 Task: Look for space in Merelbeke, Belgium from 5th June, 2023 to 16th June, 2023 for 2 adults in price range Rs.14000 to Rs.18000. Place can be entire place with 1  bedroom having 1 bed and 1 bathroom. Property type can be house, flat, guest house, hotel. Amenities needed are: heating. Booking option can be shelf check-in. Required host language is English.
Action: Mouse moved to (307, 201)
Screenshot: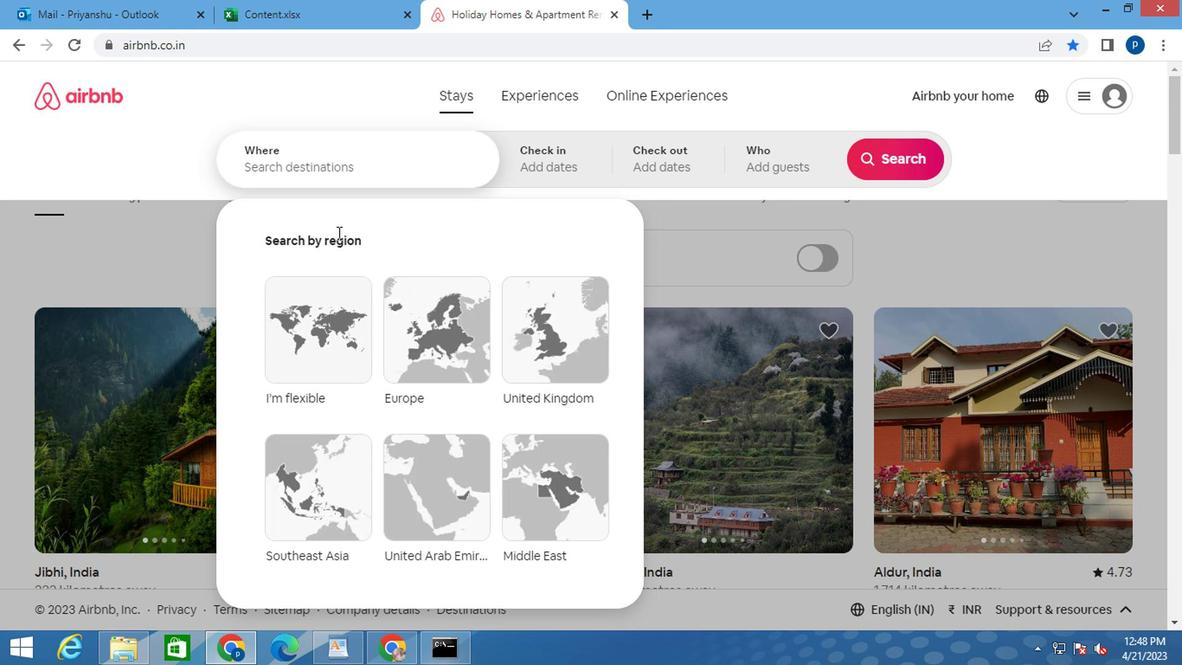 
Action: Key pressed m<Key.caps_lock>erelbeke,<Key.space><Key.caps_lock>b<Key.caps_lock>elgium<Key.space>
Screenshot: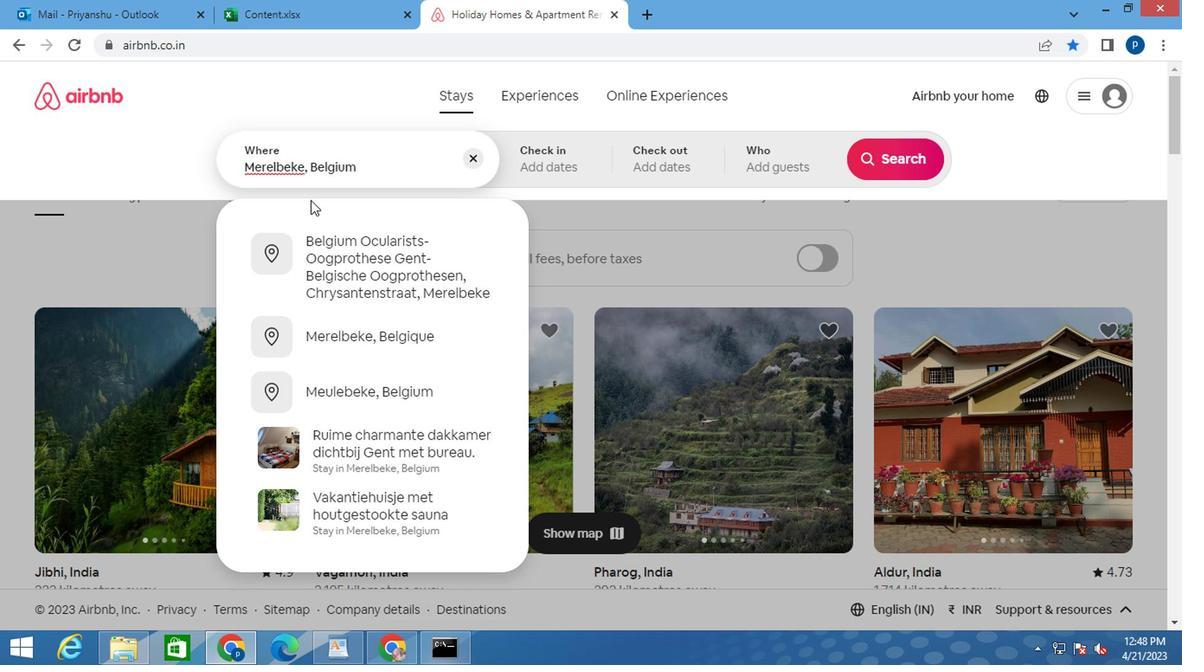 
Action: Mouse moved to (721, 0)
Screenshot: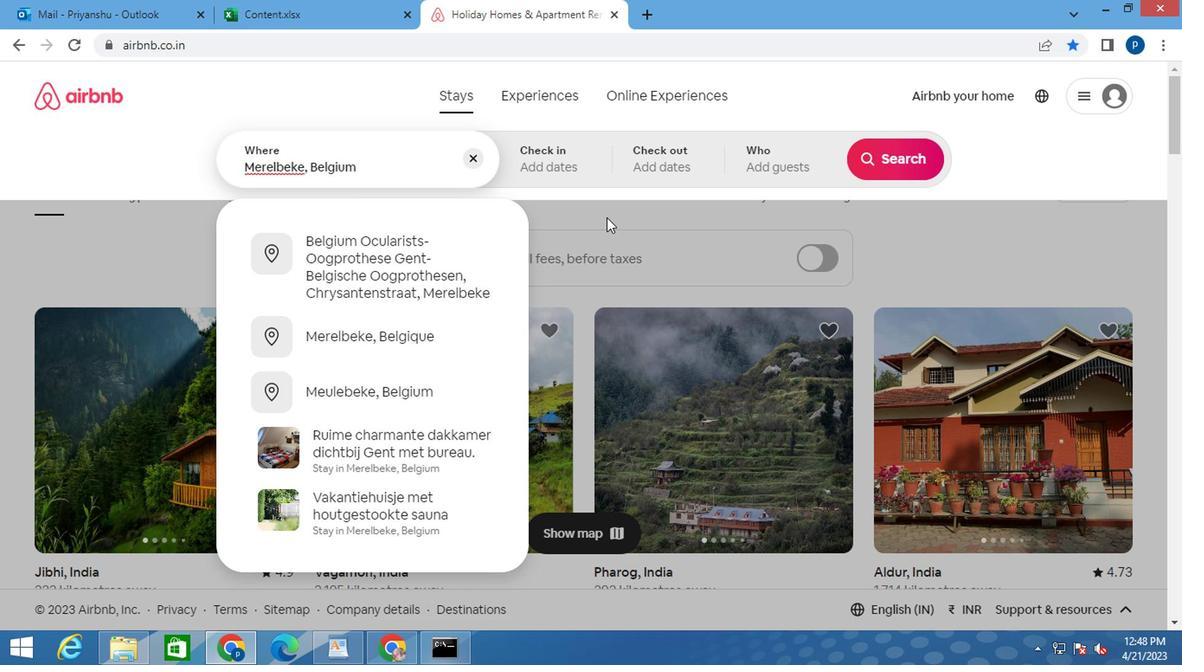 
Action: Key pressed <Key.enter>
Screenshot: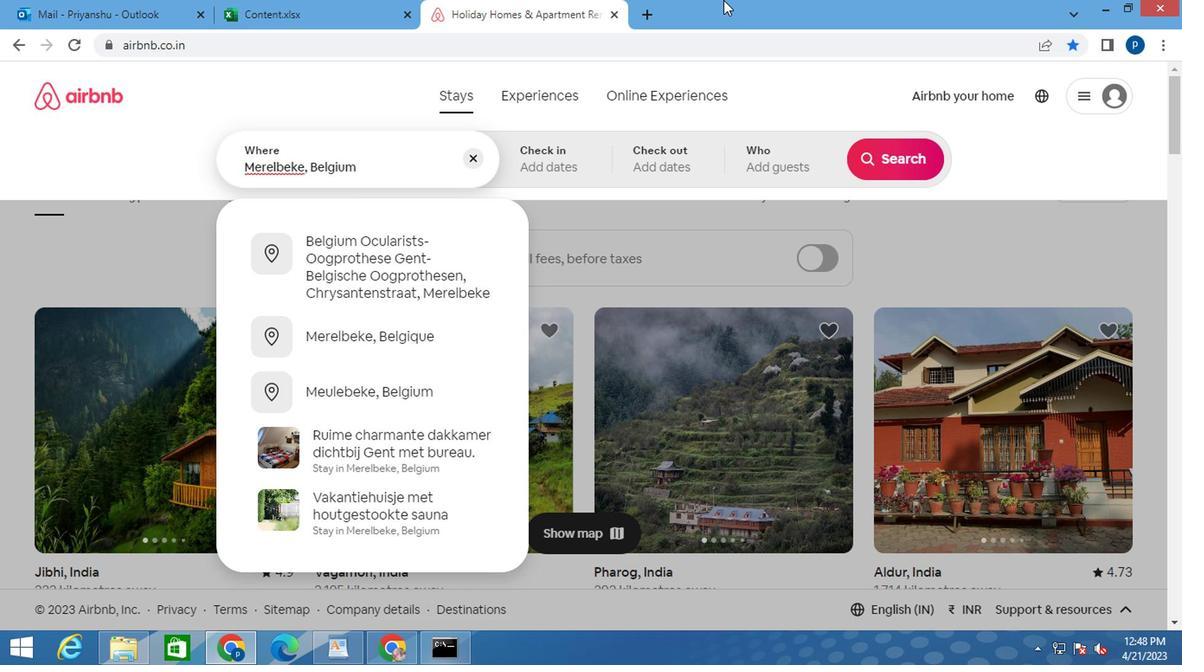 
Action: Mouse moved to (884, 299)
Screenshot: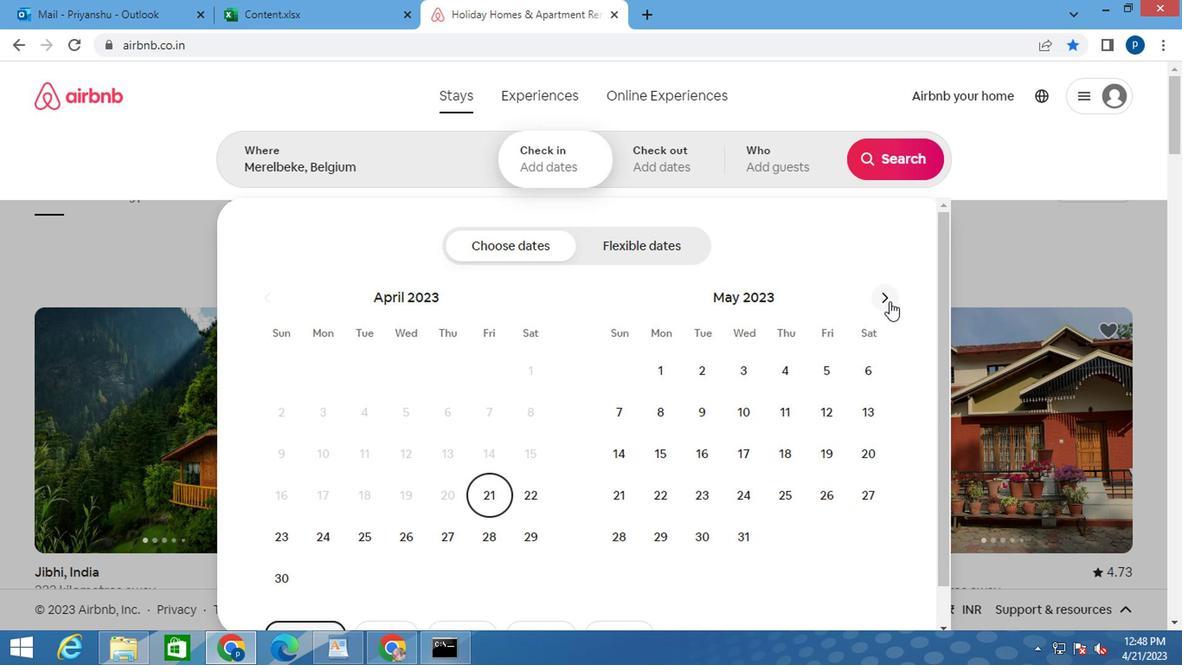 
Action: Mouse pressed left at (884, 299)
Screenshot: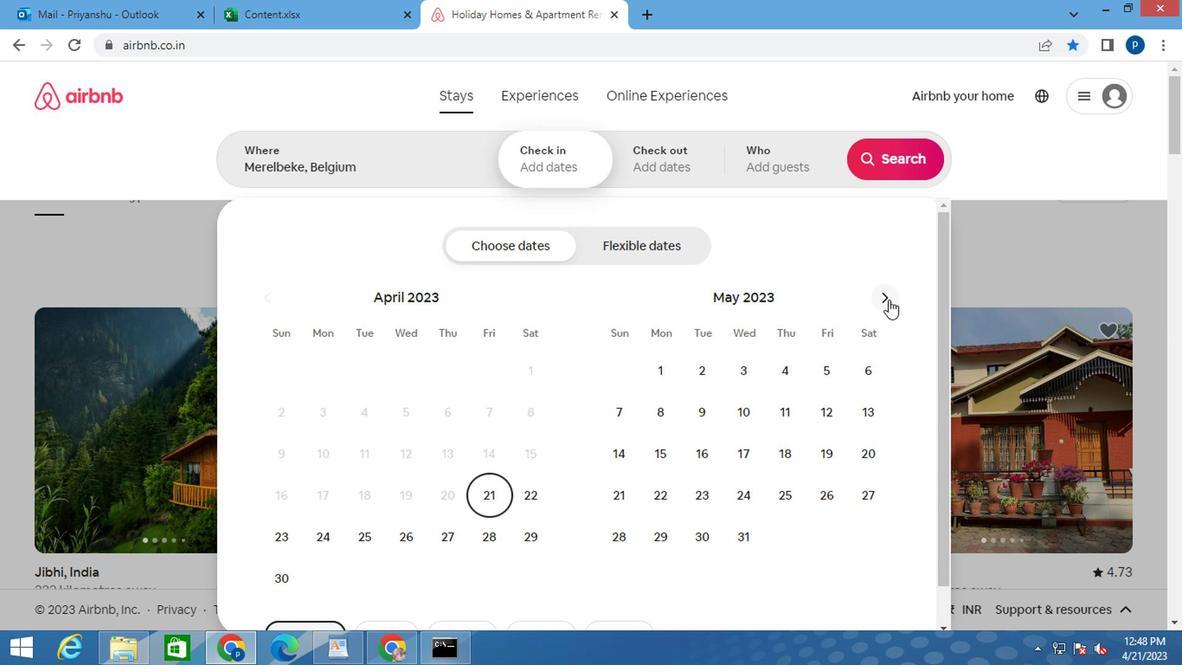 
Action: Mouse moved to (665, 417)
Screenshot: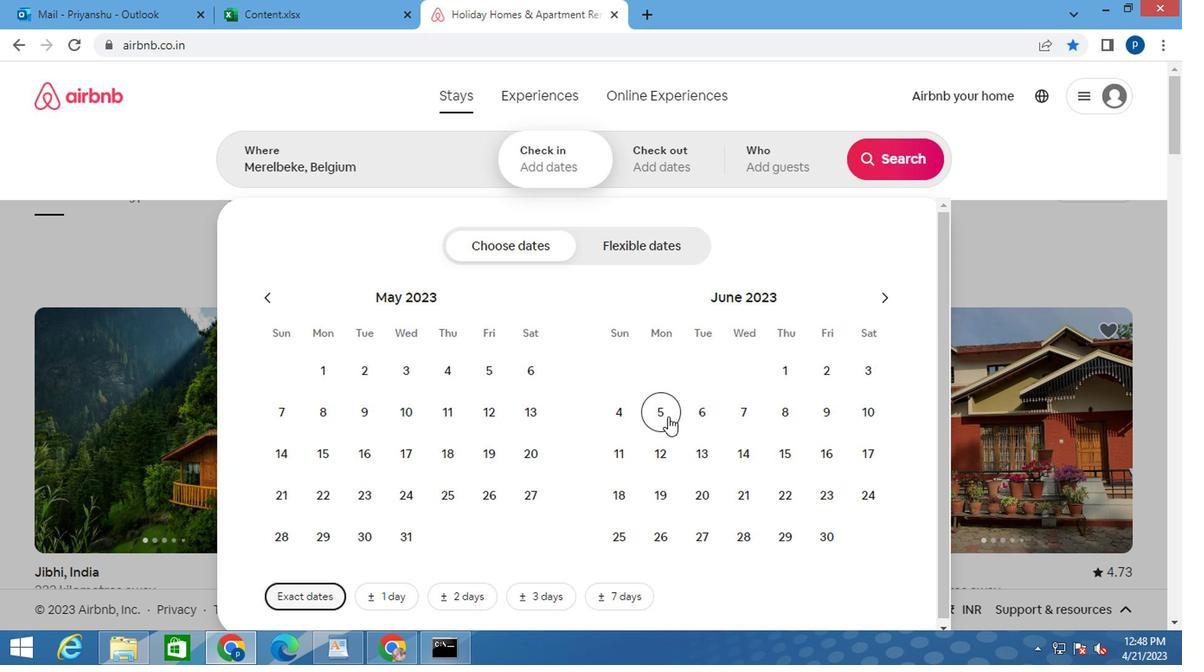 
Action: Mouse pressed left at (665, 417)
Screenshot: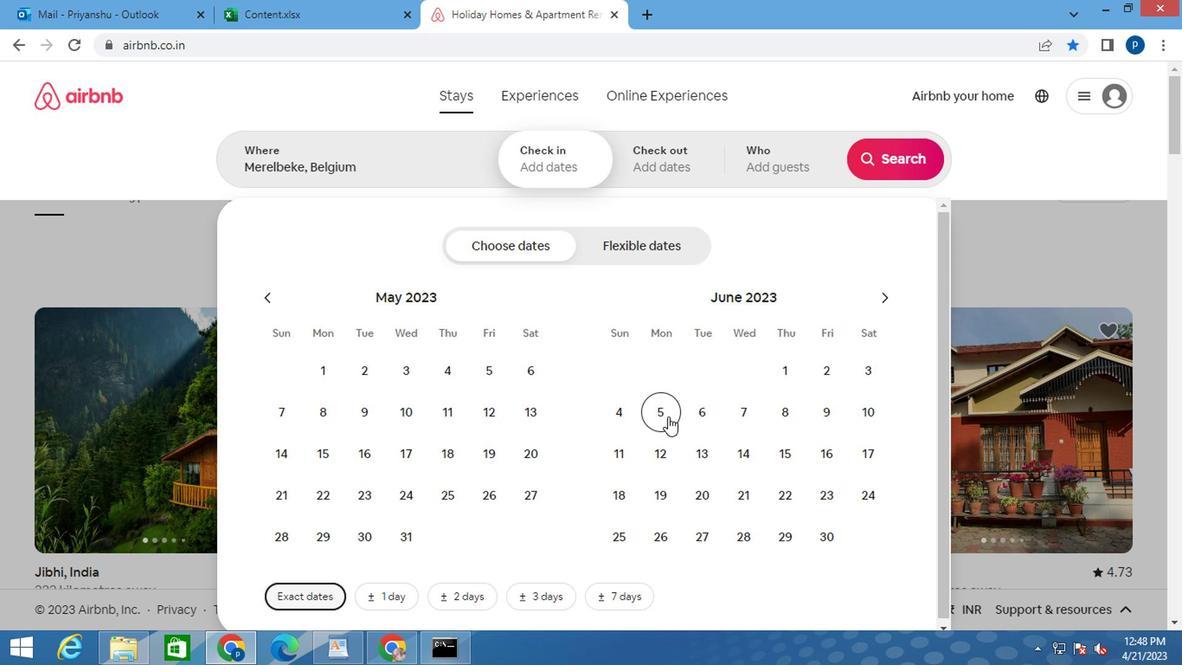 
Action: Mouse moved to (814, 452)
Screenshot: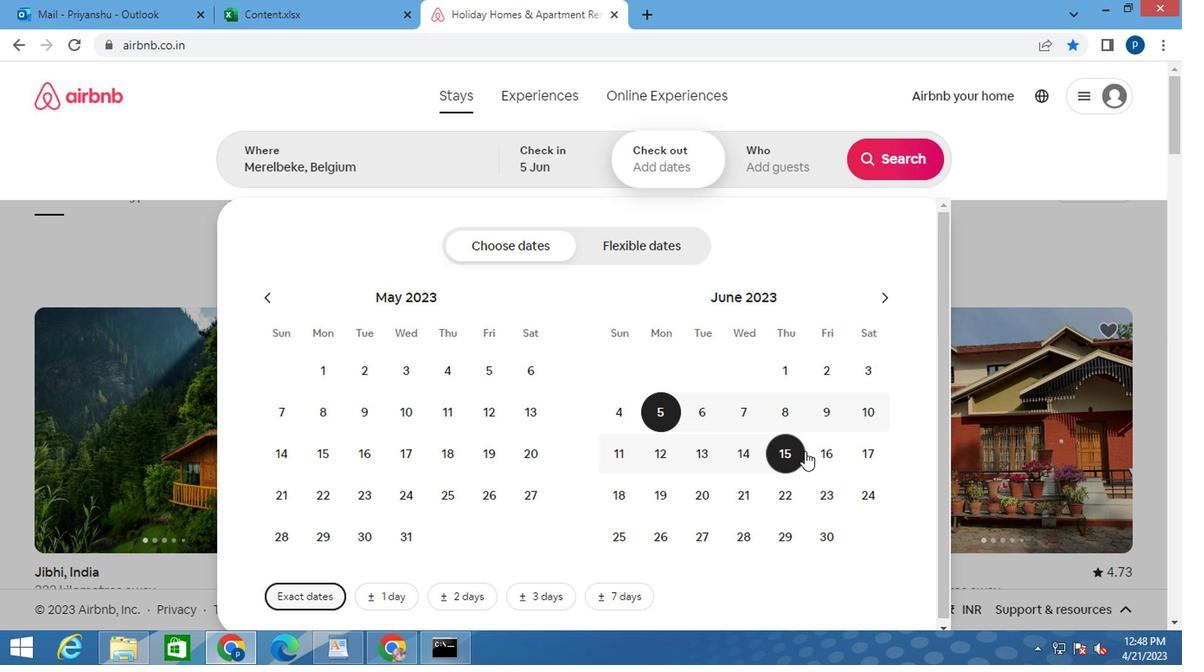 
Action: Mouse pressed left at (814, 452)
Screenshot: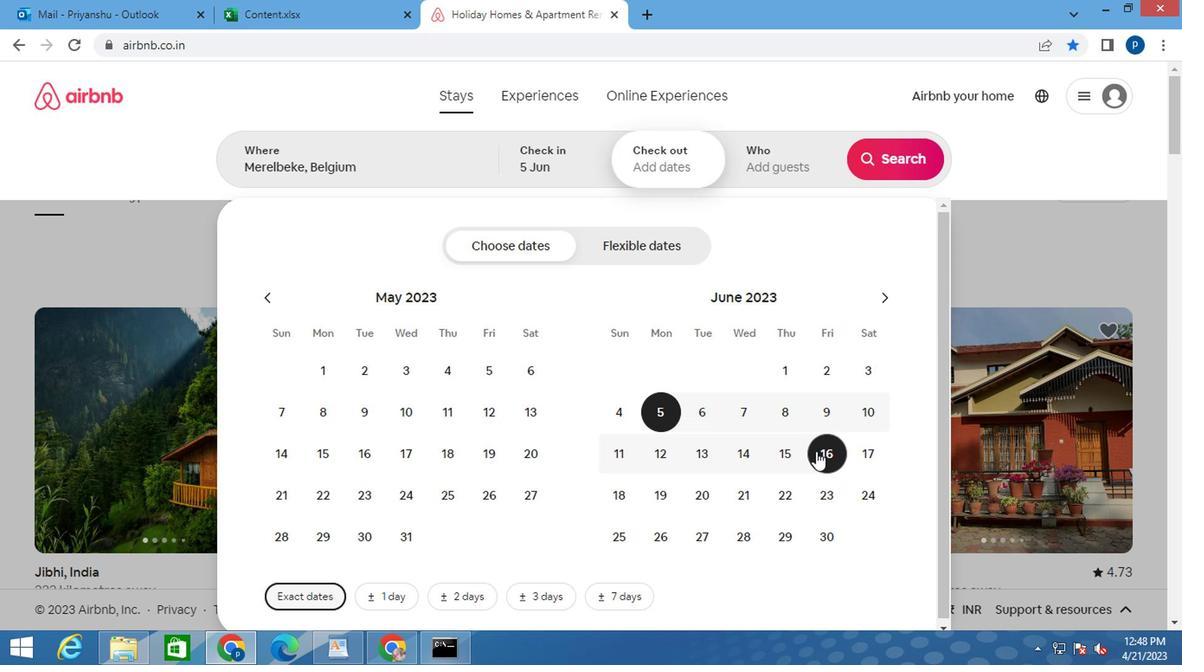 
Action: Mouse moved to (769, 165)
Screenshot: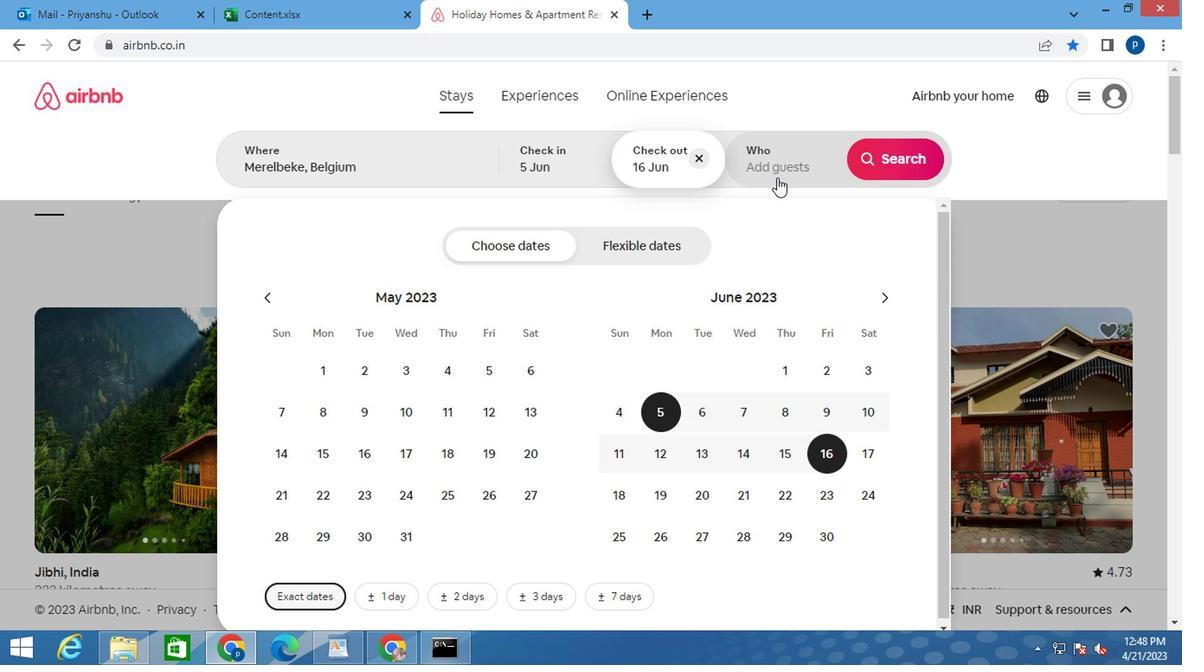
Action: Mouse pressed left at (769, 165)
Screenshot: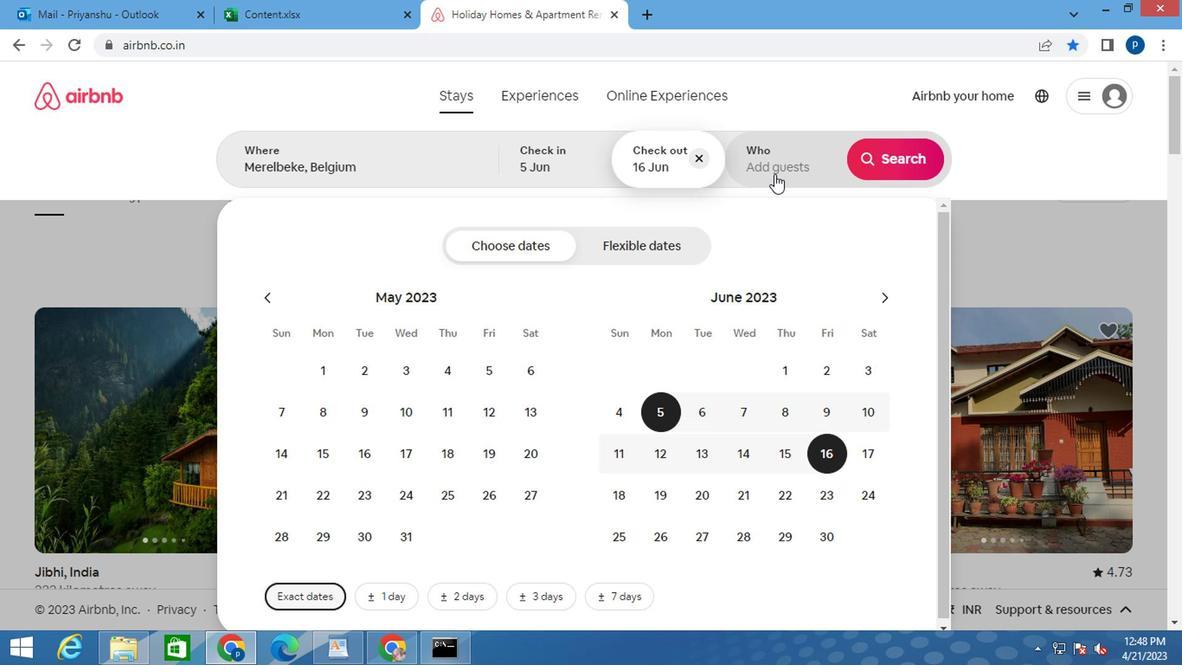 
Action: Mouse moved to (899, 242)
Screenshot: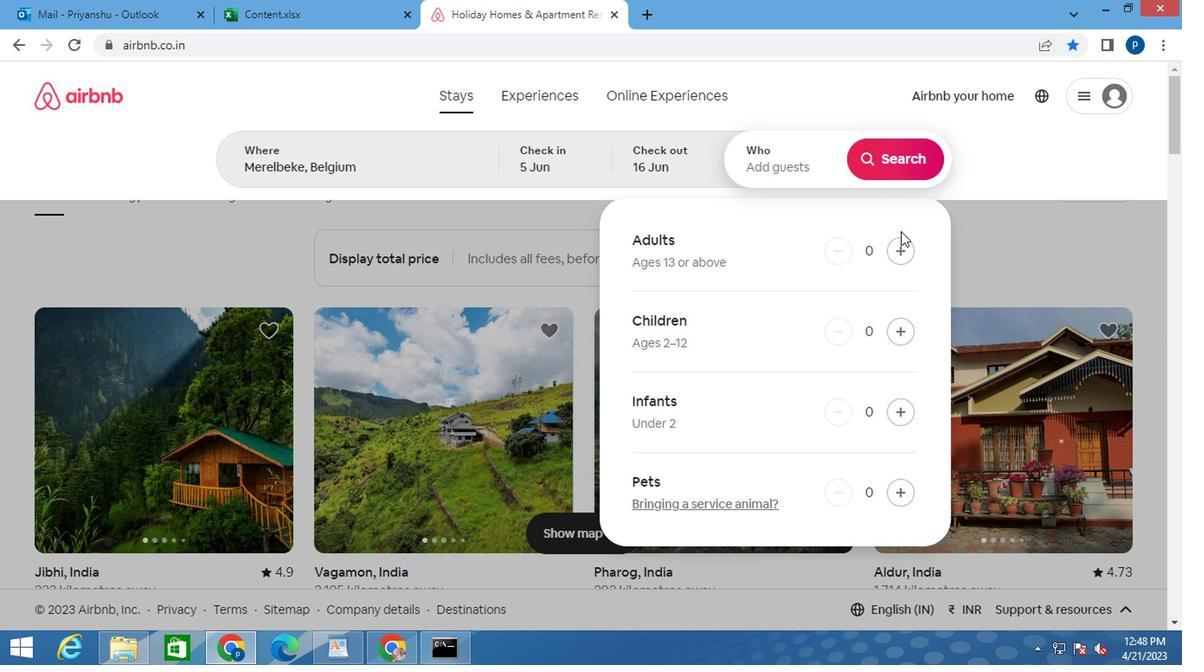 
Action: Mouse pressed left at (899, 242)
Screenshot: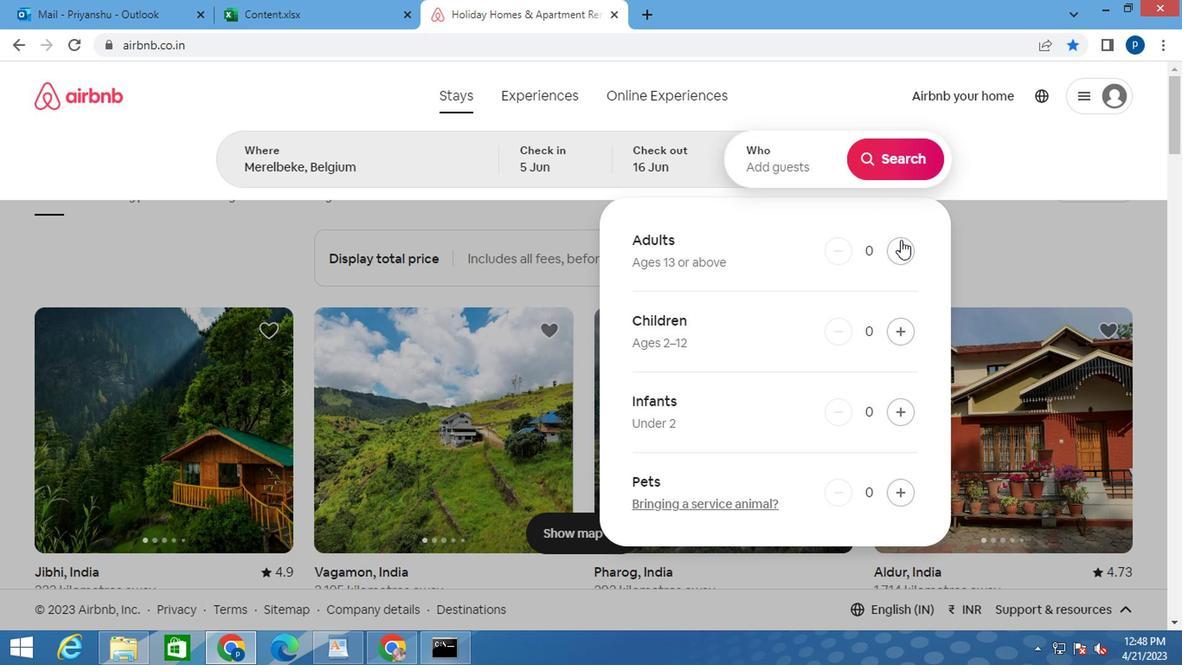 
Action: Mouse pressed left at (899, 242)
Screenshot: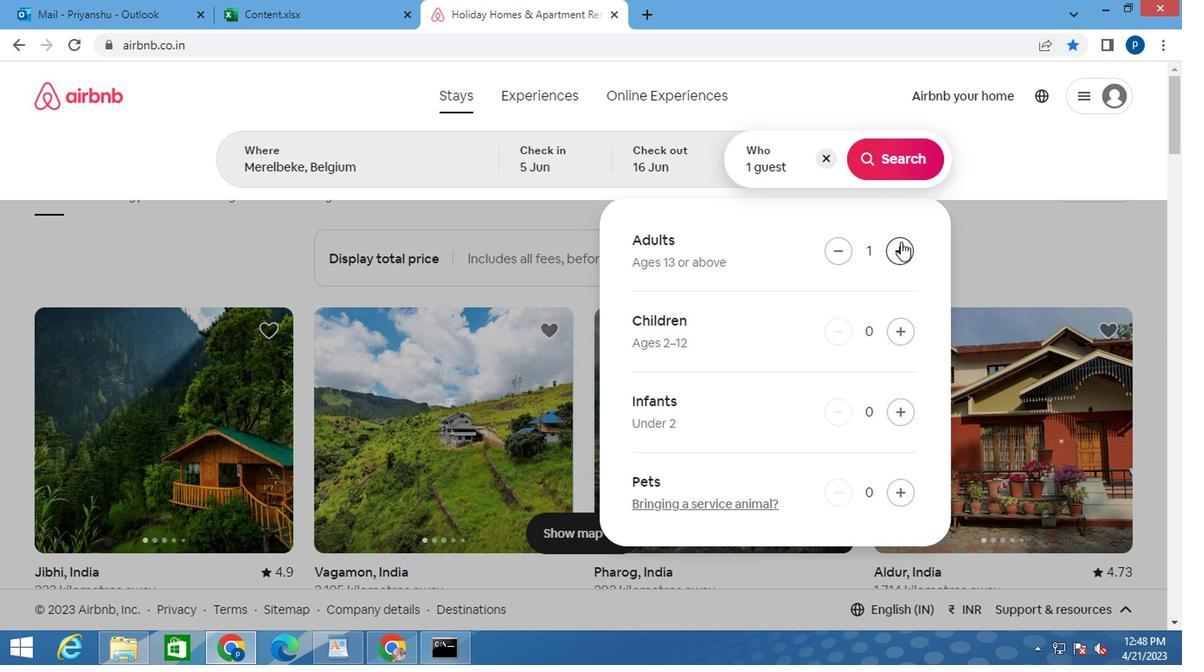 
Action: Mouse moved to (899, 158)
Screenshot: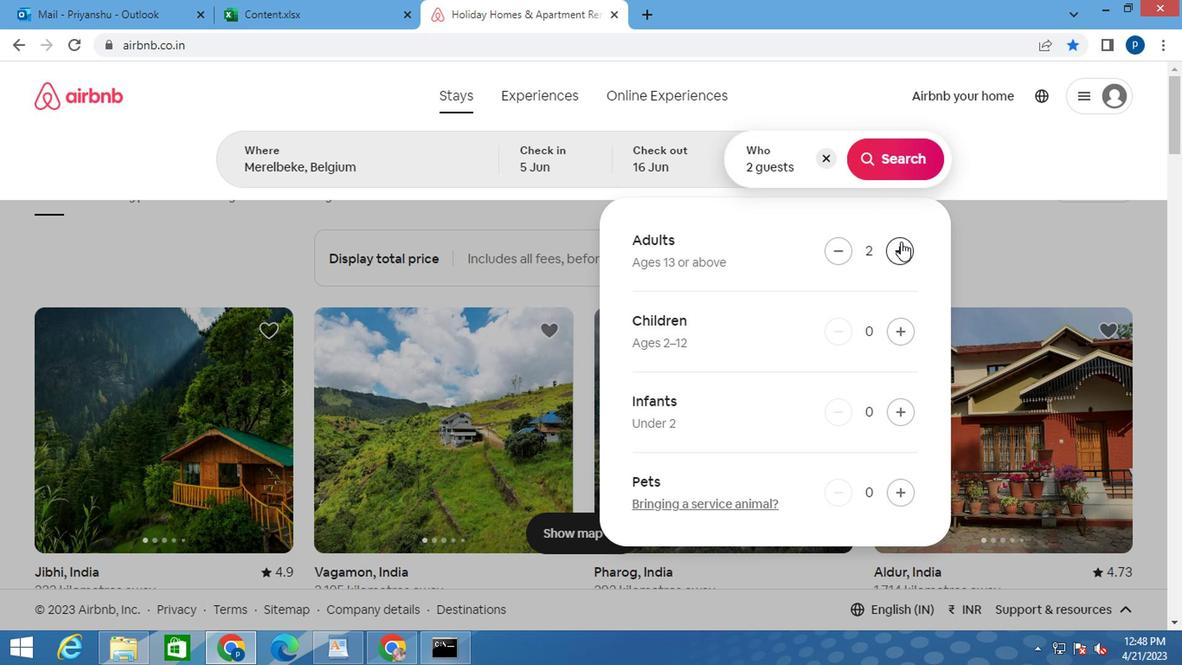 
Action: Mouse pressed left at (899, 158)
Screenshot: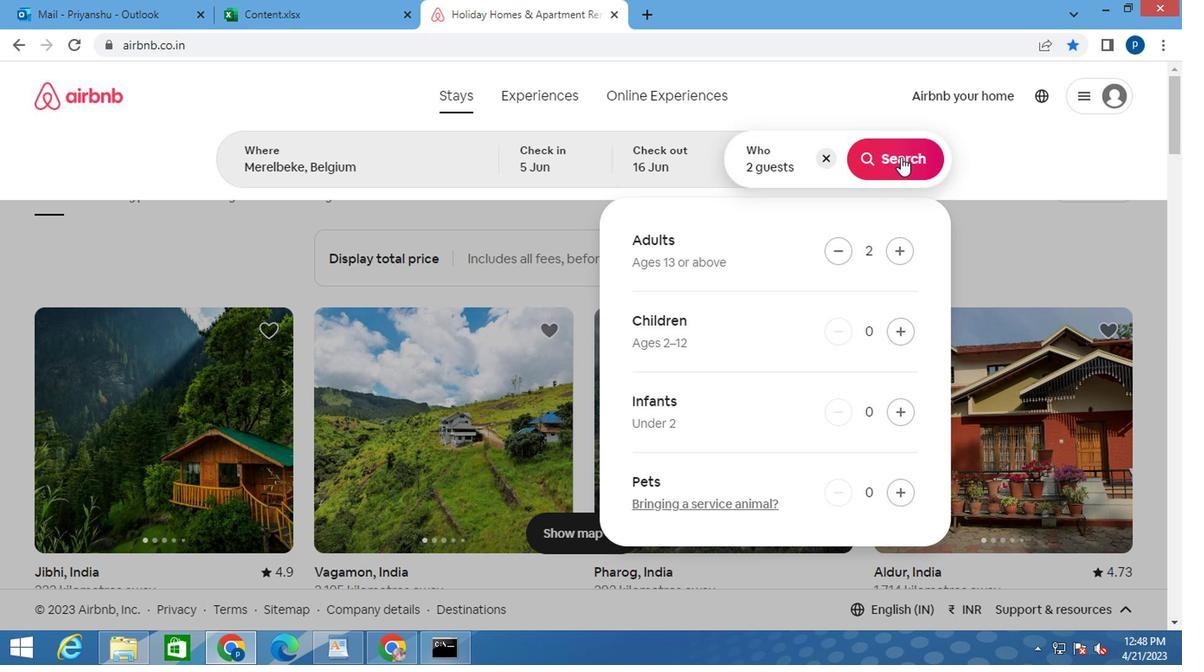 
Action: Mouse moved to (1083, 163)
Screenshot: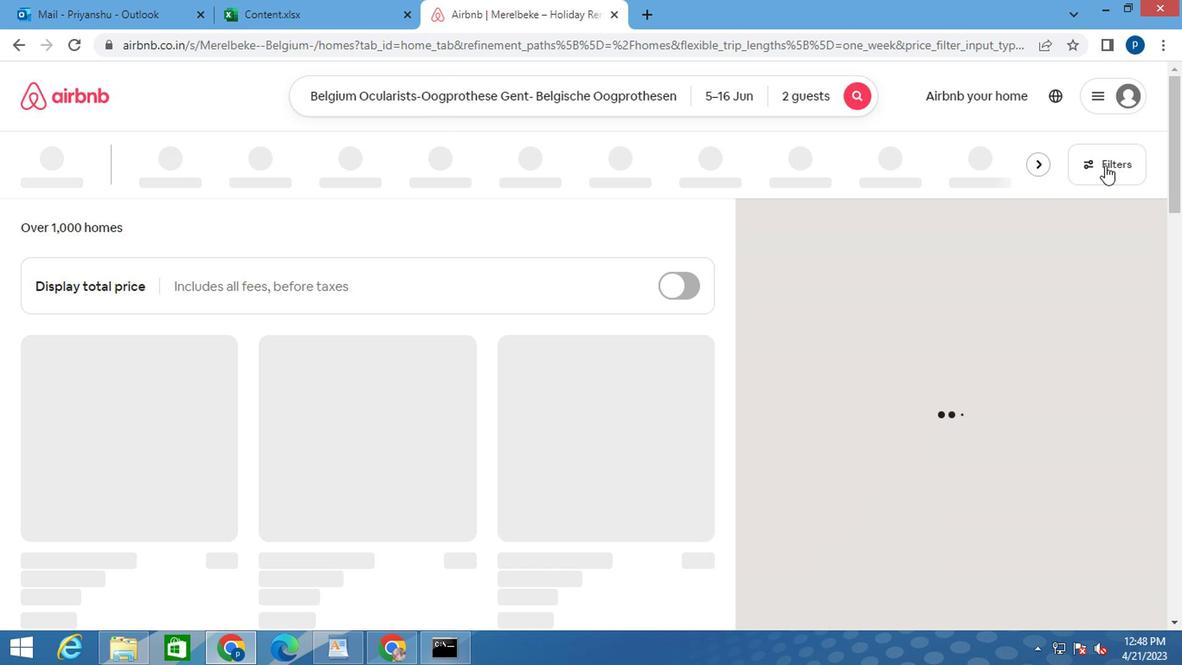 
Action: Mouse pressed left at (1083, 163)
Screenshot: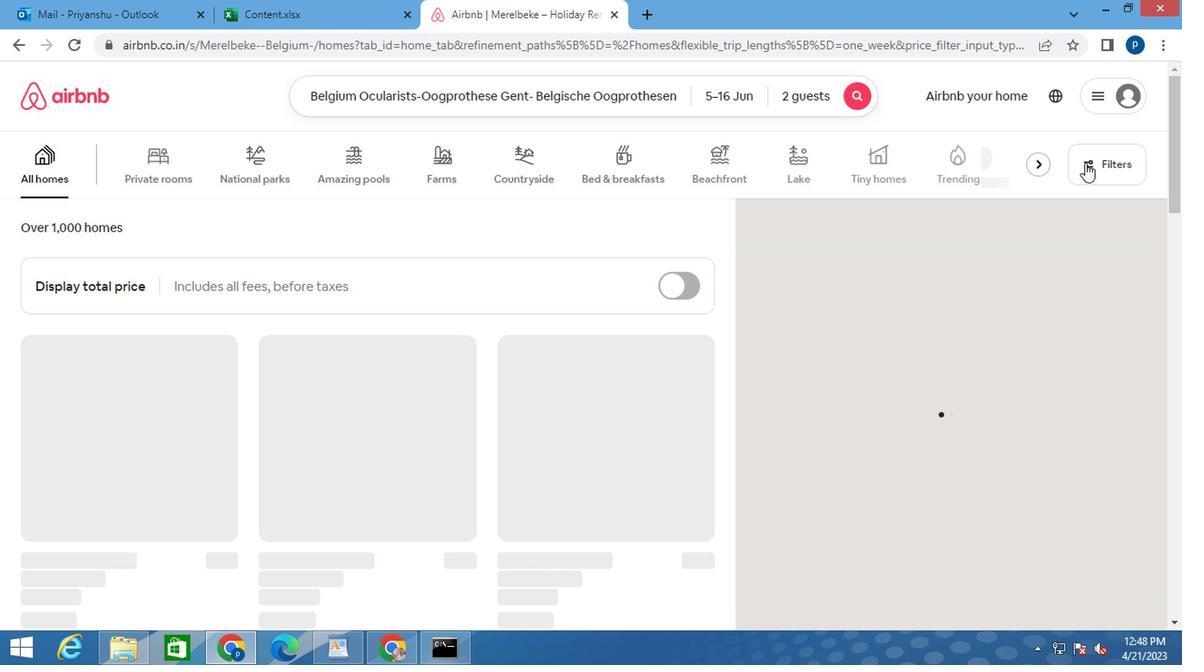 
Action: Mouse moved to (343, 387)
Screenshot: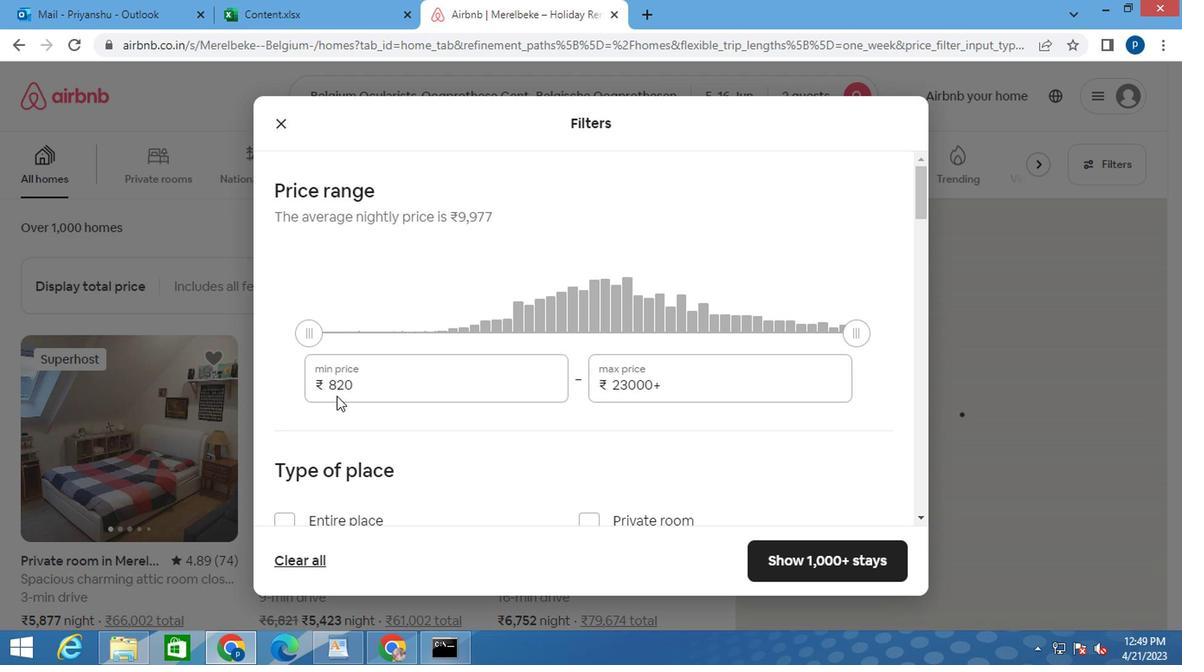 
Action: Mouse pressed left at (343, 387)
Screenshot: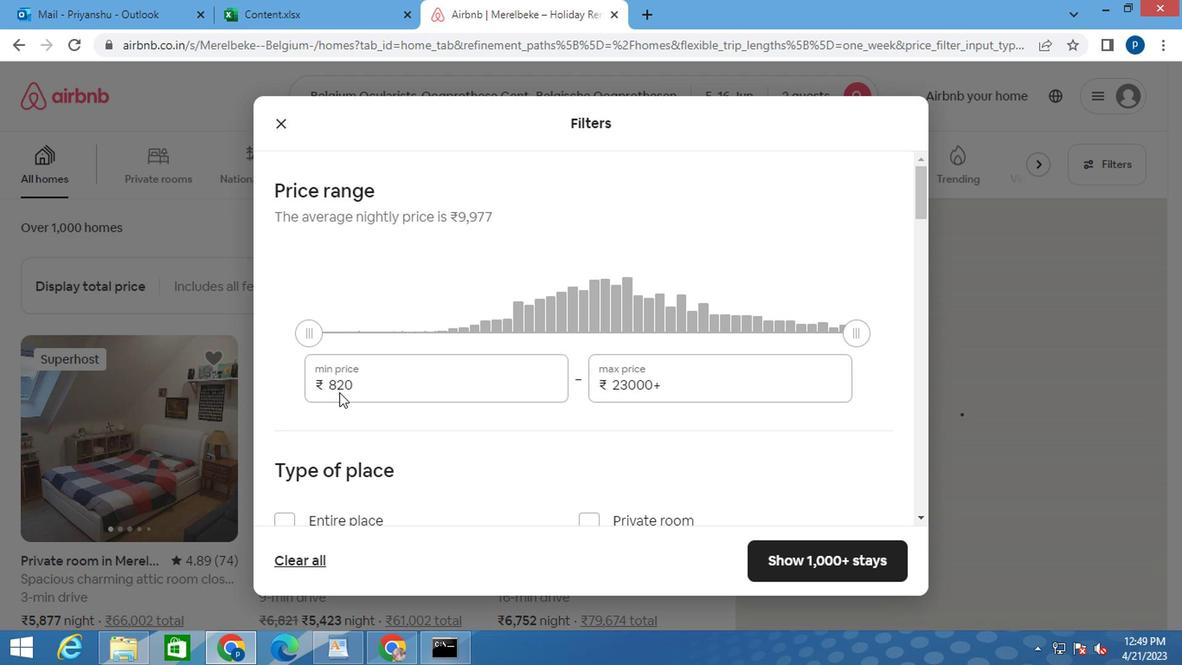 
Action: Mouse pressed left at (343, 387)
Screenshot: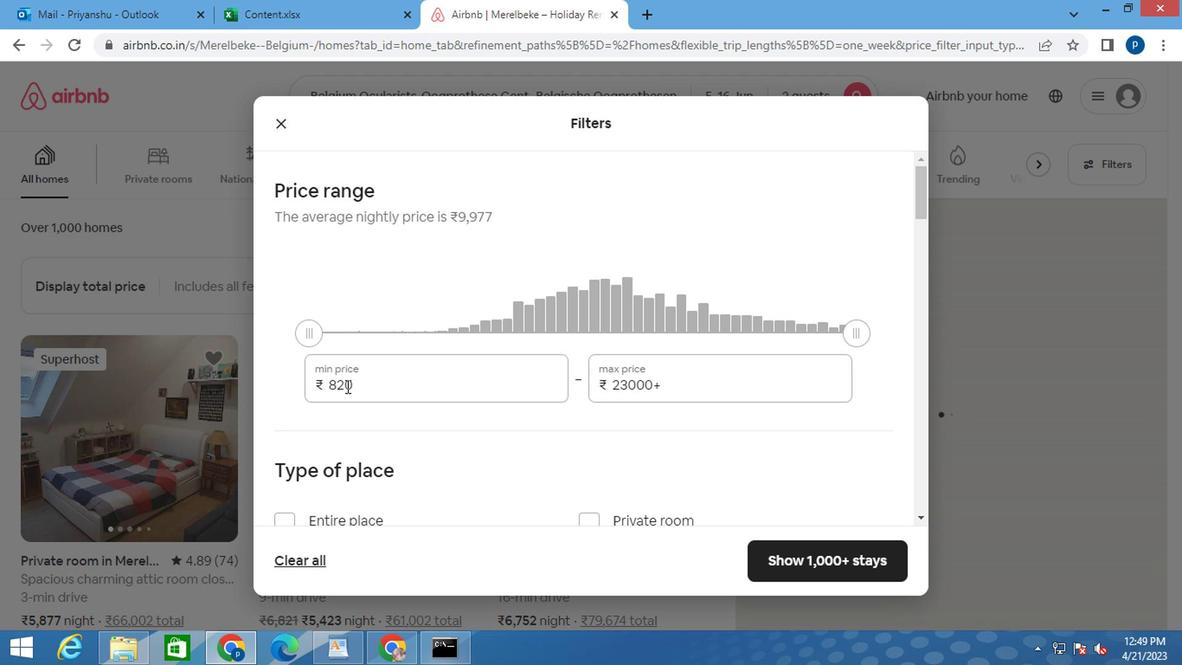 
Action: Key pressed 14000<Key.tab>180
Screenshot: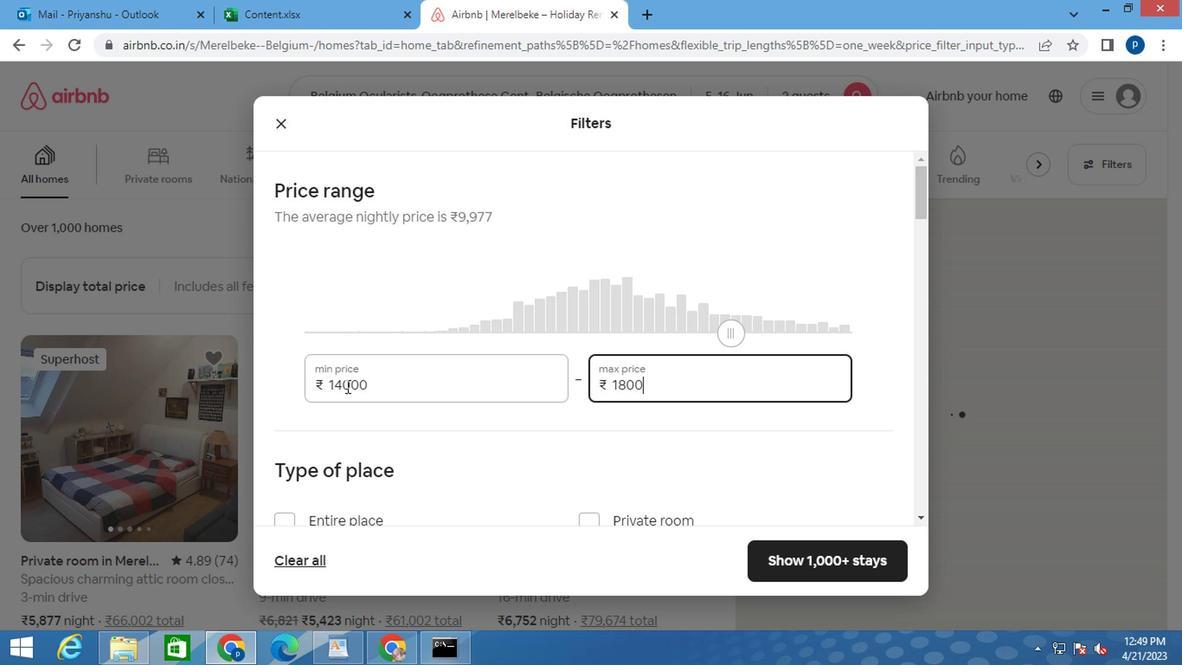 
Action: Mouse moved to (479, 459)
Screenshot: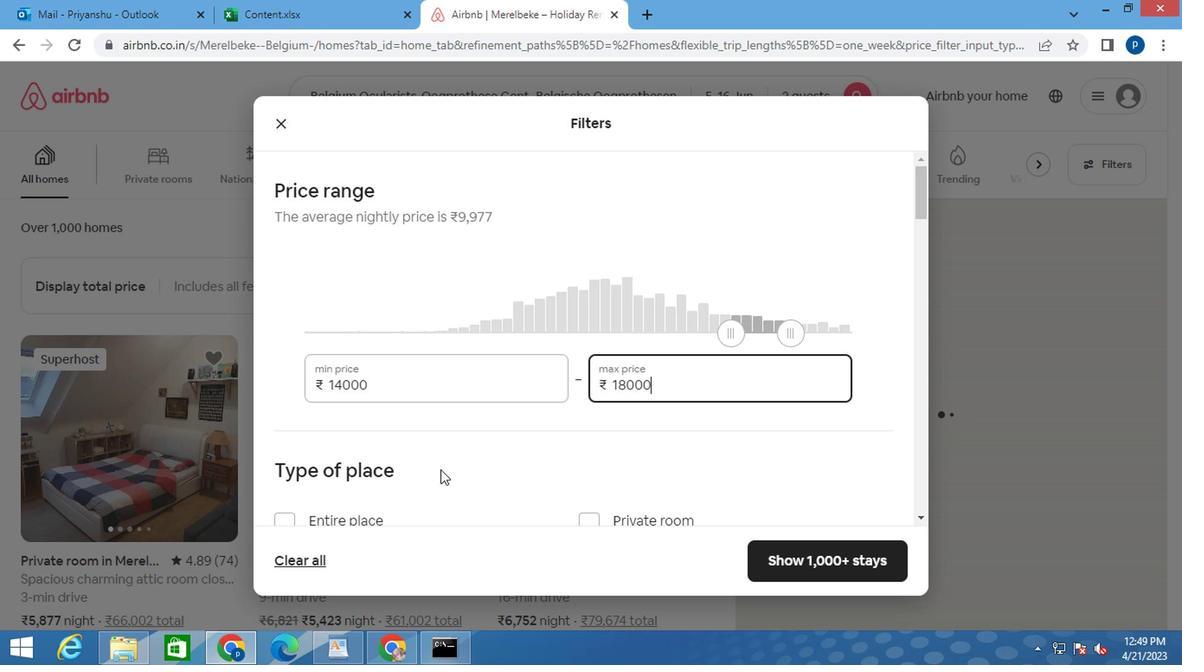 
Action: Mouse scrolled (479, 458) with delta (0, -1)
Screenshot: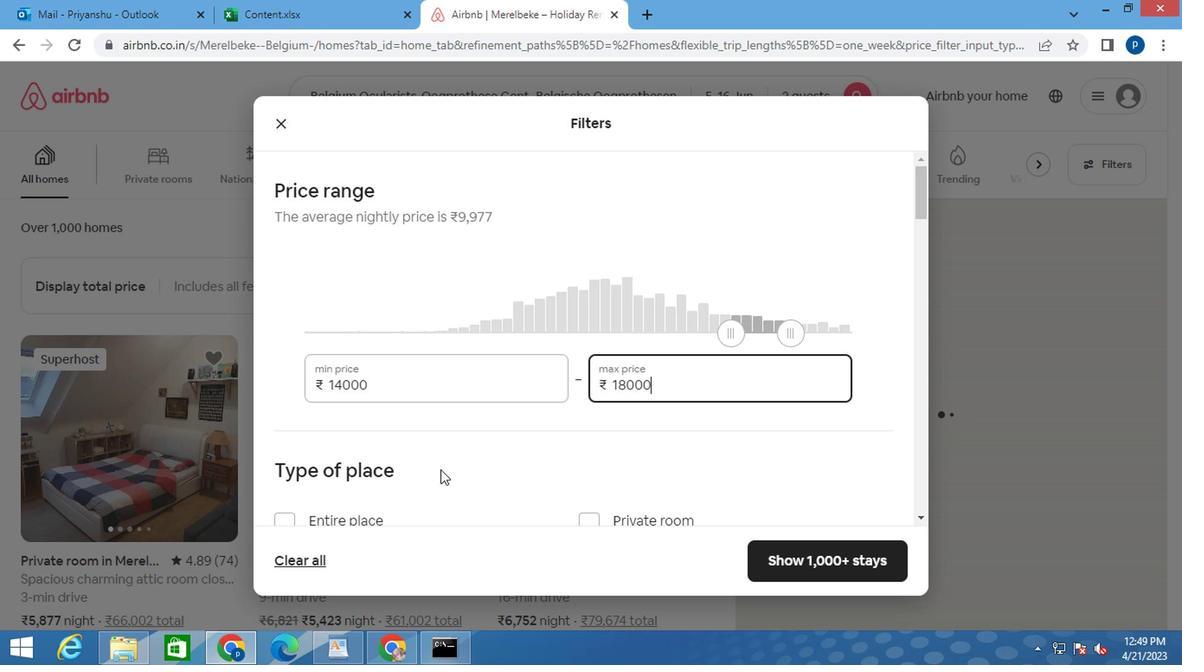 
Action: Mouse moved to (491, 455)
Screenshot: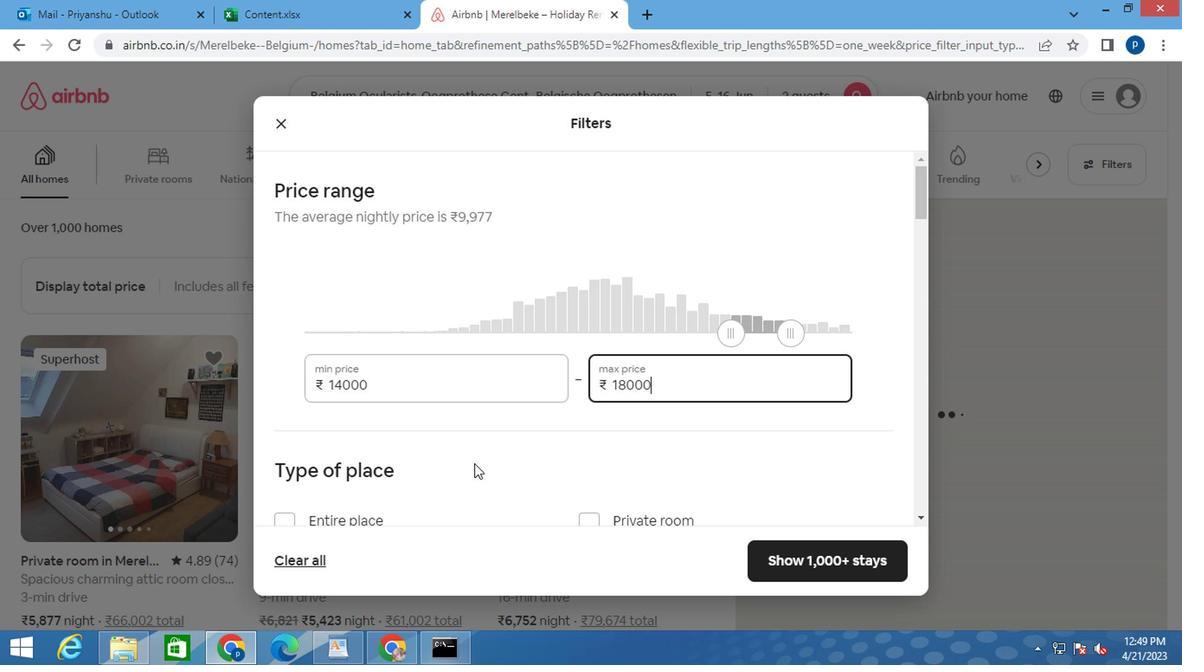 
Action: Mouse scrolled (491, 453) with delta (0, -1)
Screenshot: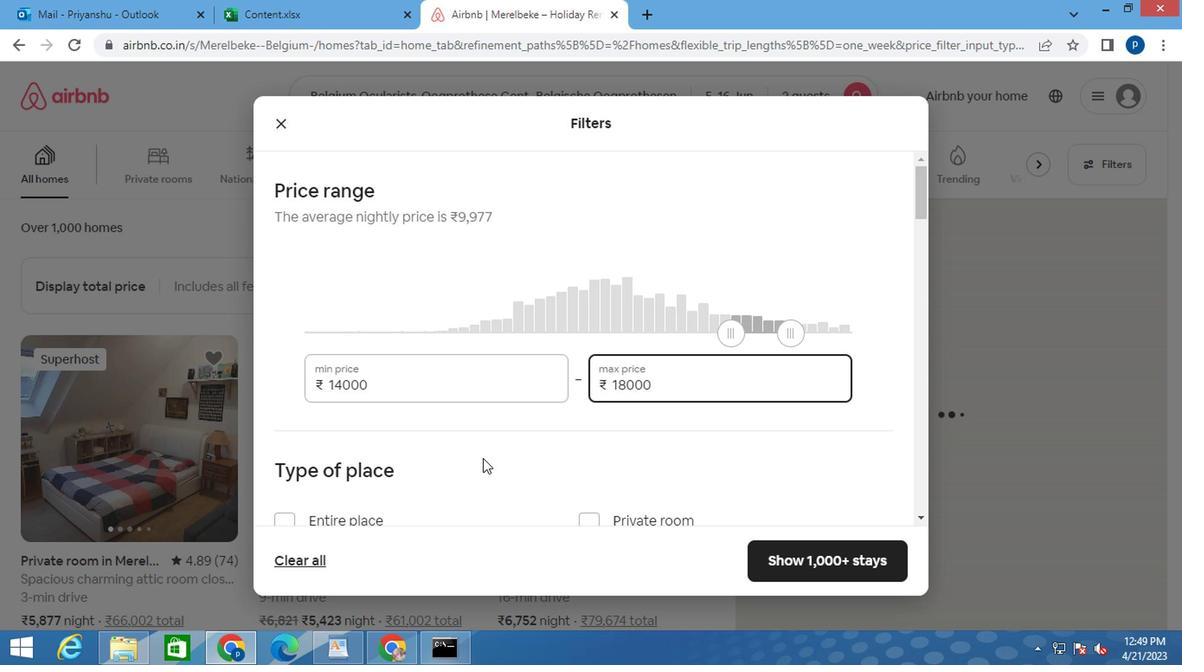 
Action: Mouse moved to (282, 354)
Screenshot: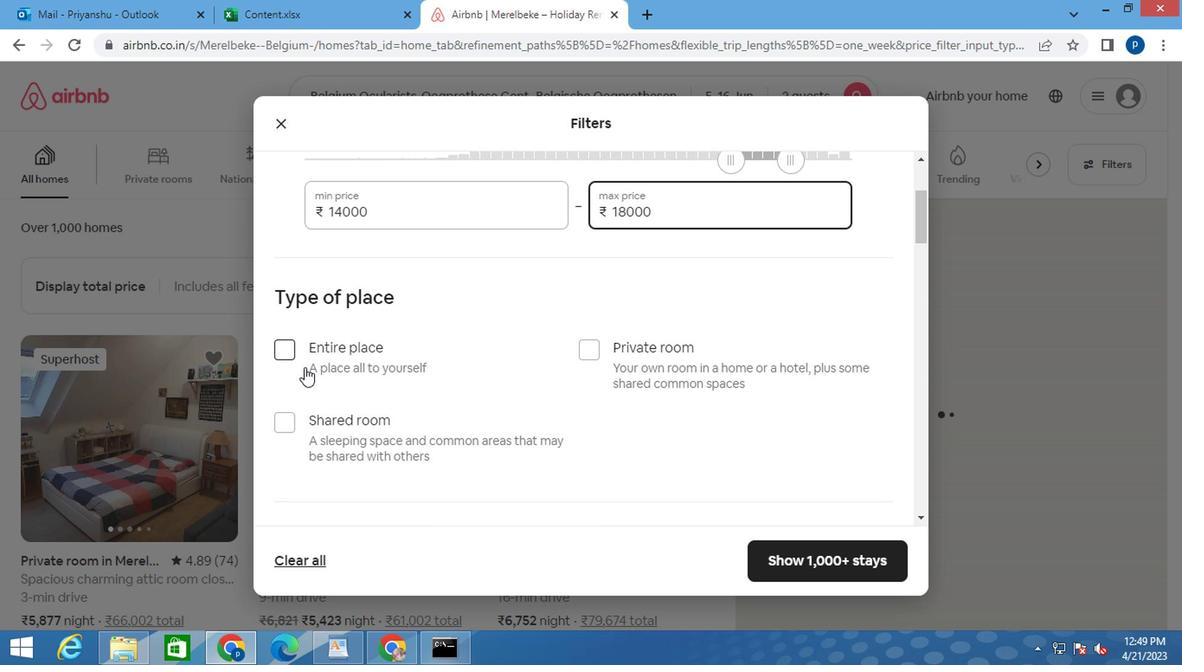 
Action: Mouse pressed left at (282, 354)
Screenshot: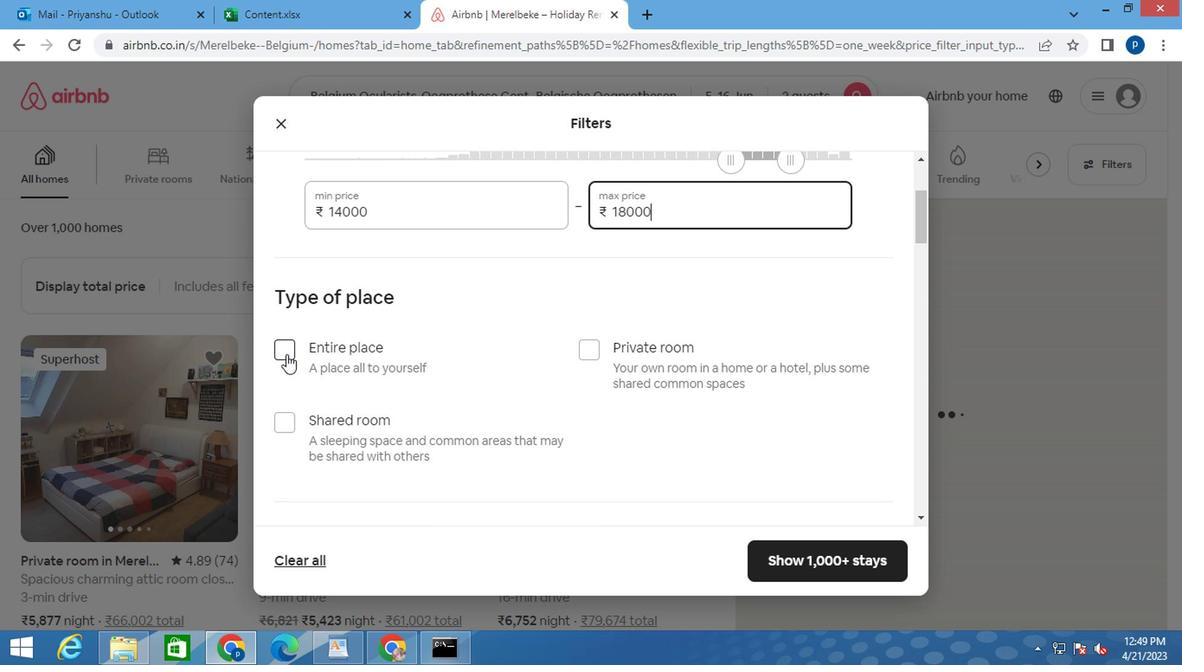 
Action: Mouse moved to (437, 373)
Screenshot: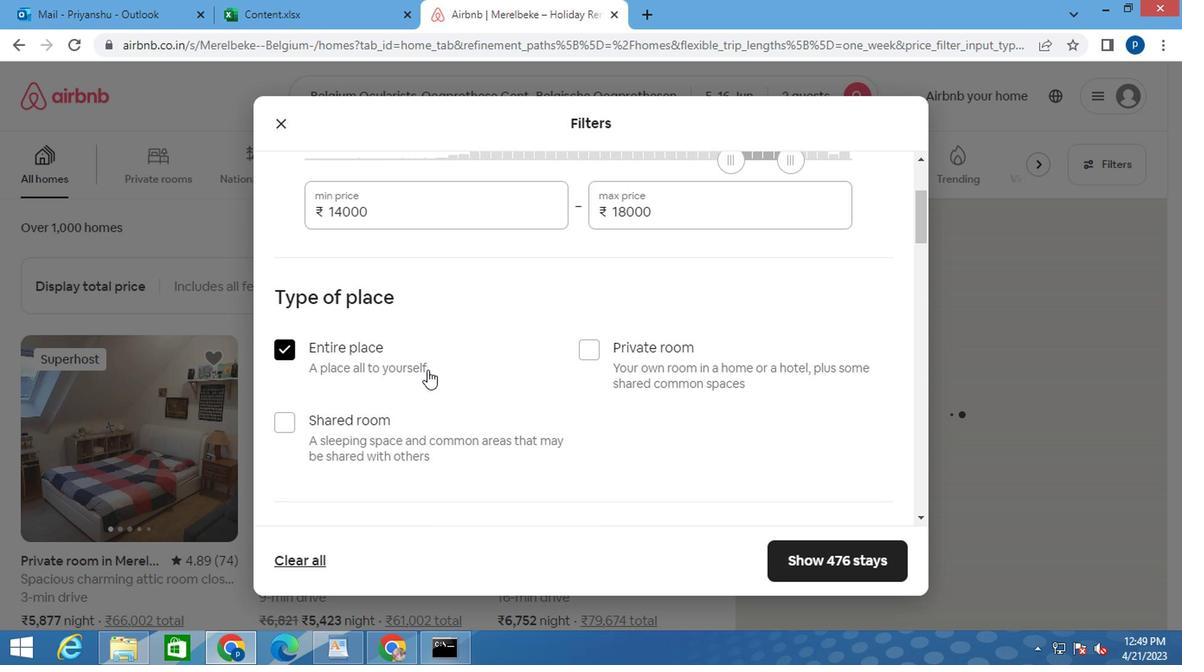 
Action: Mouse scrolled (437, 372) with delta (0, -1)
Screenshot: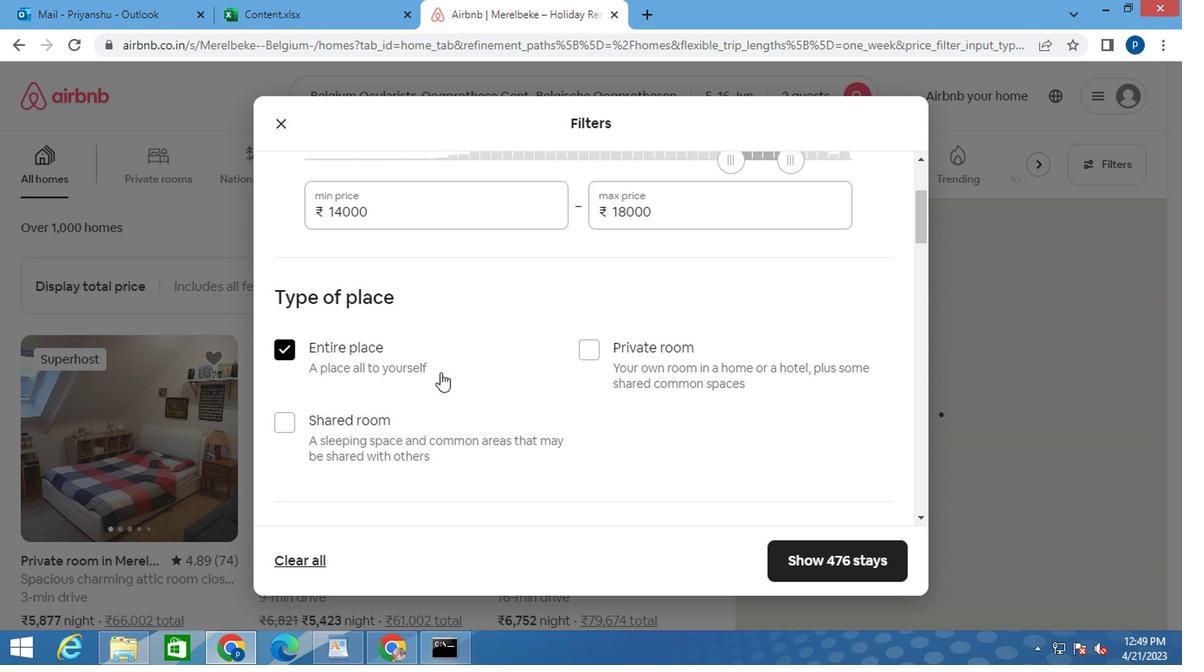 
Action: Mouse moved to (440, 374)
Screenshot: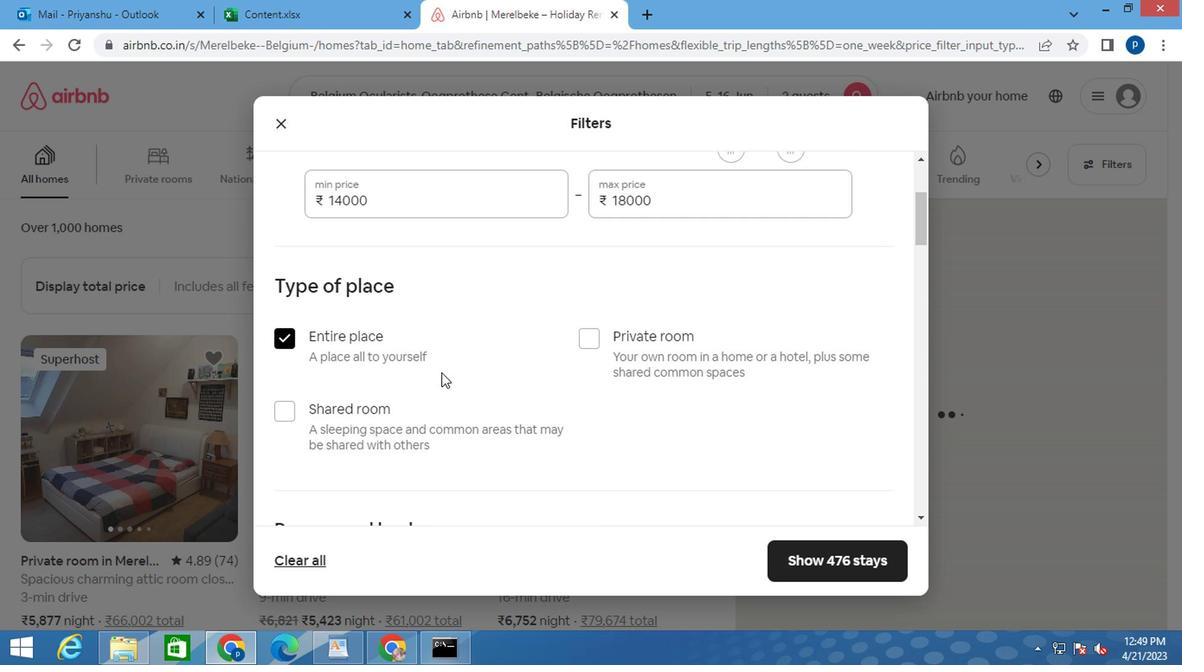 
Action: Mouse scrolled (440, 373) with delta (0, 0)
Screenshot: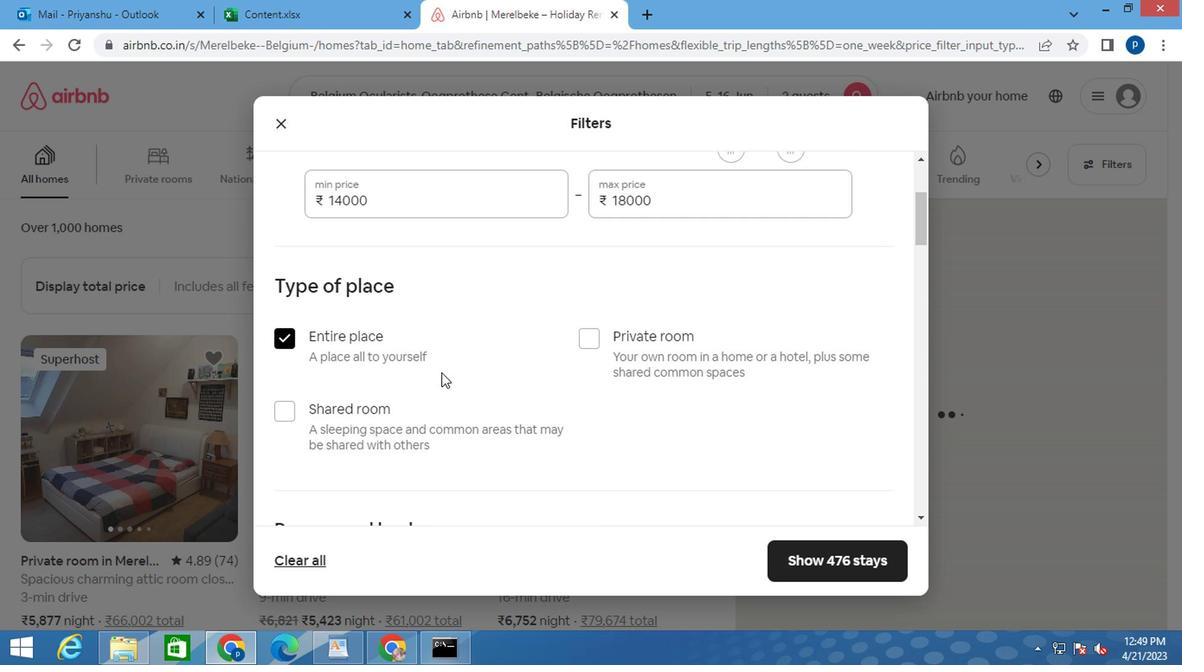 
Action: Mouse moved to (445, 376)
Screenshot: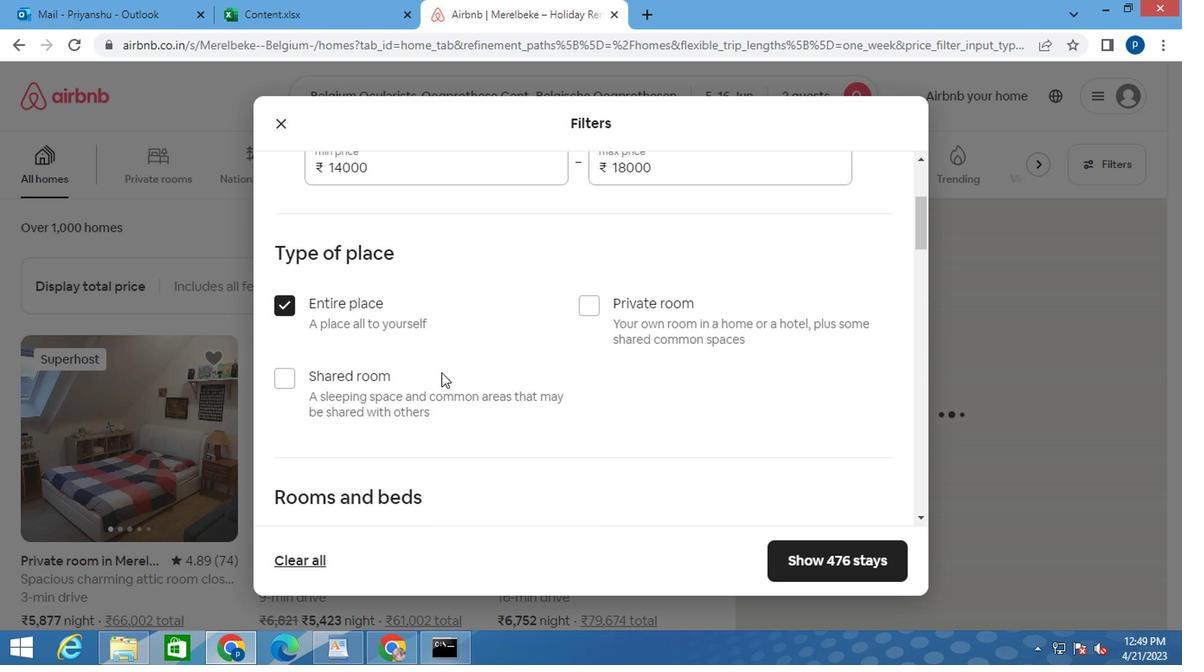 
Action: Mouse scrolled (445, 375) with delta (0, -1)
Screenshot: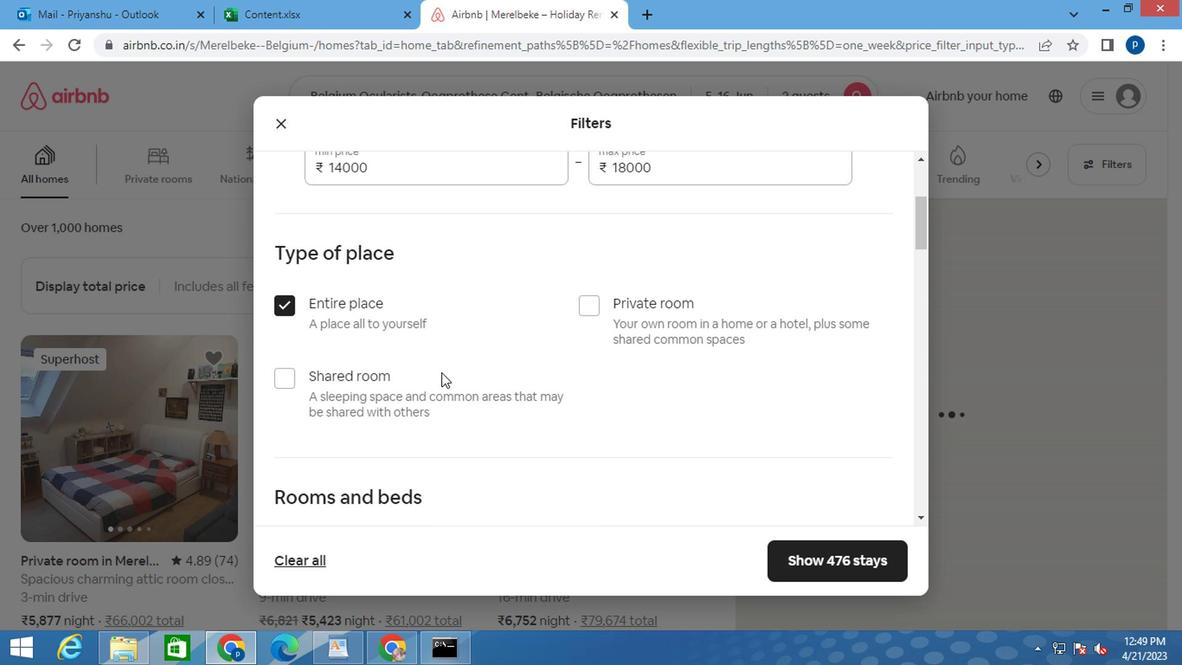 
Action: Mouse moved to (369, 376)
Screenshot: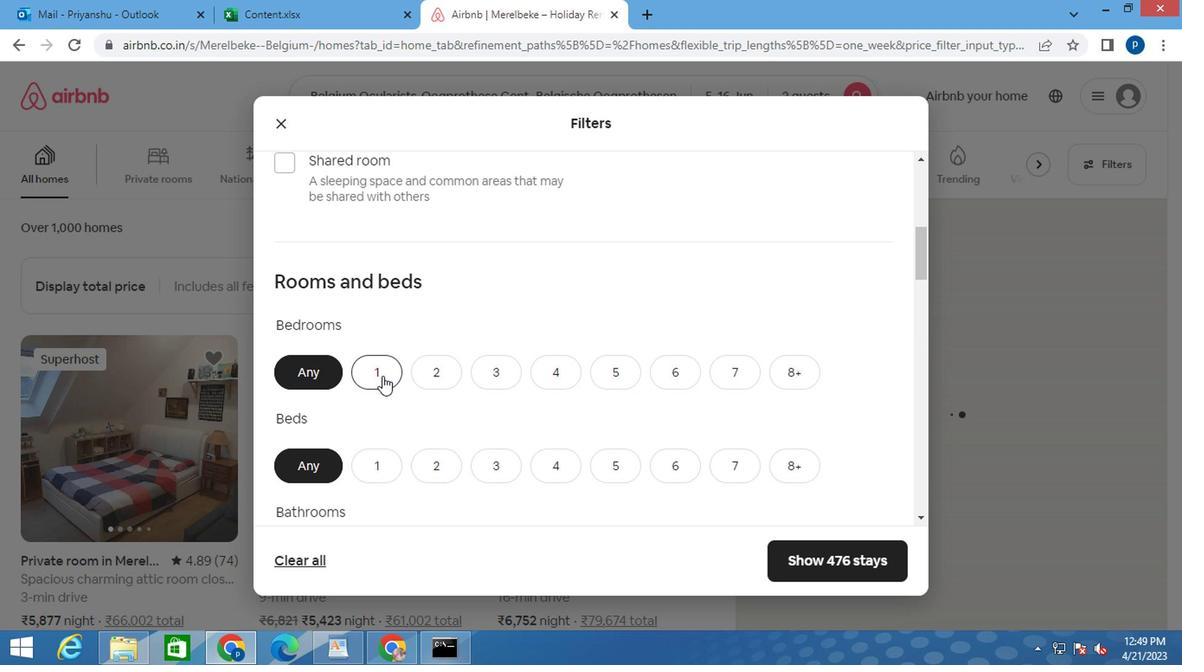 
Action: Mouse pressed left at (369, 376)
Screenshot: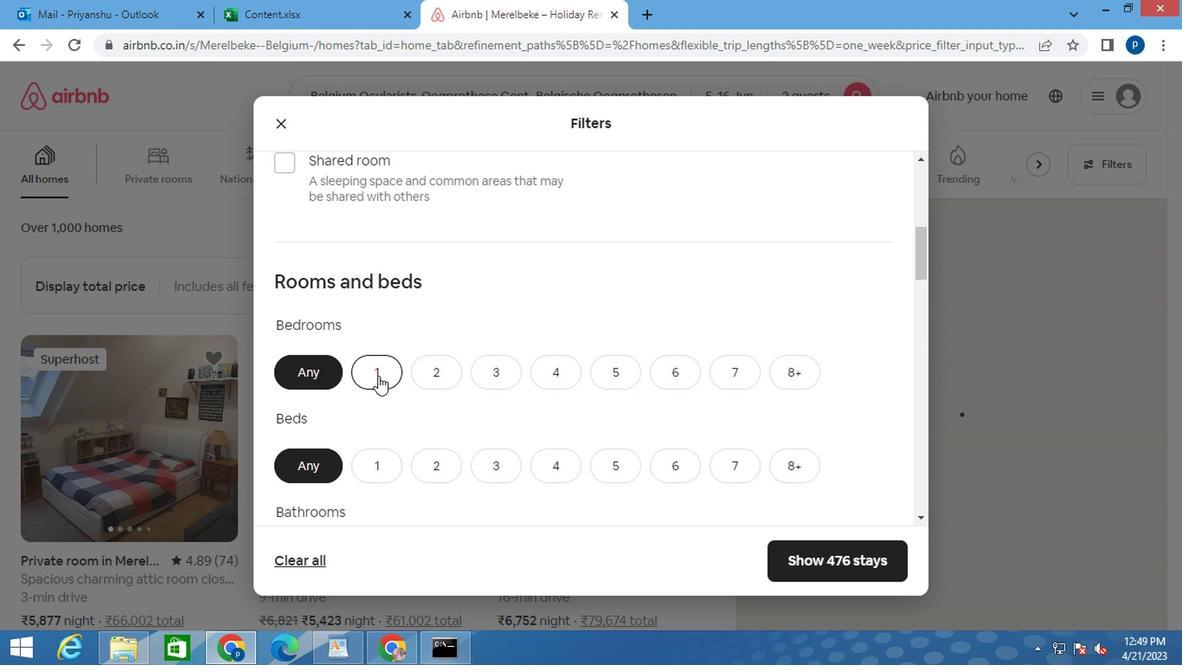 
Action: Mouse moved to (386, 400)
Screenshot: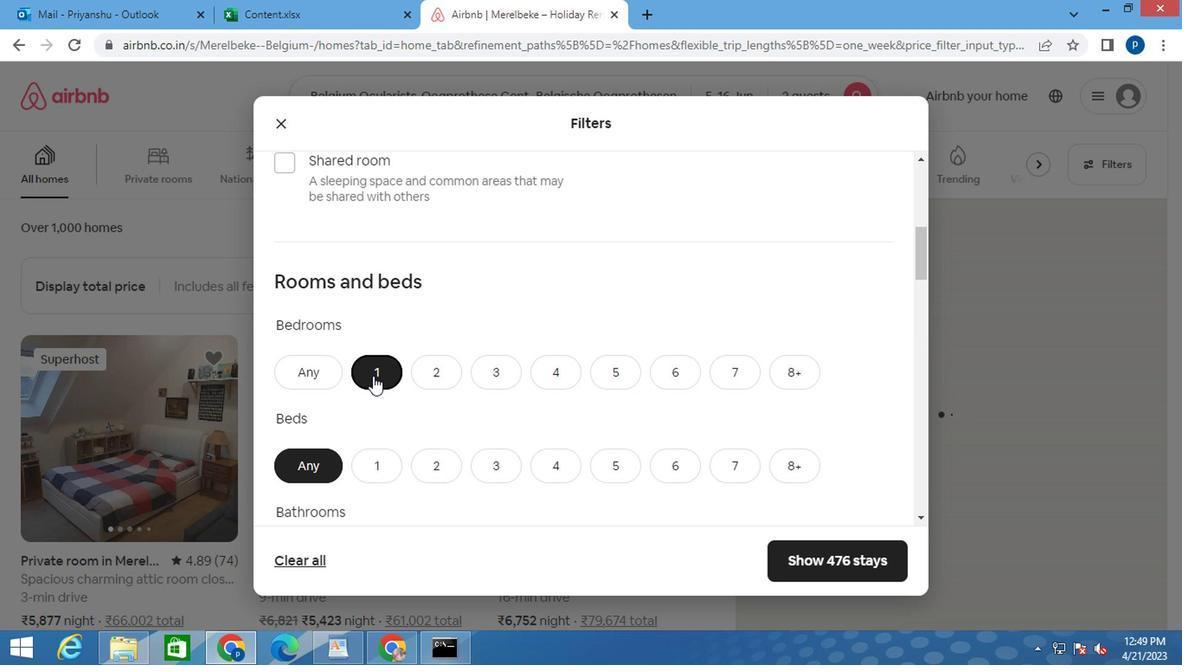 
Action: Mouse scrolled (386, 399) with delta (0, 0)
Screenshot: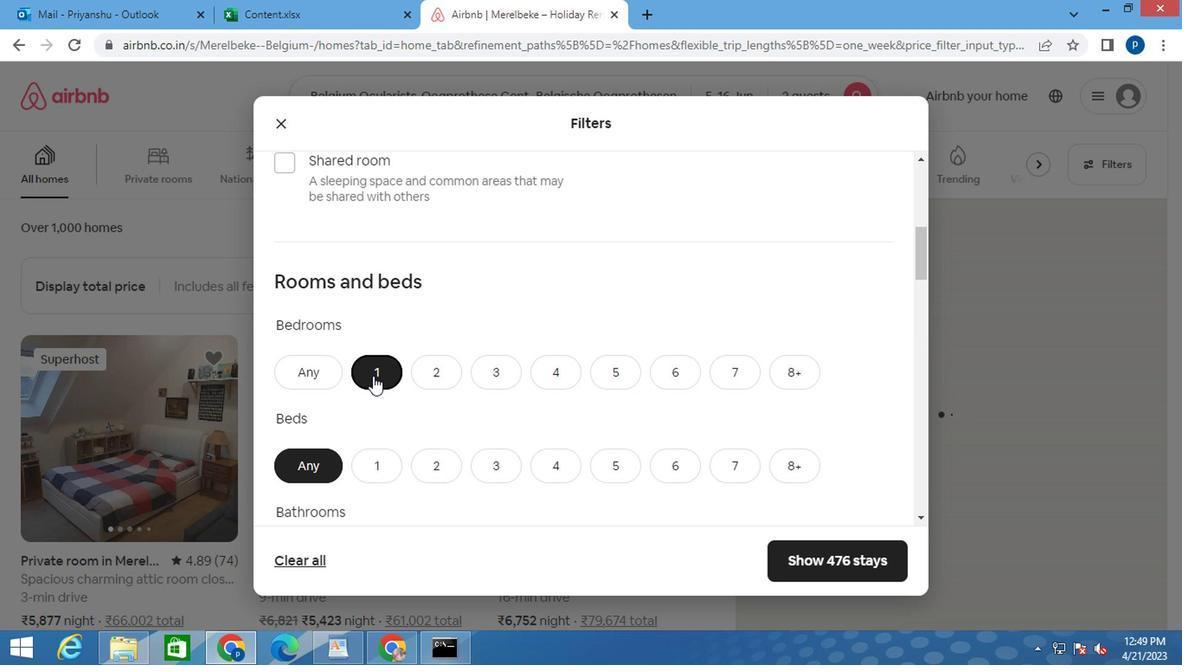 
Action: Mouse moved to (378, 383)
Screenshot: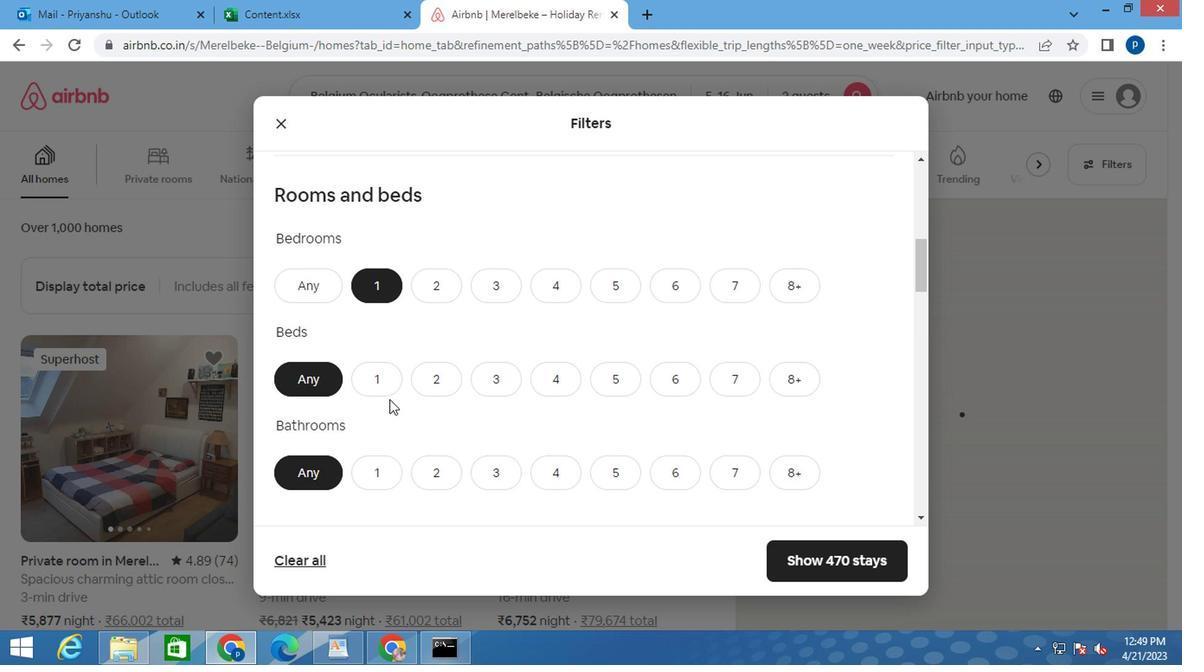 
Action: Mouse pressed left at (378, 383)
Screenshot: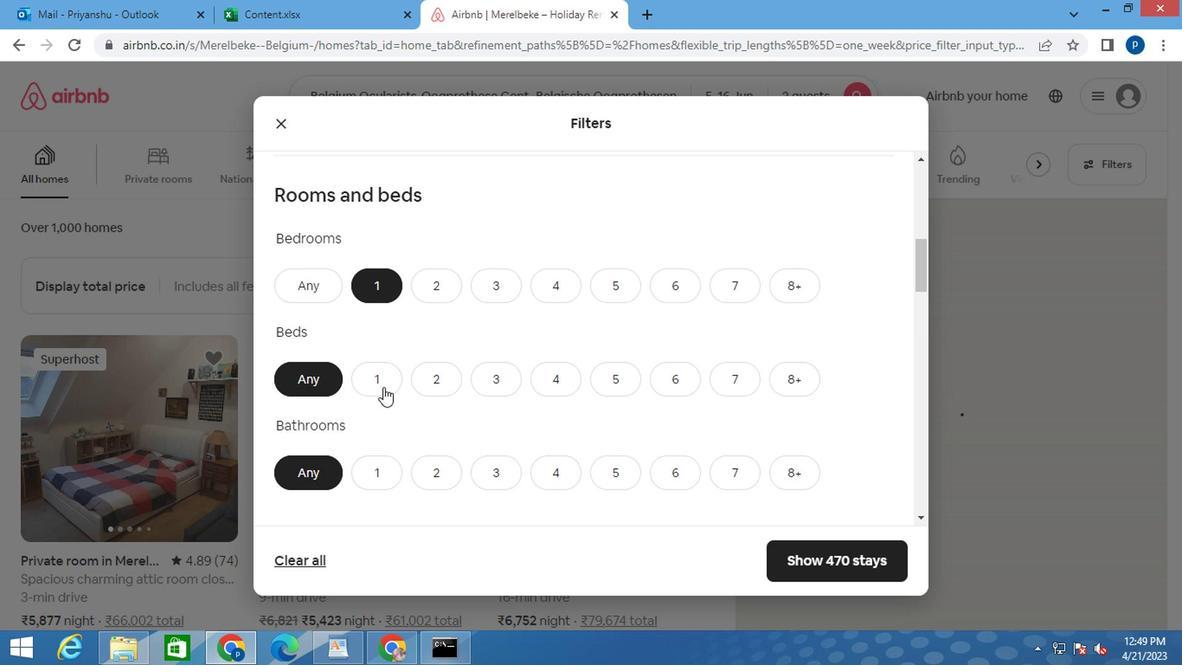 
Action: Mouse moved to (373, 432)
Screenshot: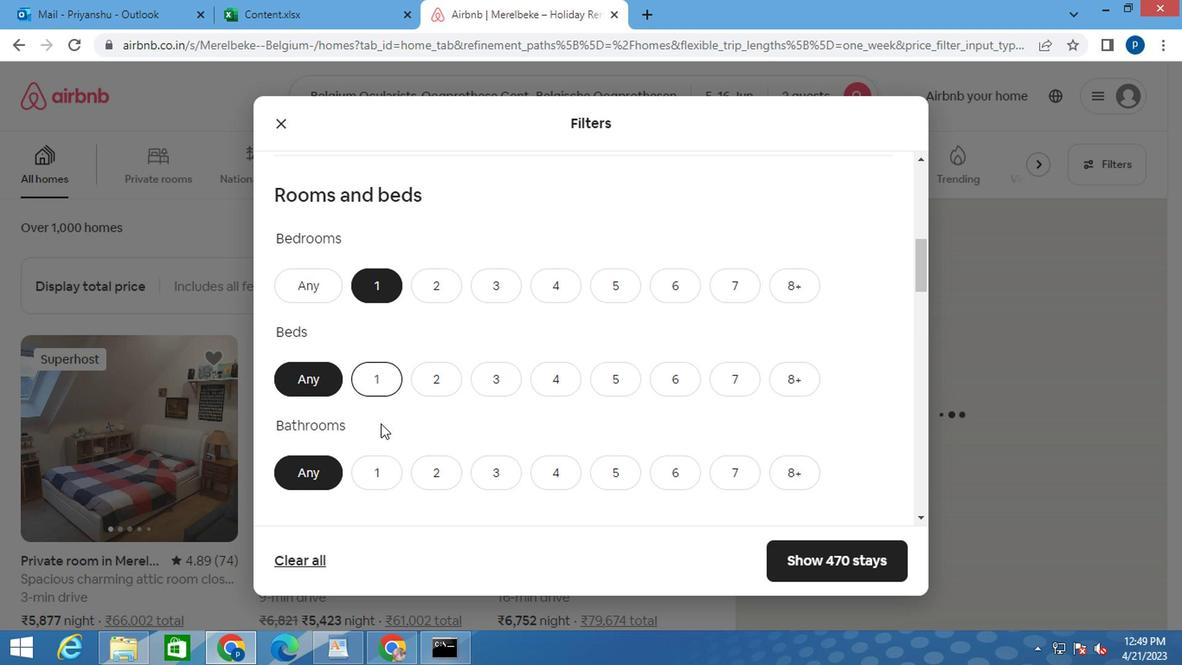 
Action: Mouse scrolled (373, 432) with delta (0, 0)
Screenshot: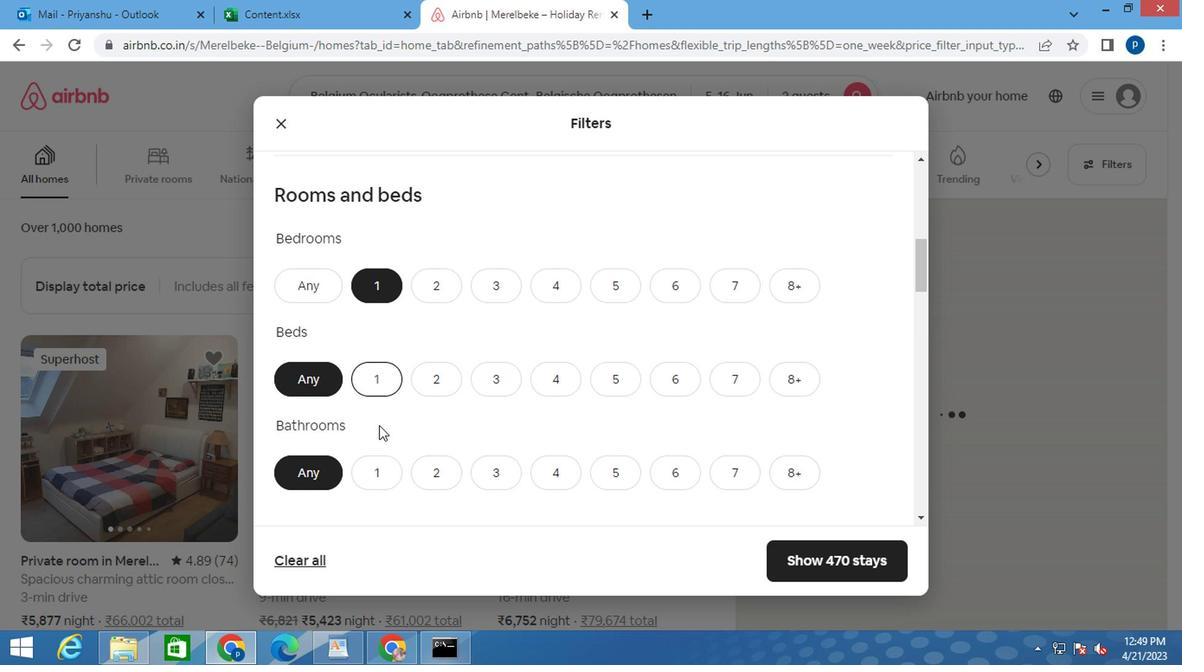 
Action: Mouse moved to (373, 434)
Screenshot: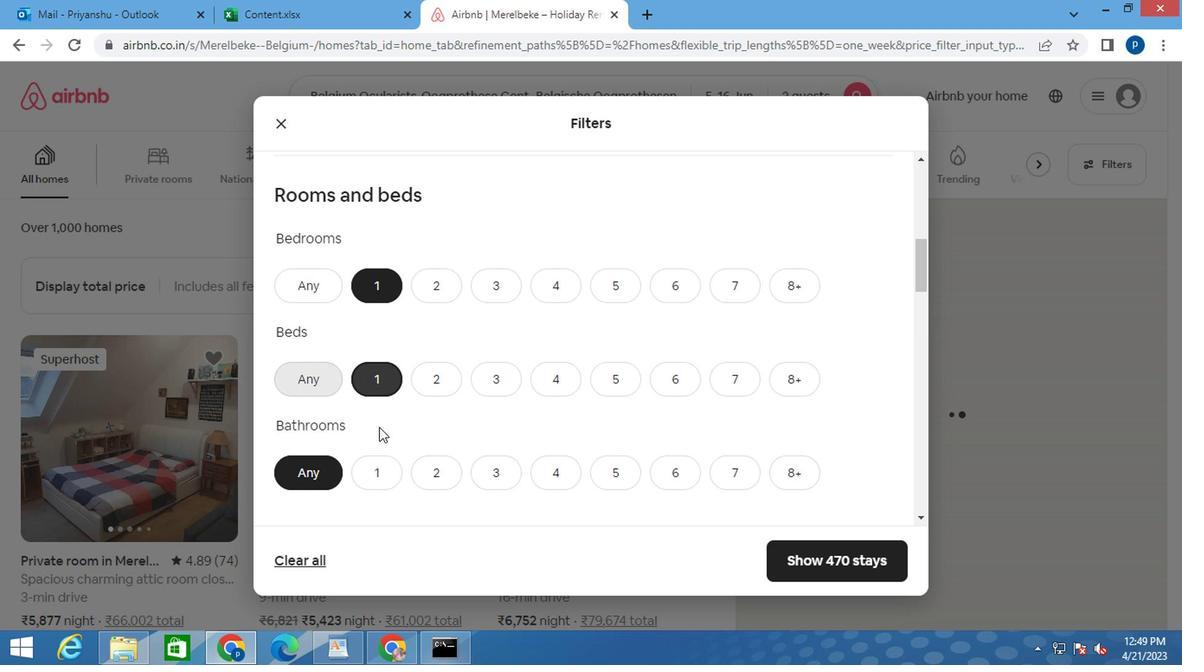 
Action: Mouse scrolled (373, 432) with delta (0, -1)
Screenshot: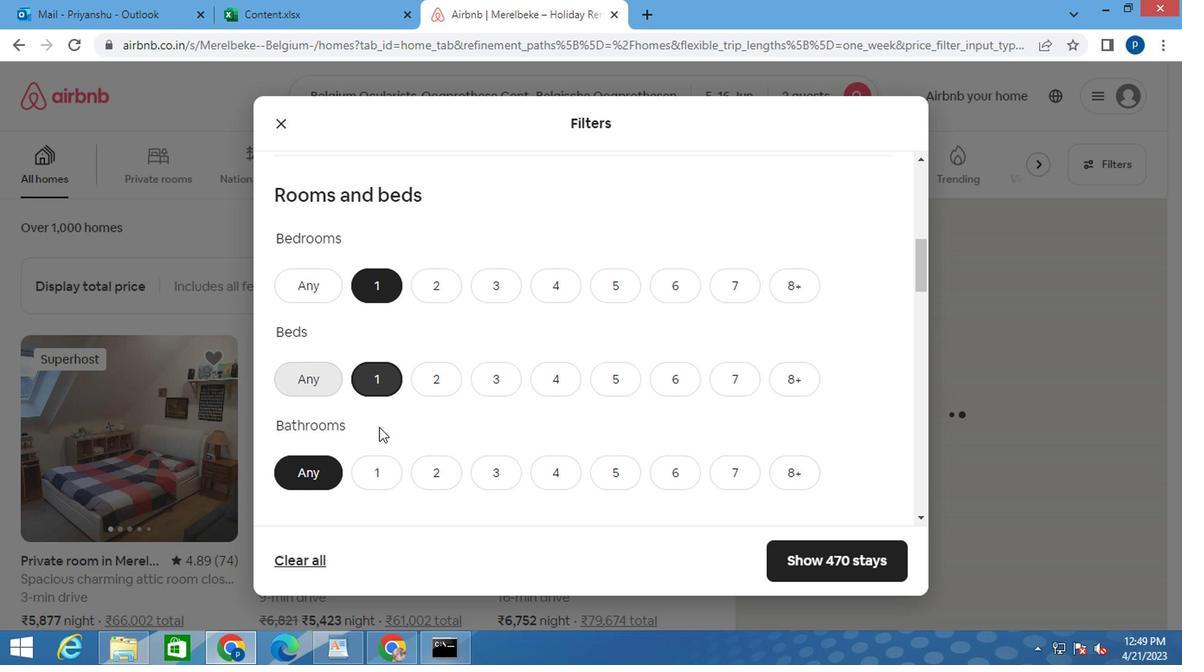 
Action: Mouse moved to (369, 304)
Screenshot: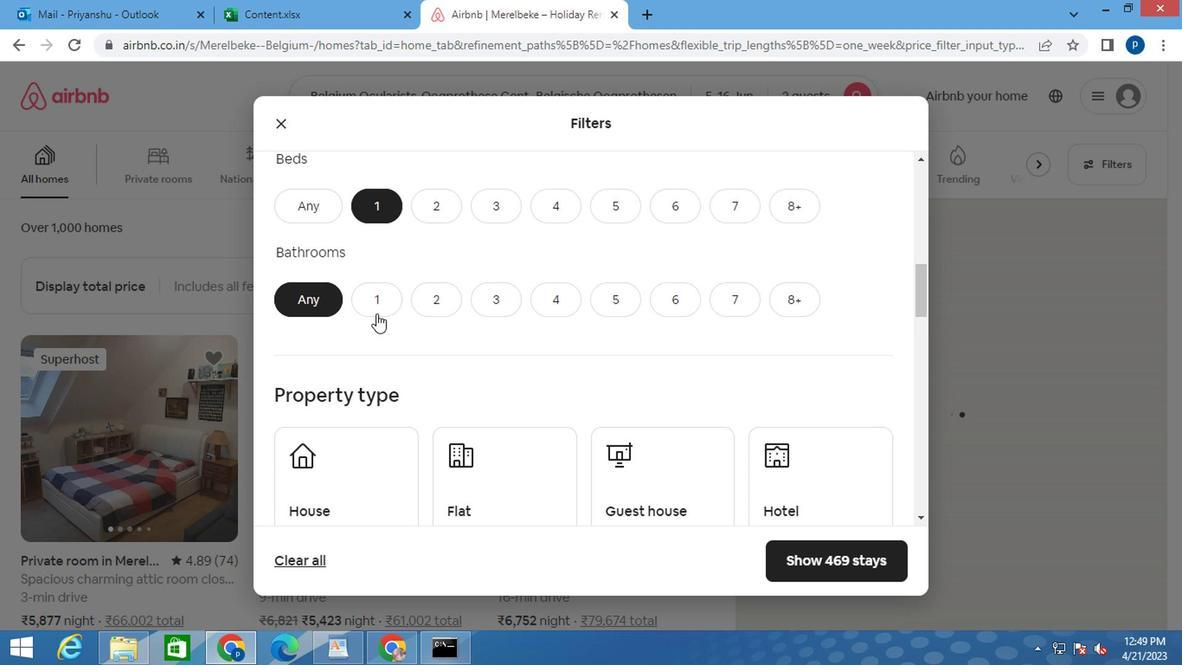 
Action: Mouse pressed left at (369, 304)
Screenshot: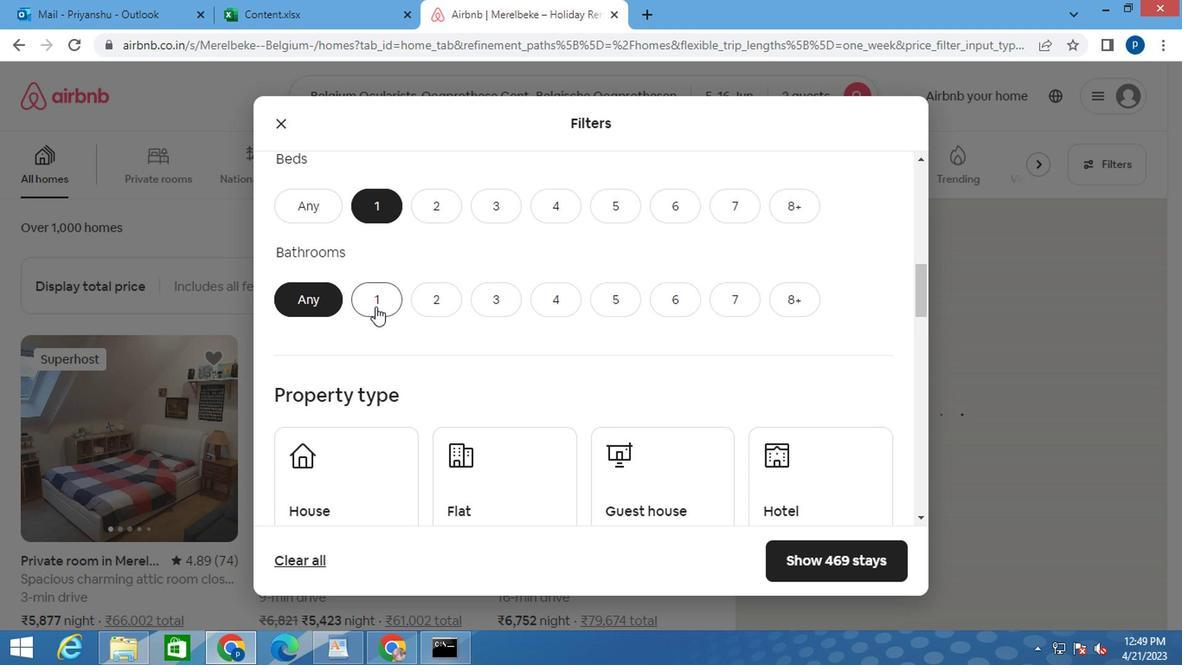 
Action: Mouse moved to (424, 338)
Screenshot: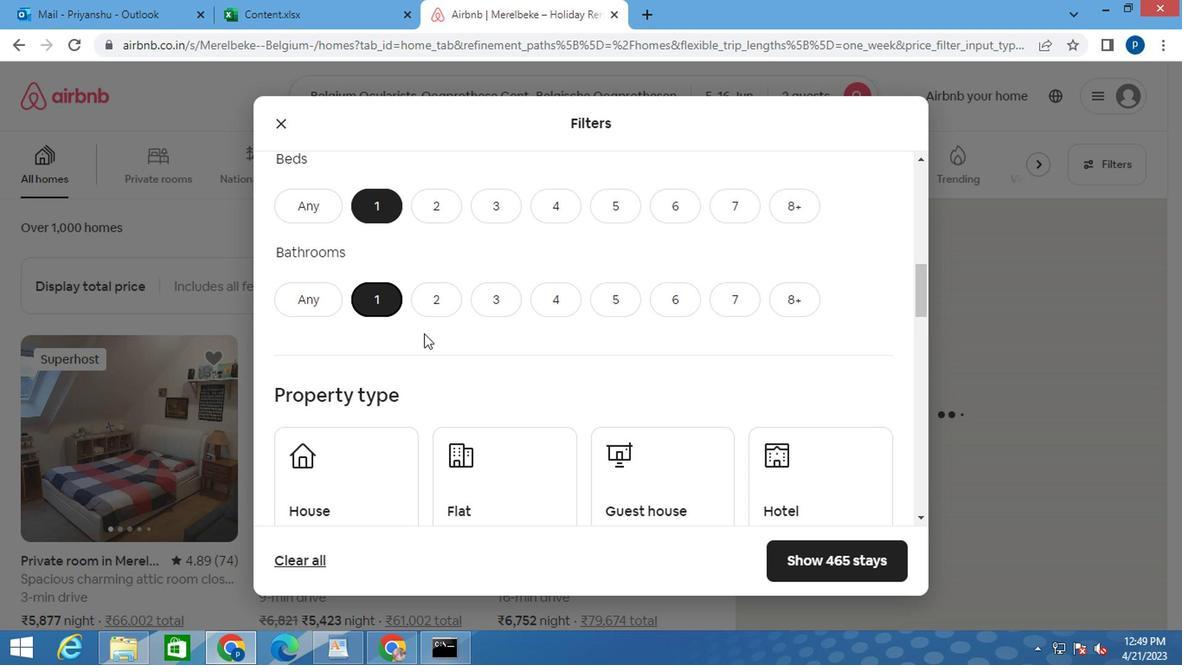 
Action: Mouse scrolled (424, 336) with delta (0, -1)
Screenshot: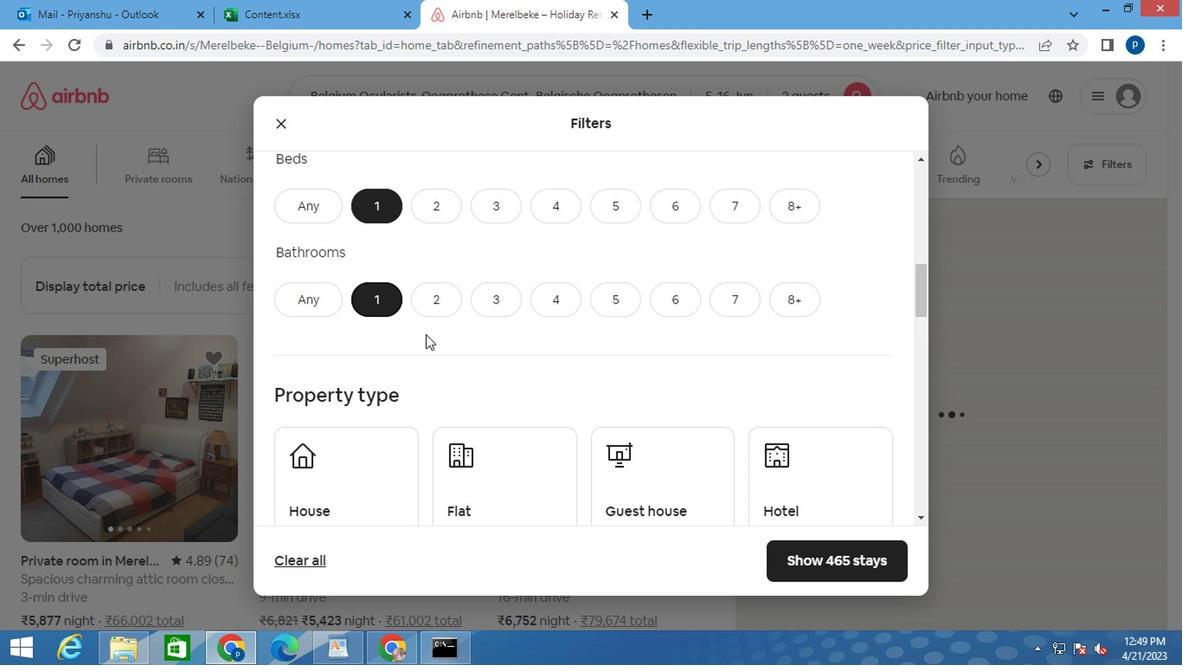 
Action: Mouse moved to (367, 387)
Screenshot: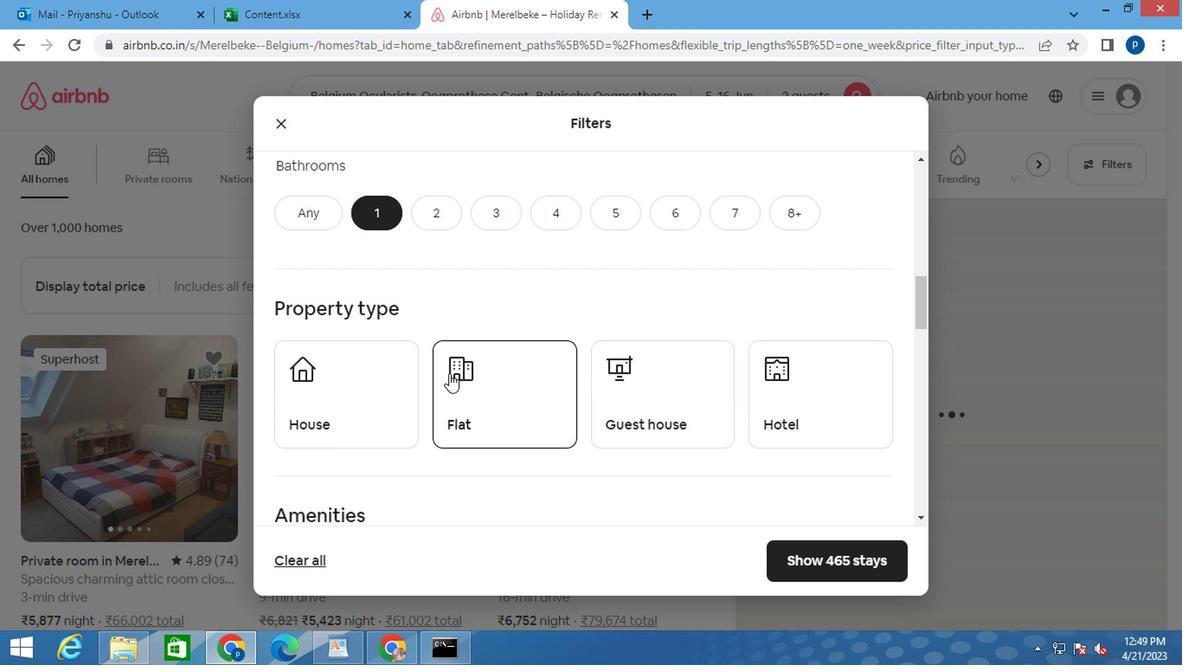 
Action: Mouse pressed left at (367, 387)
Screenshot: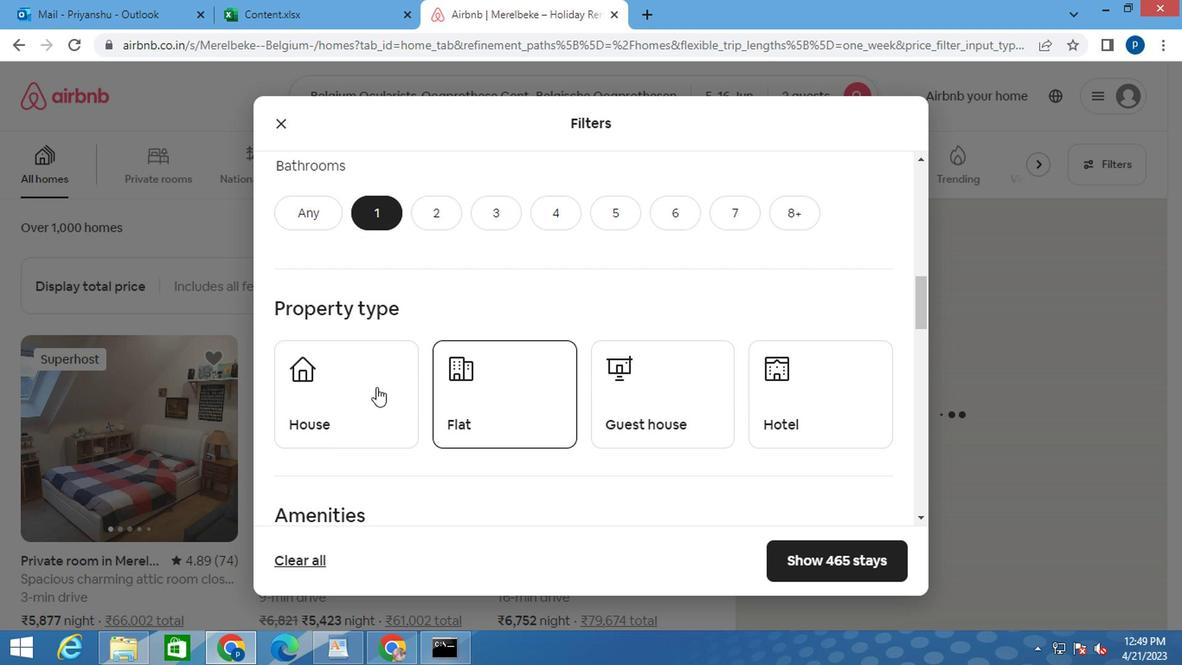 
Action: Mouse moved to (514, 396)
Screenshot: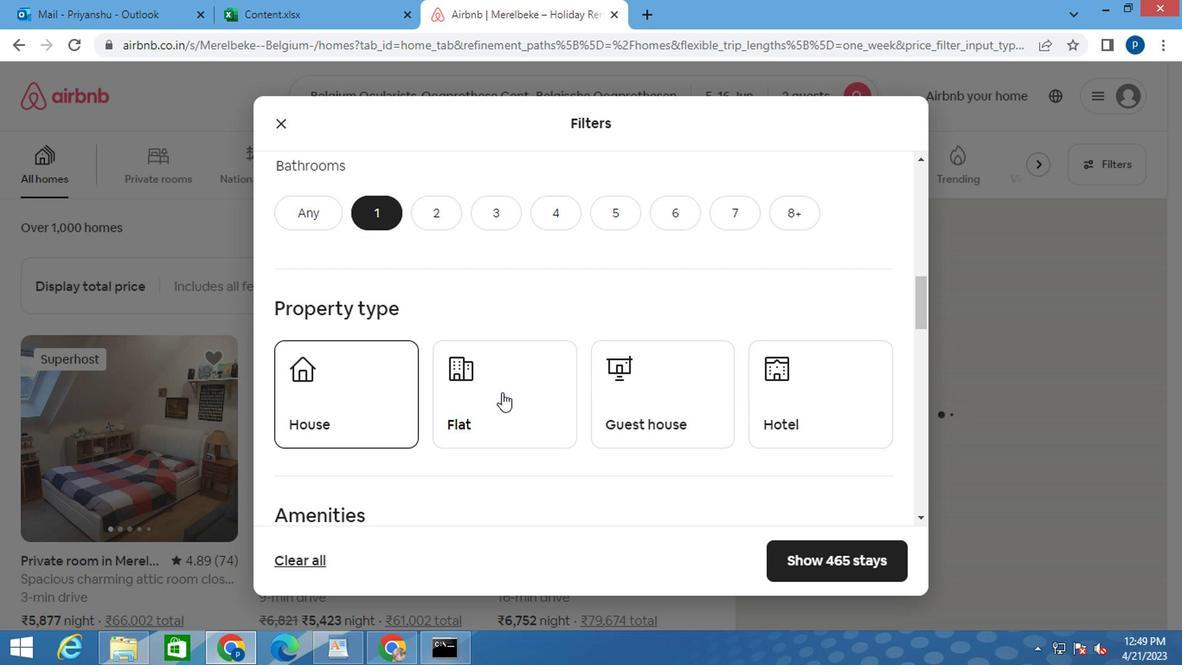 
Action: Mouse pressed left at (514, 396)
Screenshot: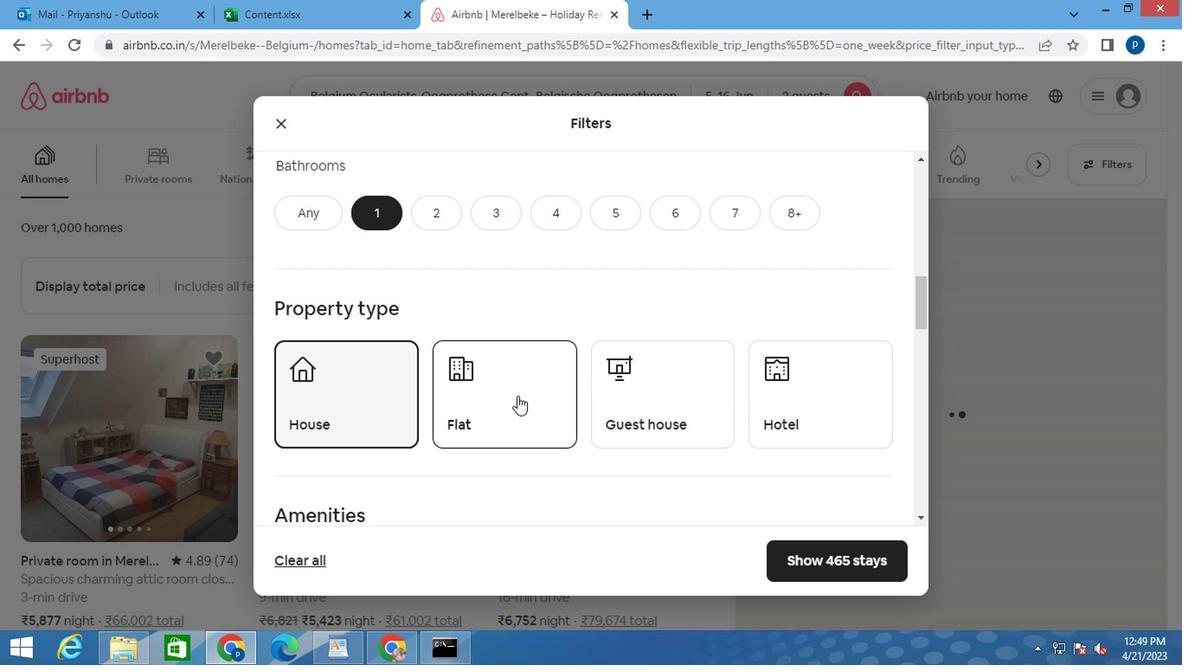 
Action: Mouse pressed left at (514, 396)
Screenshot: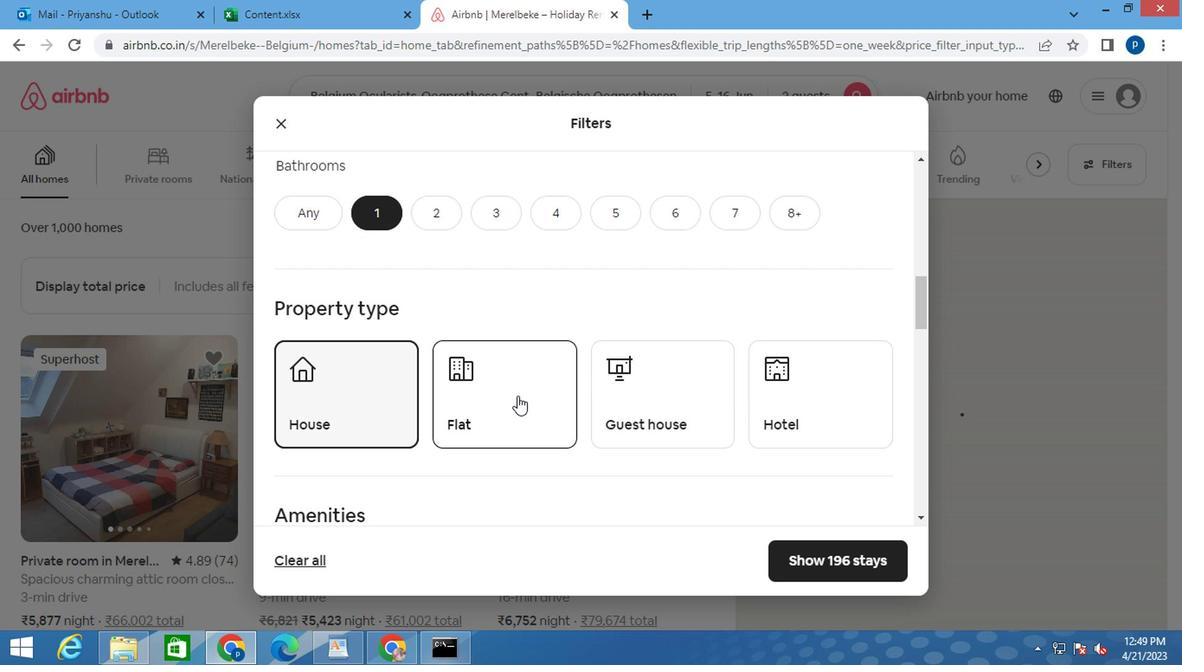 
Action: Mouse moved to (615, 400)
Screenshot: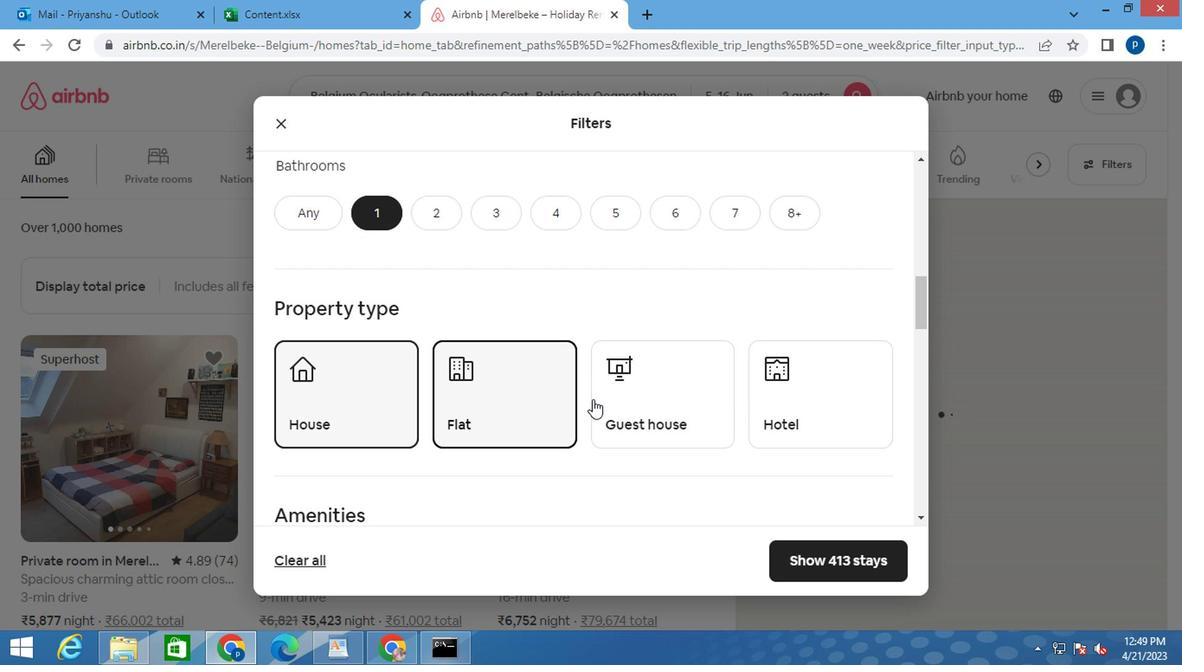 
Action: Mouse pressed left at (615, 400)
Screenshot: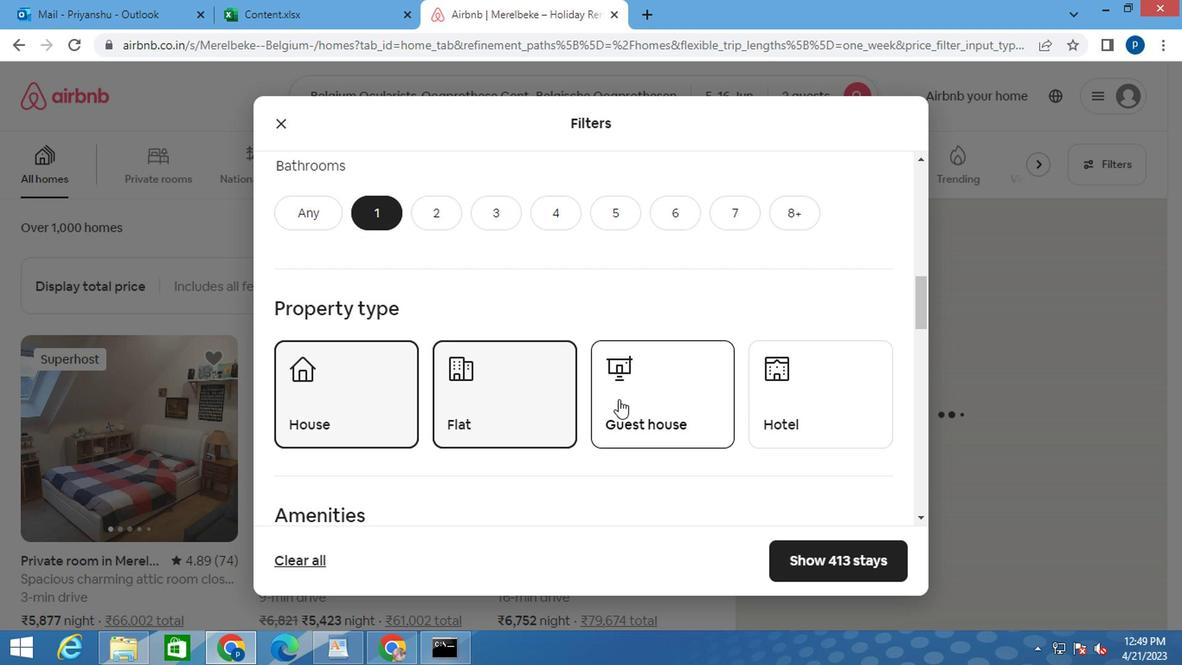
Action: Mouse moved to (771, 387)
Screenshot: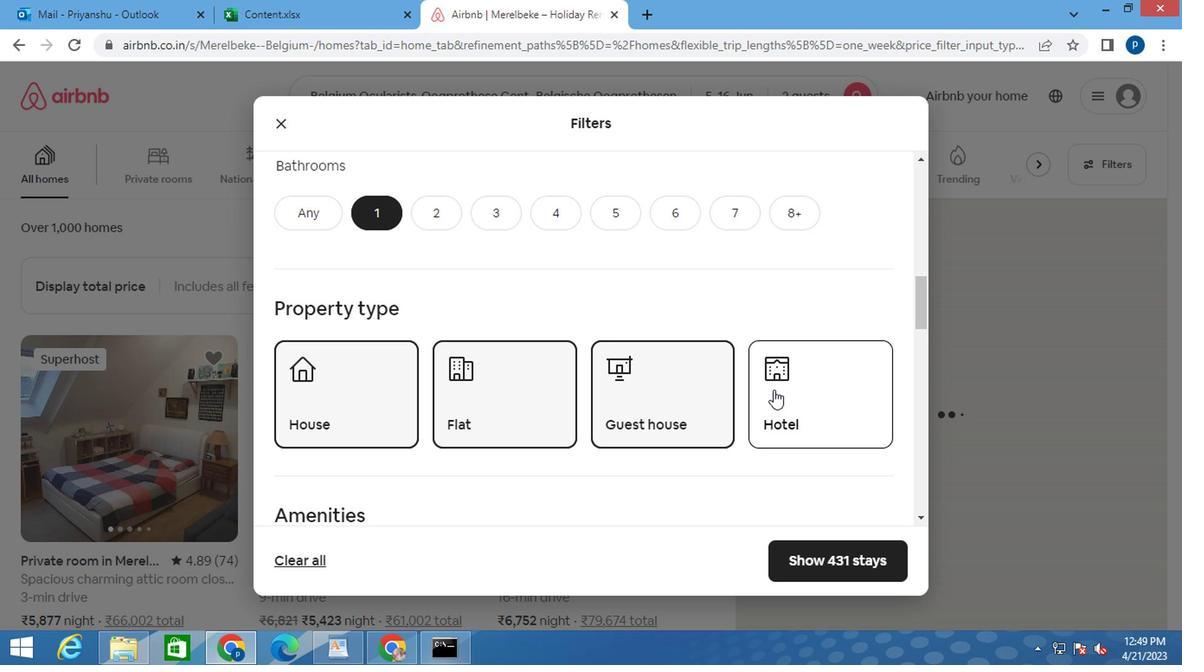 
Action: Mouse pressed left at (771, 387)
Screenshot: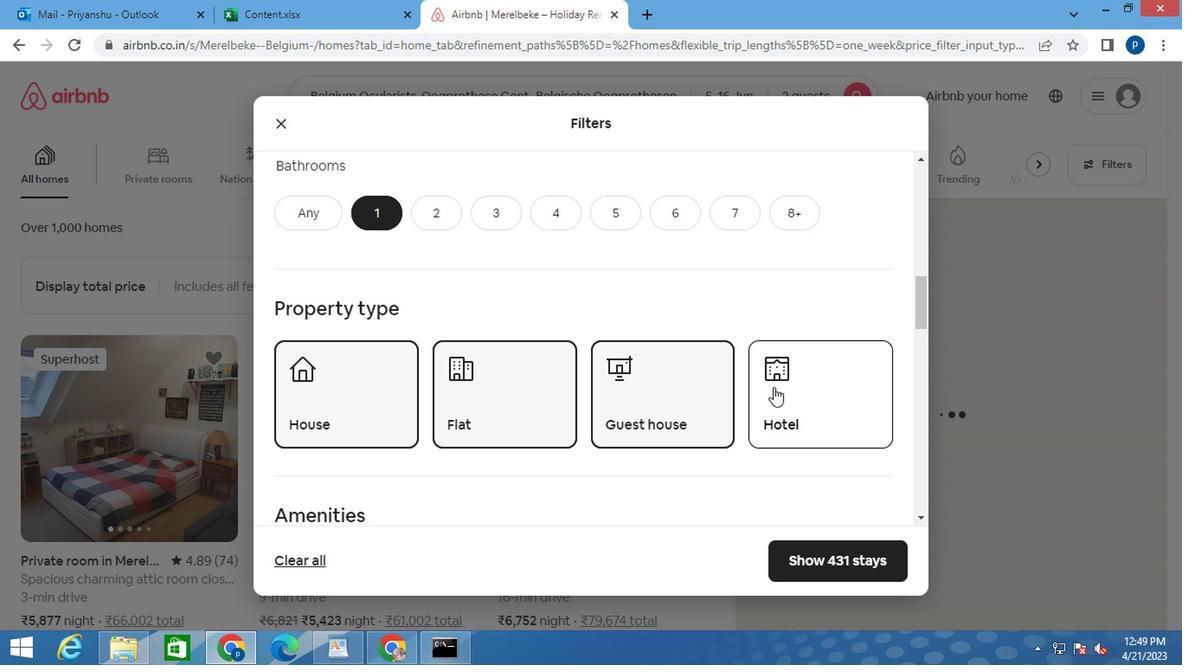 
Action: Mouse moved to (602, 434)
Screenshot: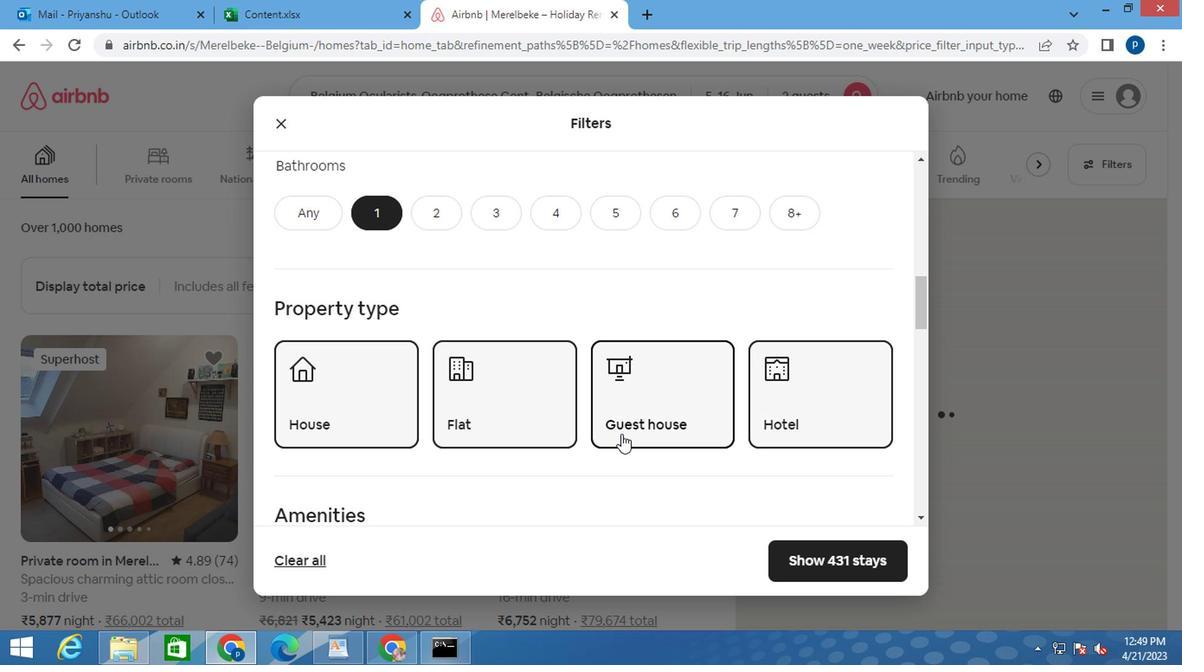 
Action: Mouse scrolled (602, 434) with delta (0, 0)
Screenshot: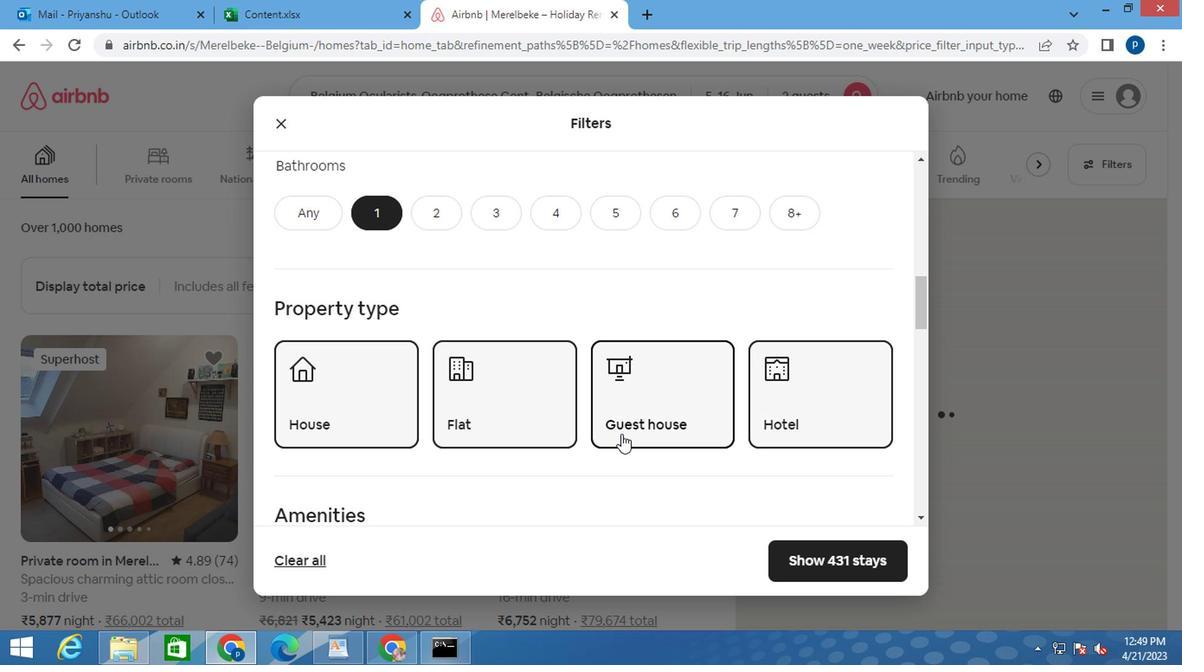 
Action: Mouse moved to (588, 434)
Screenshot: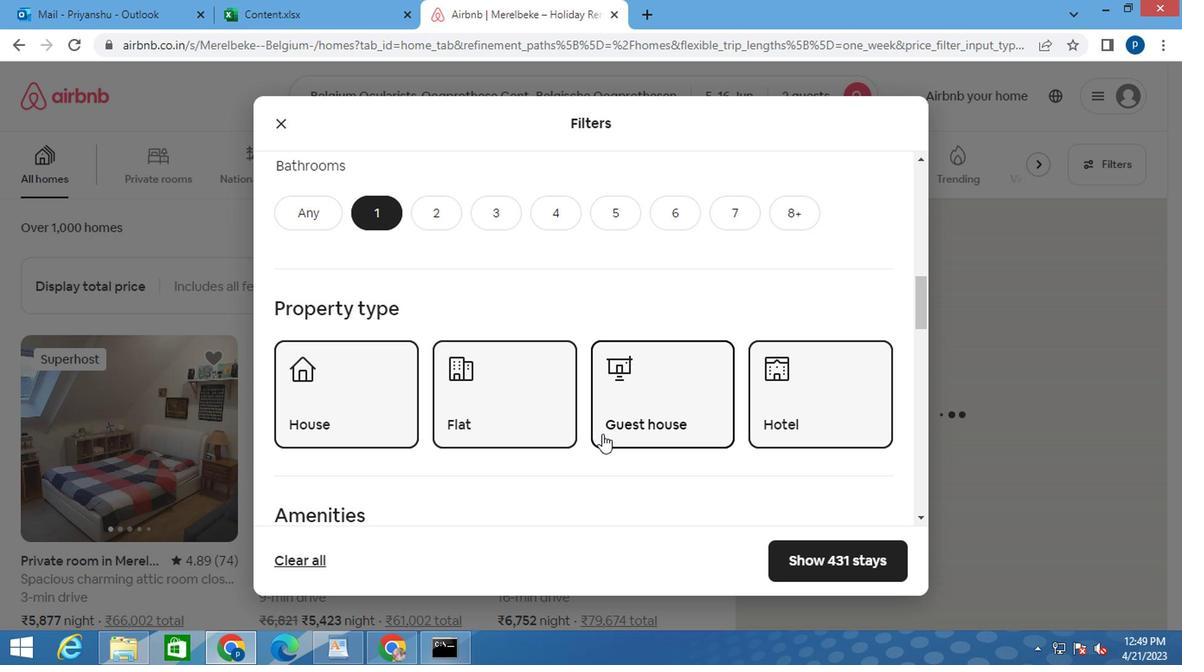 
Action: Mouse scrolled (593, 434) with delta (0, 0)
Screenshot: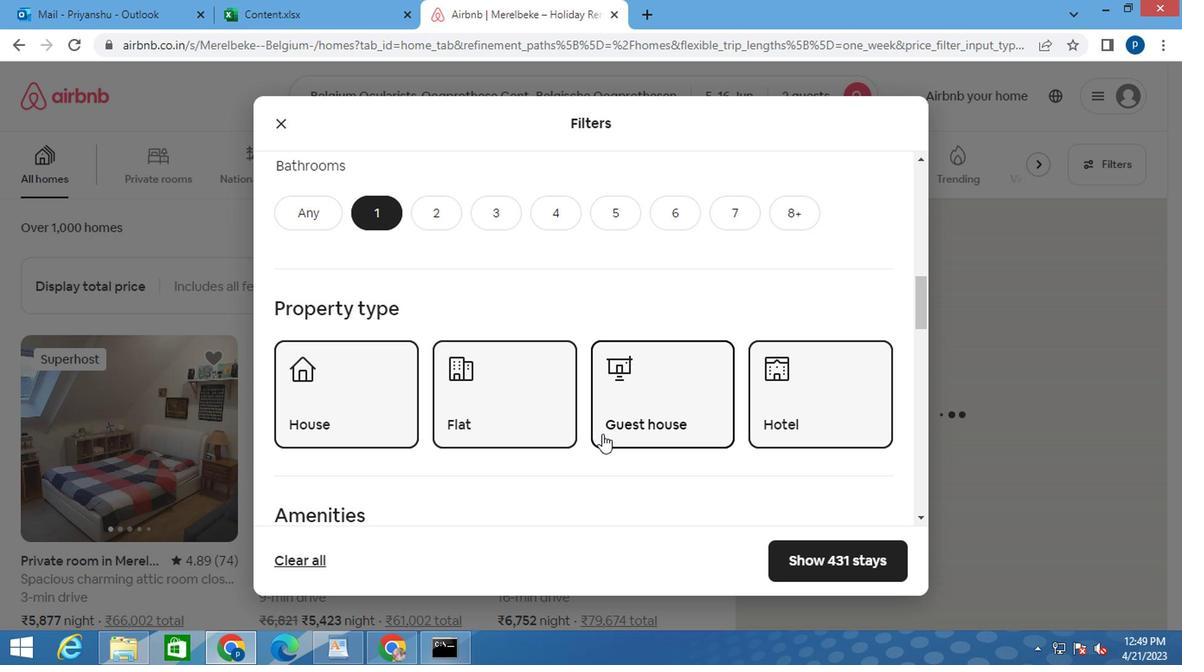 
Action: Mouse moved to (561, 429)
Screenshot: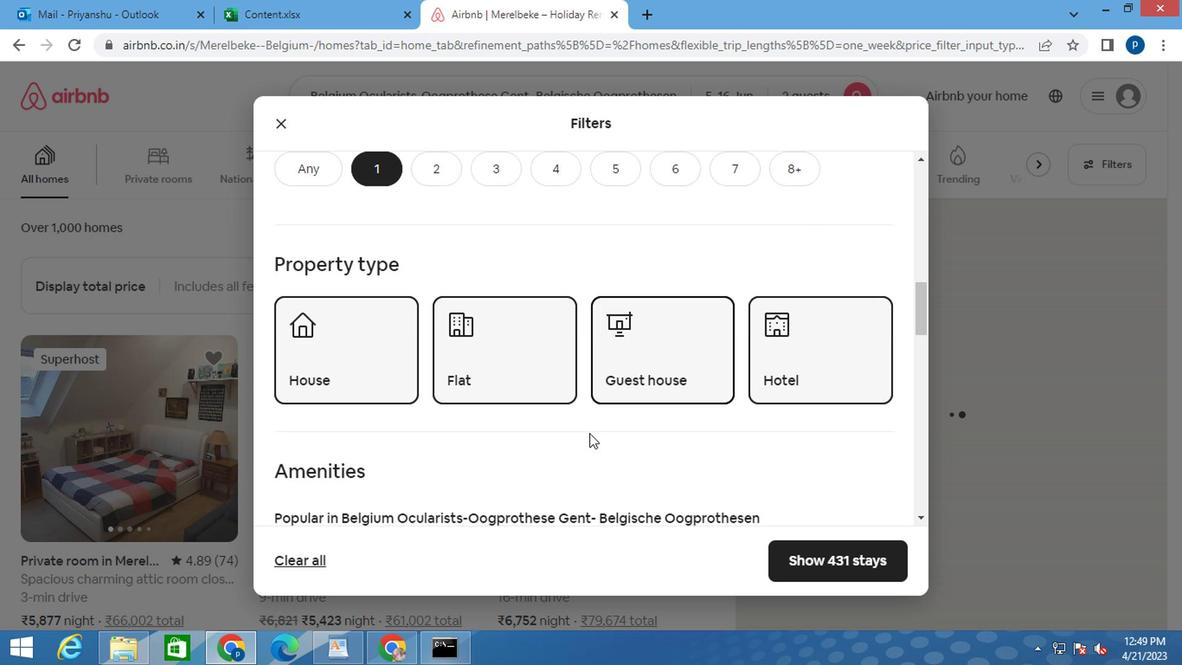 
Action: Mouse scrolled (576, 432) with delta (0, -1)
Screenshot: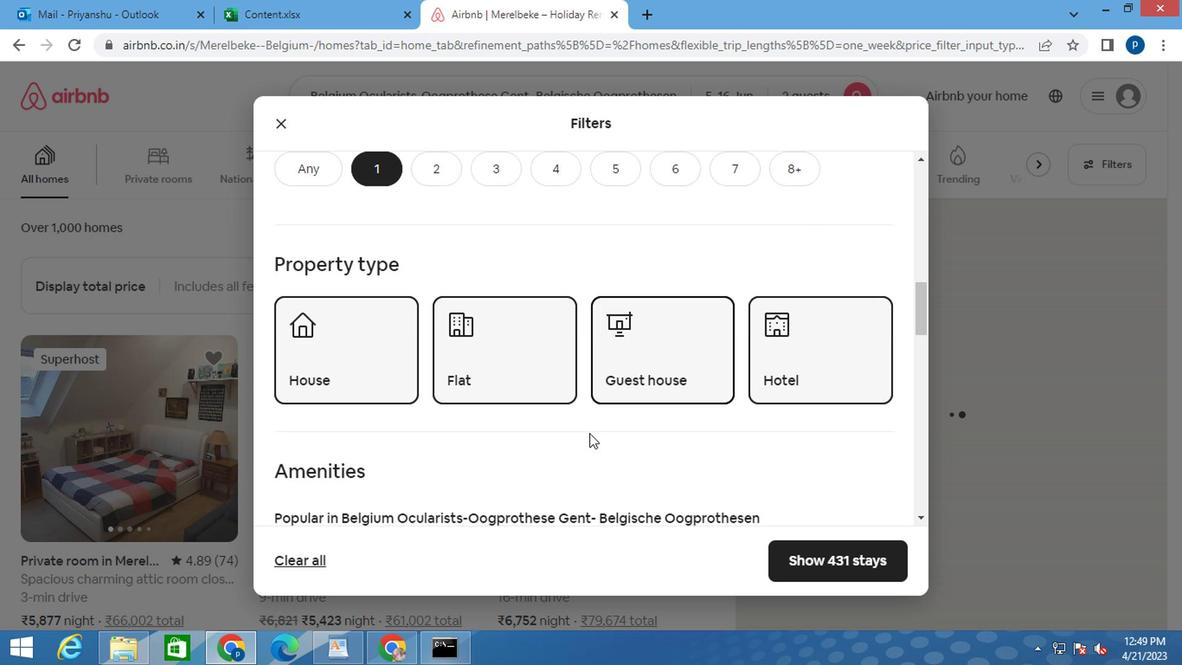 
Action: Mouse moved to (307, 459)
Screenshot: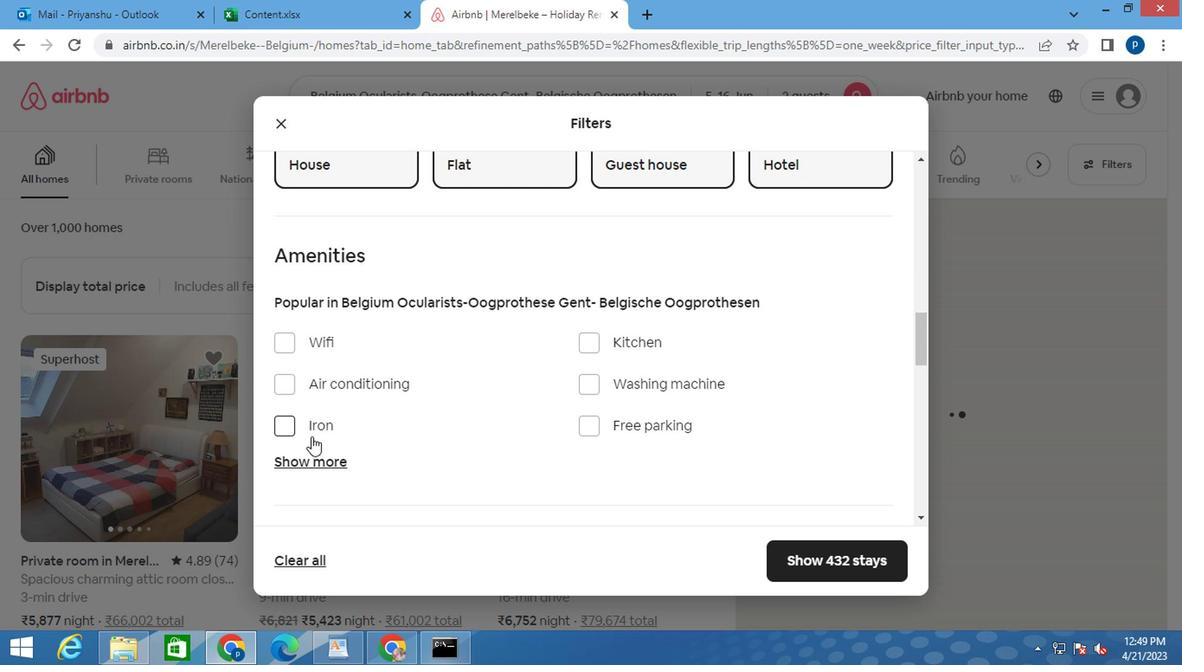 
Action: Mouse pressed left at (307, 459)
Screenshot: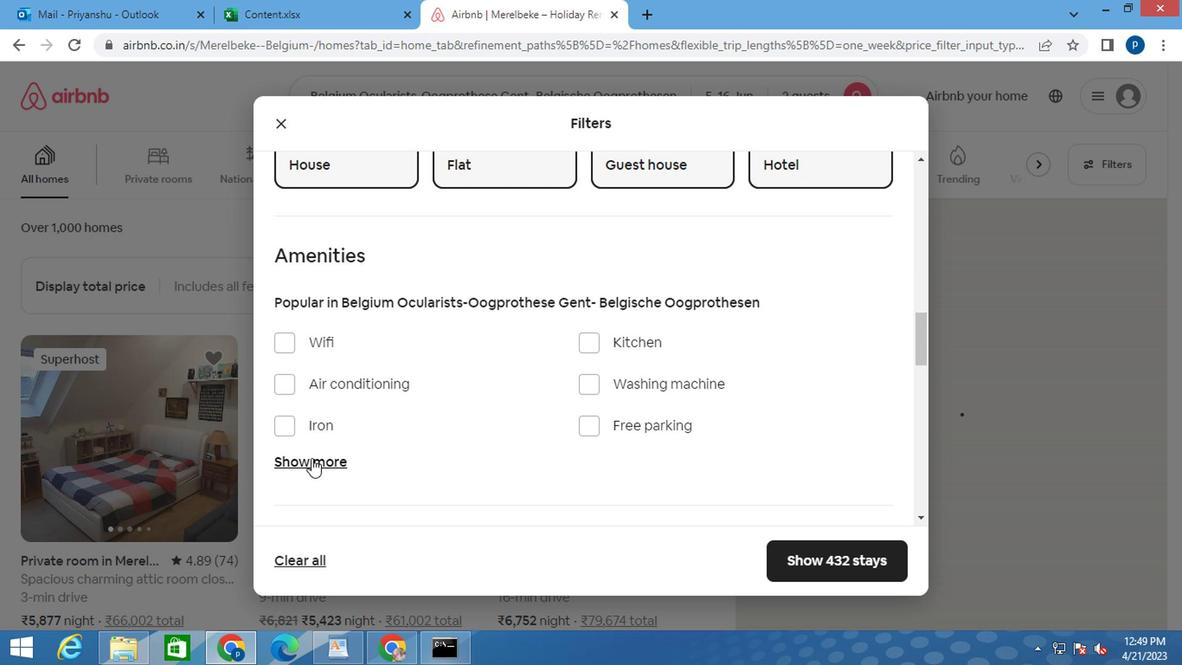 
Action: Mouse moved to (585, 460)
Screenshot: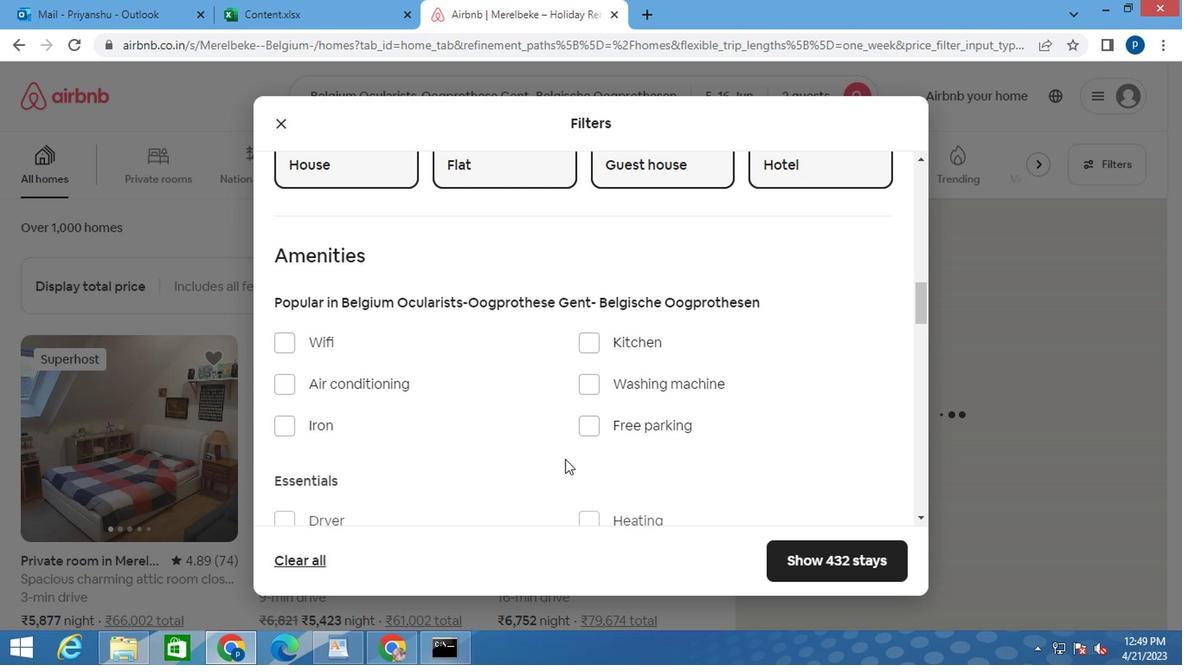 
Action: Mouse scrolled (585, 459) with delta (0, 0)
Screenshot: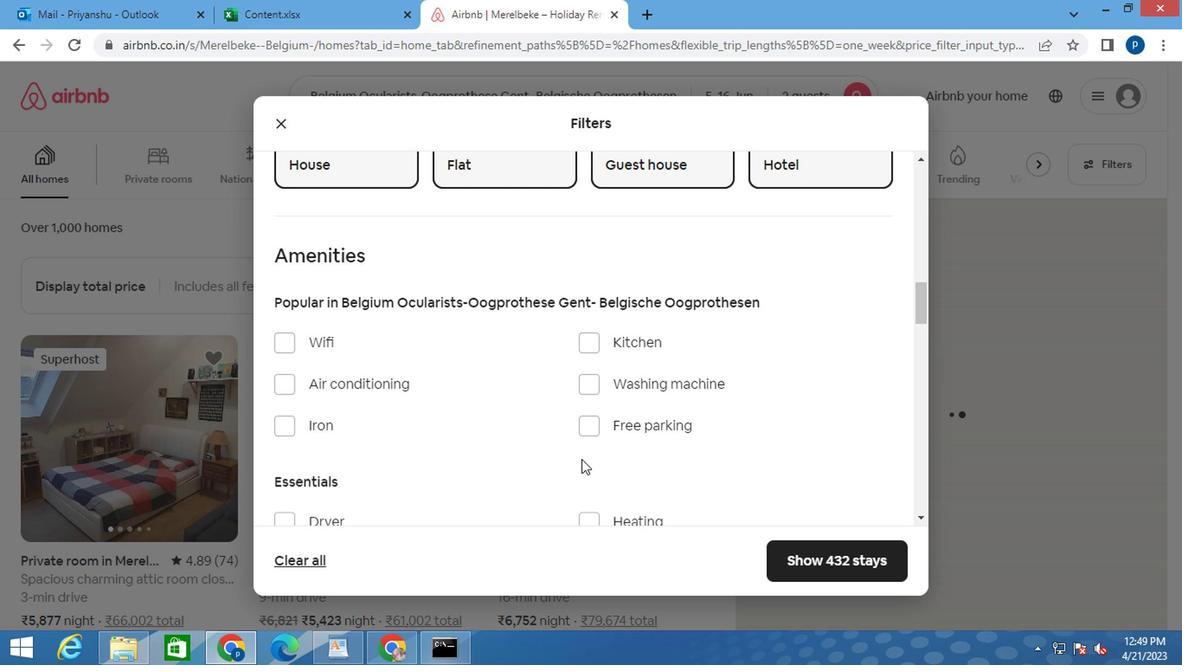 
Action: Mouse scrolled (585, 459) with delta (0, 0)
Screenshot: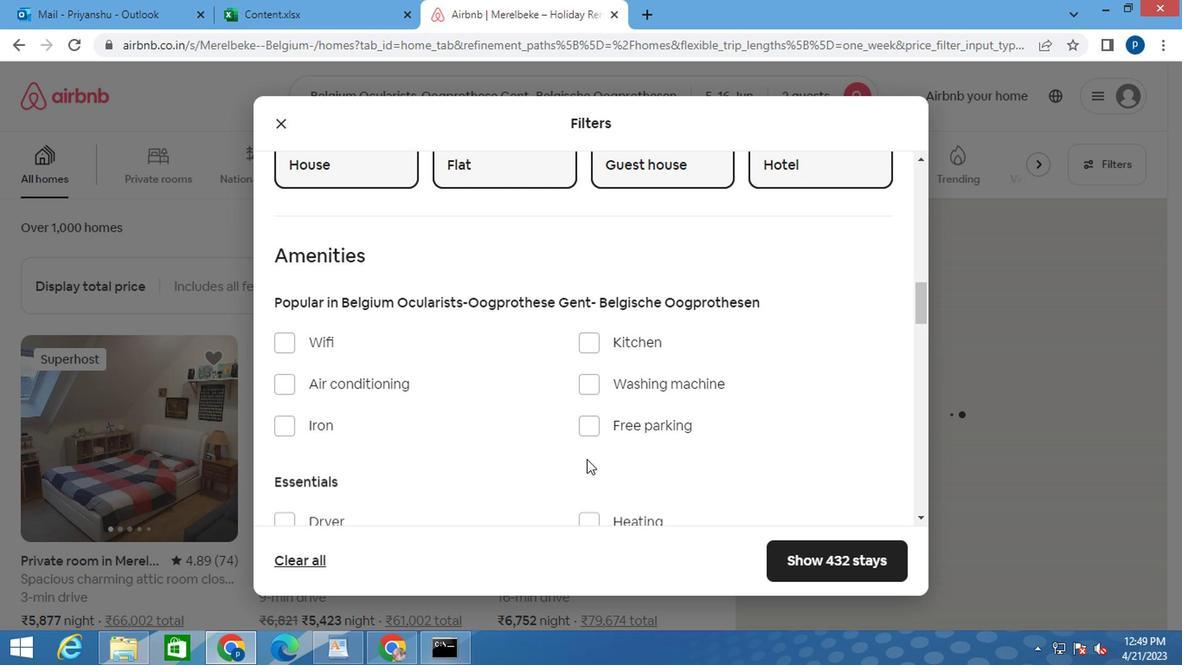 
Action: Mouse moved to (586, 351)
Screenshot: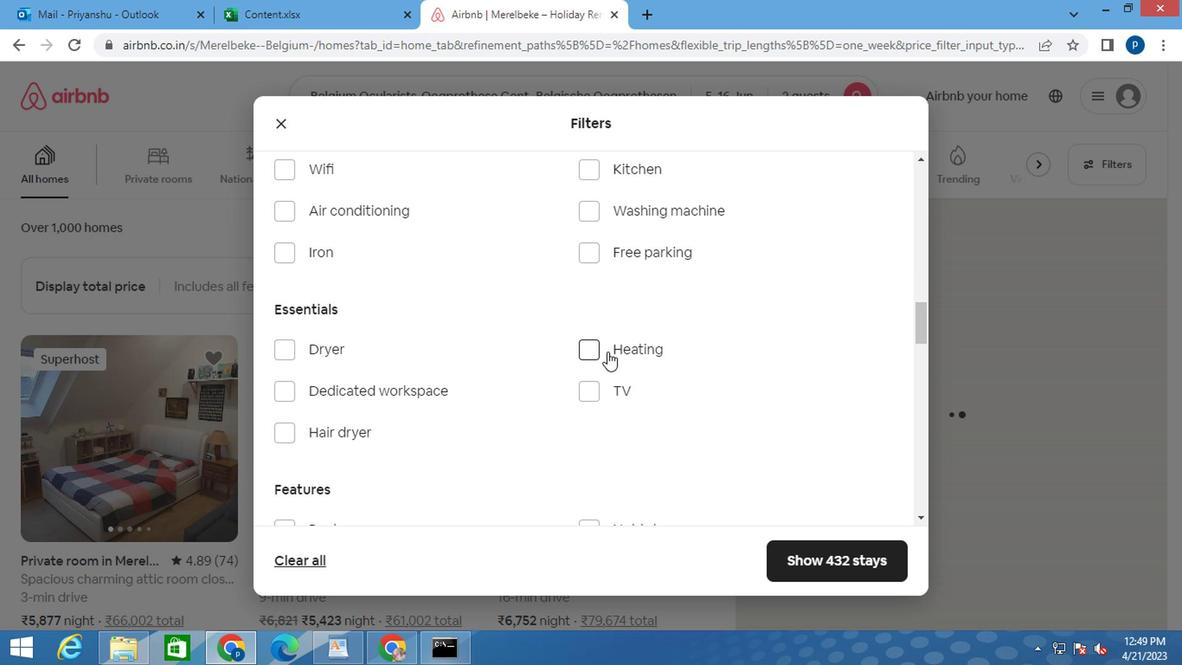 
Action: Mouse pressed left at (586, 351)
Screenshot: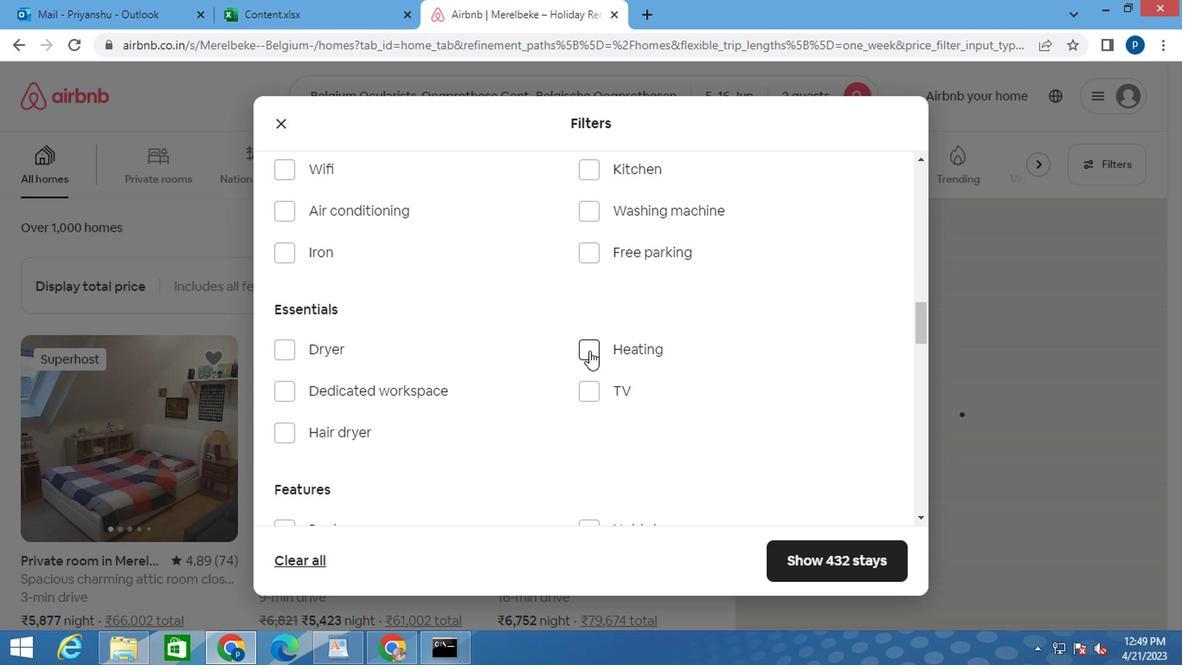 
Action: Mouse moved to (626, 384)
Screenshot: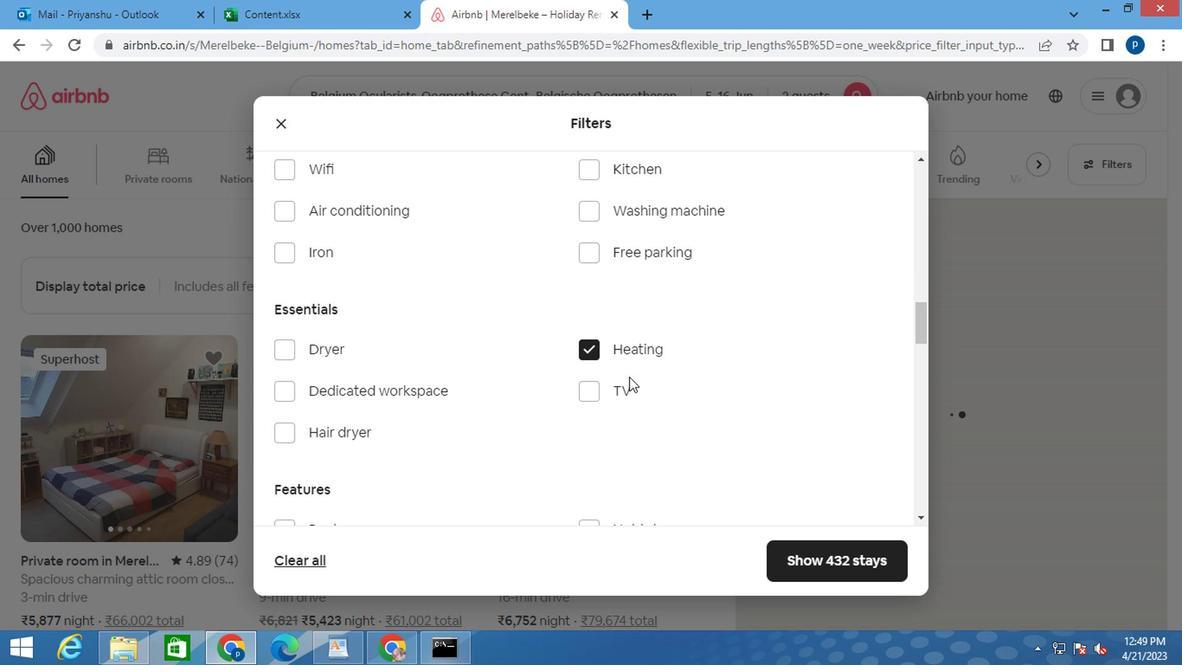 
Action: Mouse scrolled (626, 383) with delta (0, -1)
Screenshot: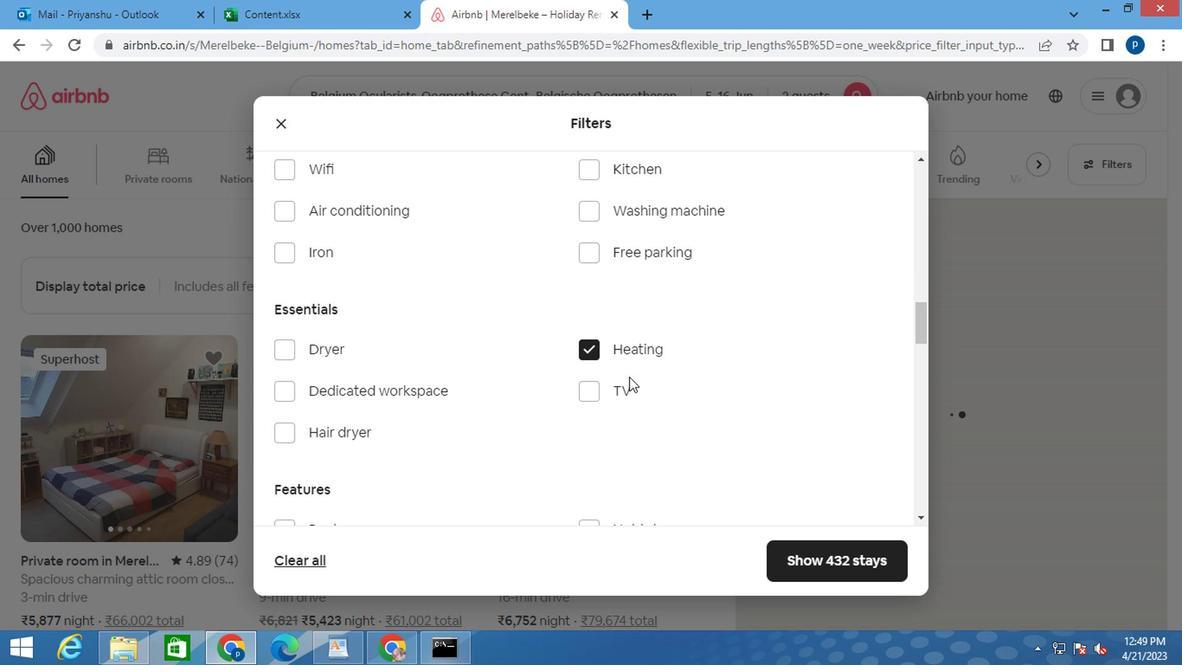 
Action: Mouse moved to (619, 389)
Screenshot: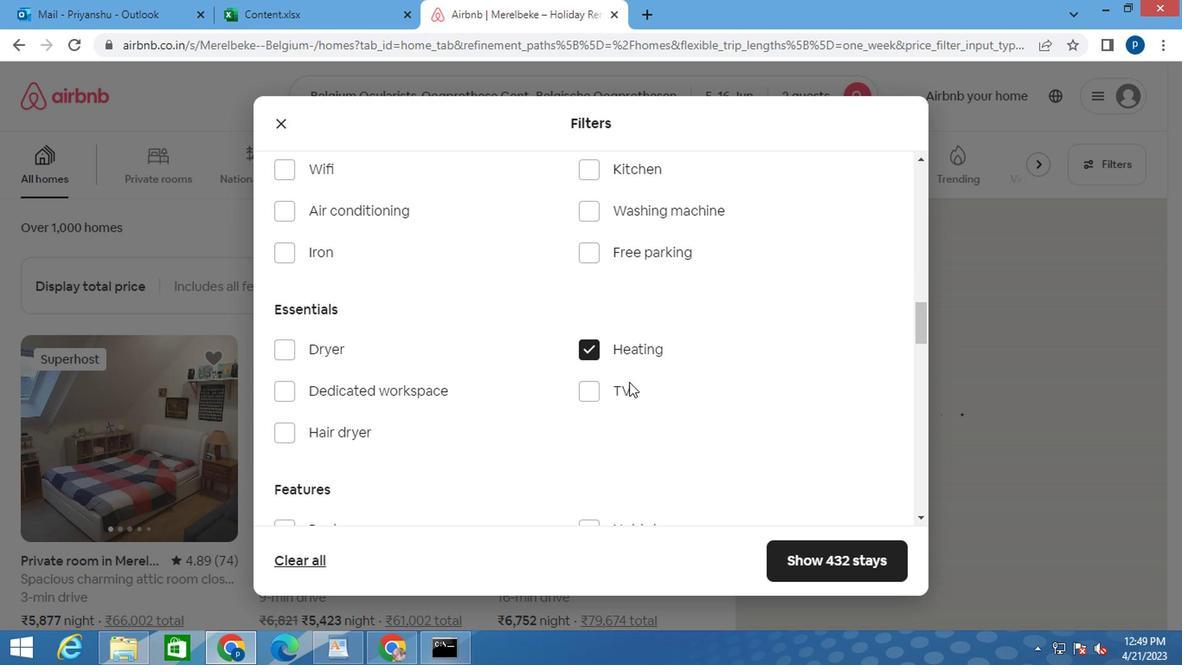
Action: Mouse scrolled (621, 387) with delta (0, 0)
Screenshot: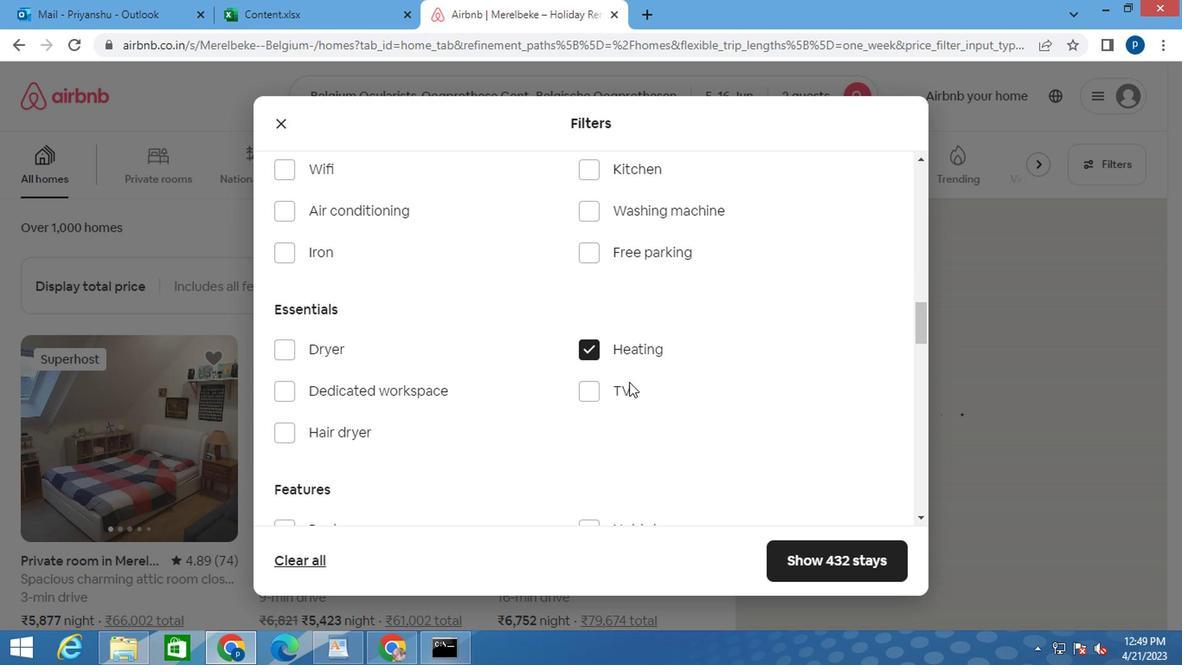 
Action: Mouse moved to (618, 389)
Screenshot: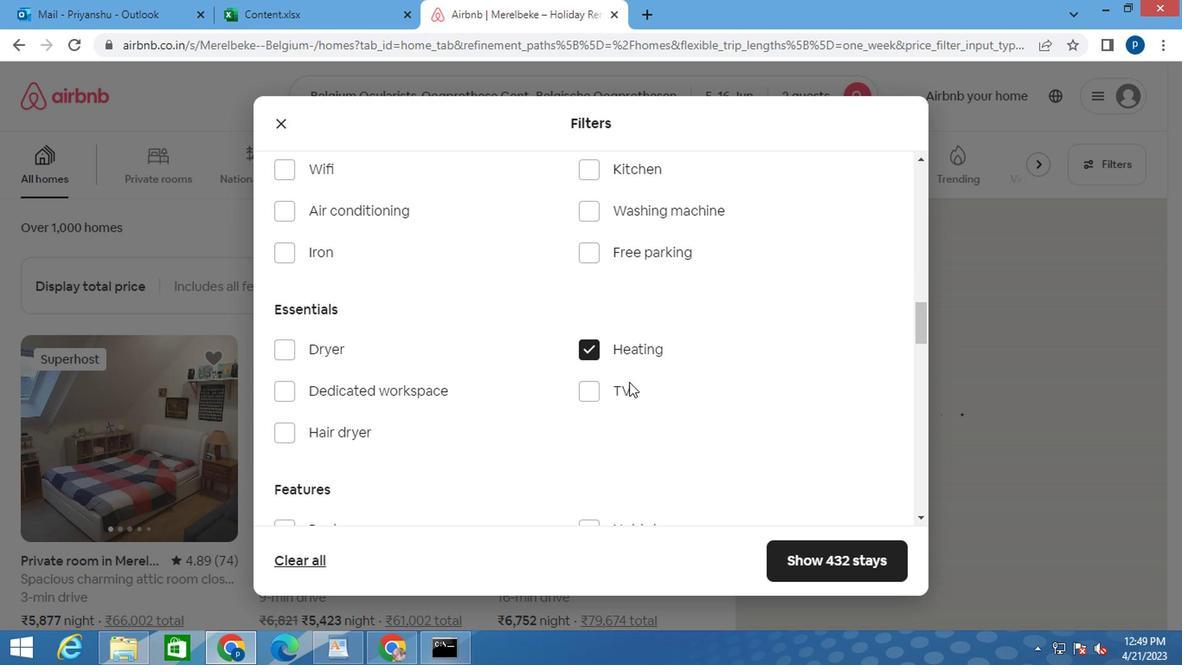 
Action: Mouse scrolled (618, 387) with delta (0, -1)
Screenshot: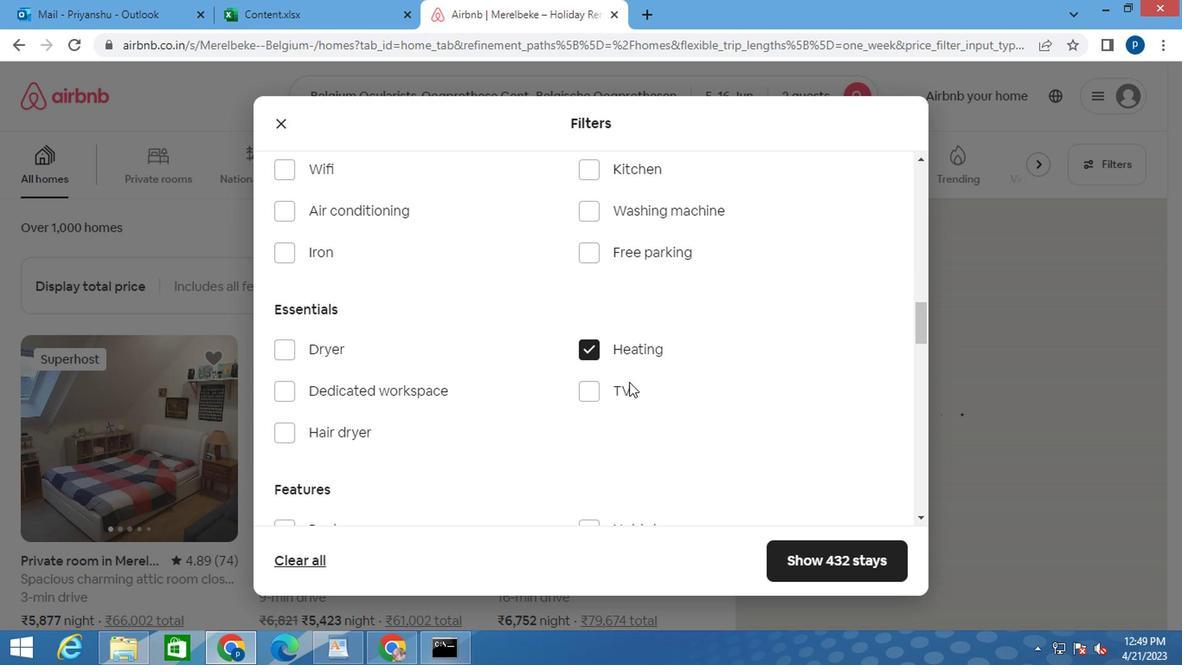 
Action: Mouse moved to (613, 389)
Screenshot: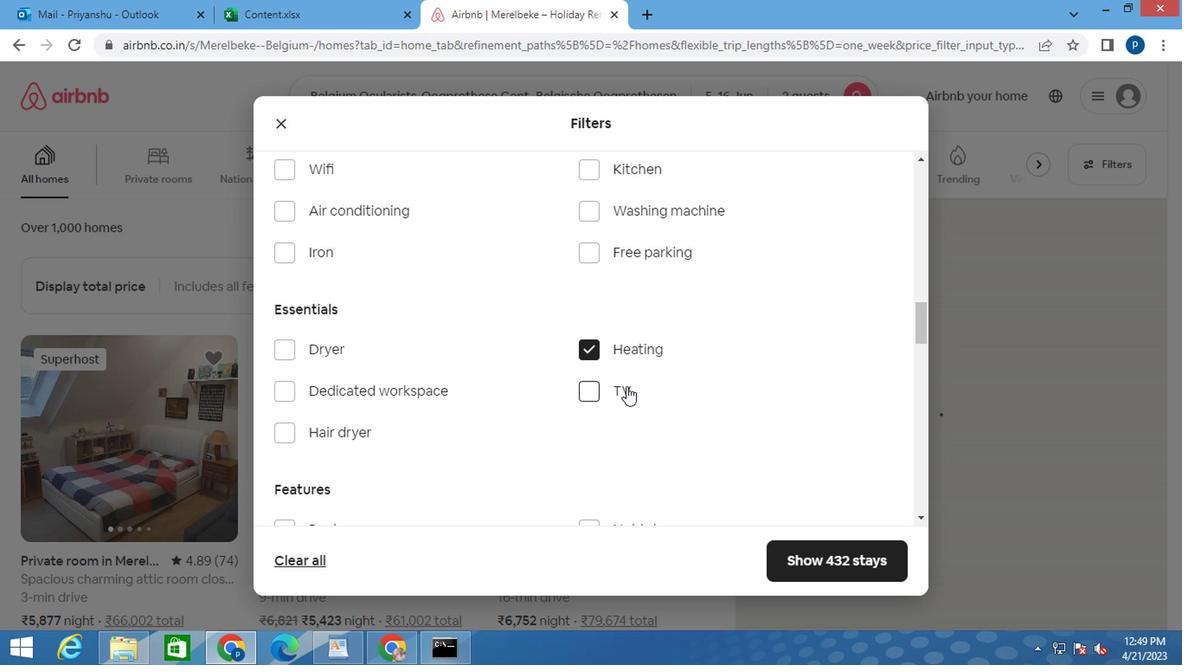 
Action: Mouse scrolled (613, 389) with delta (0, 0)
Screenshot: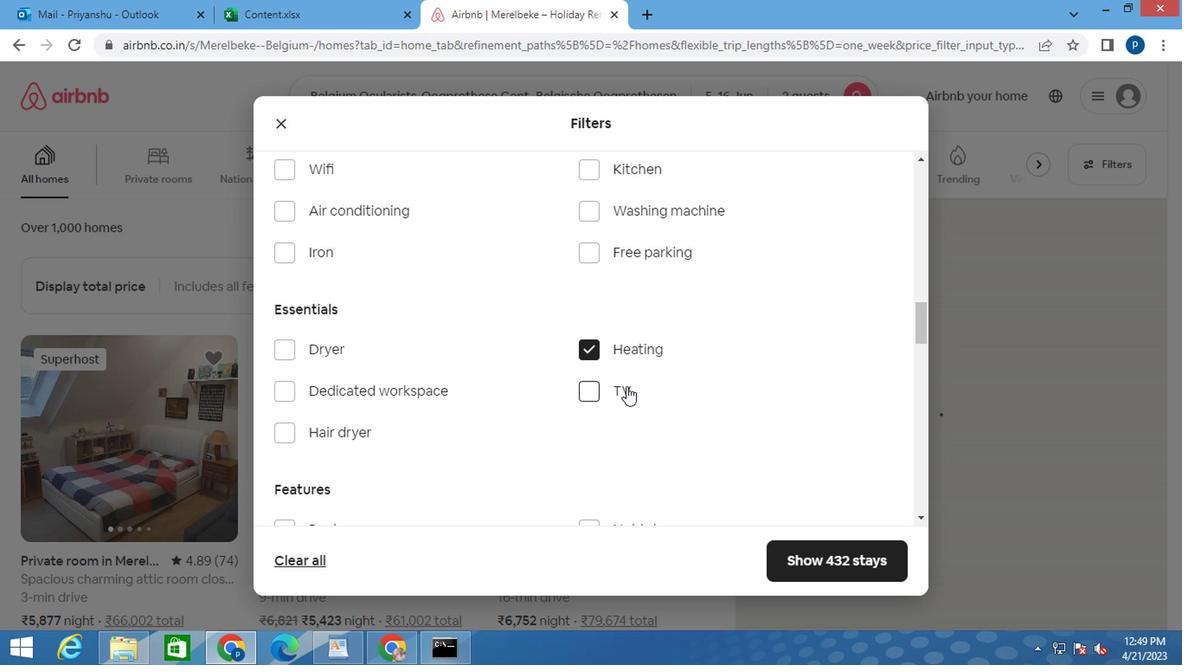 
Action: Mouse moved to (600, 389)
Screenshot: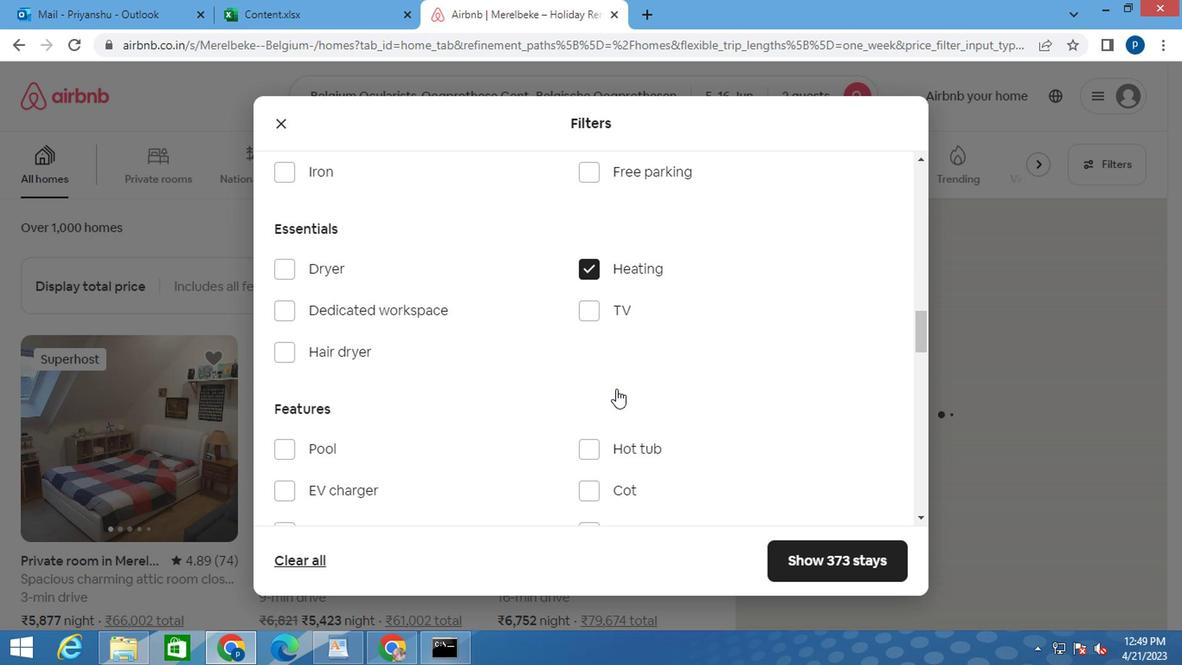 
Action: Mouse scrolled (600, 389) with delta (0, 0)
Screenshot: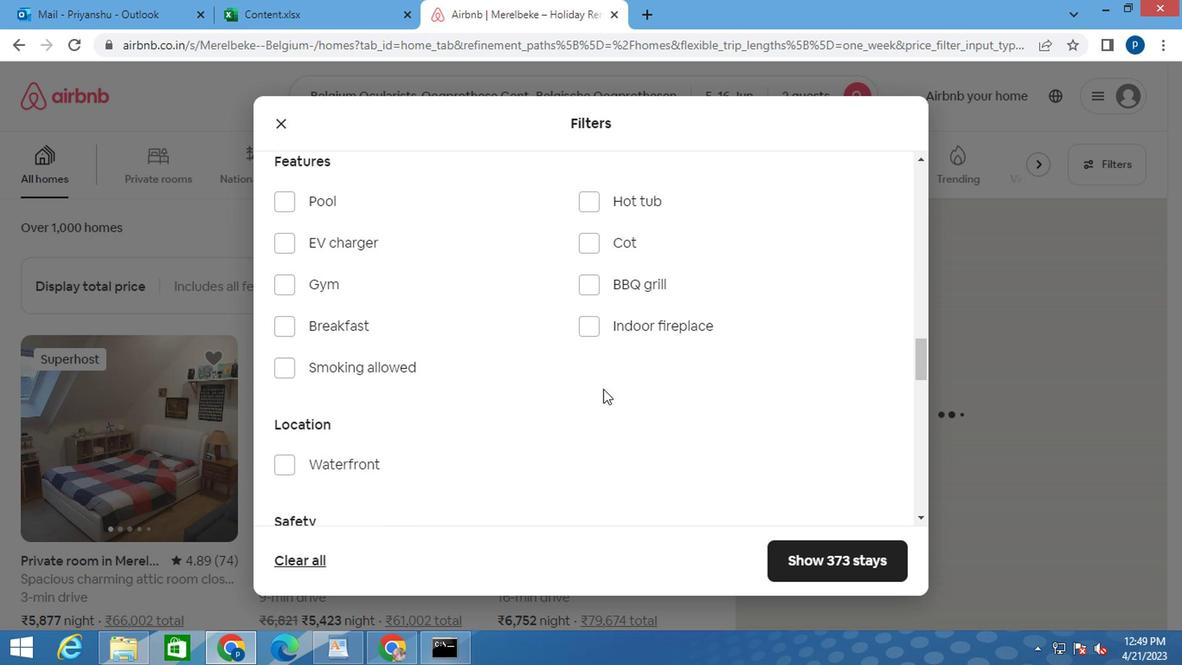 
Action: Mouse scrolled (600, 389) with delta (0, 0)
Screenshot: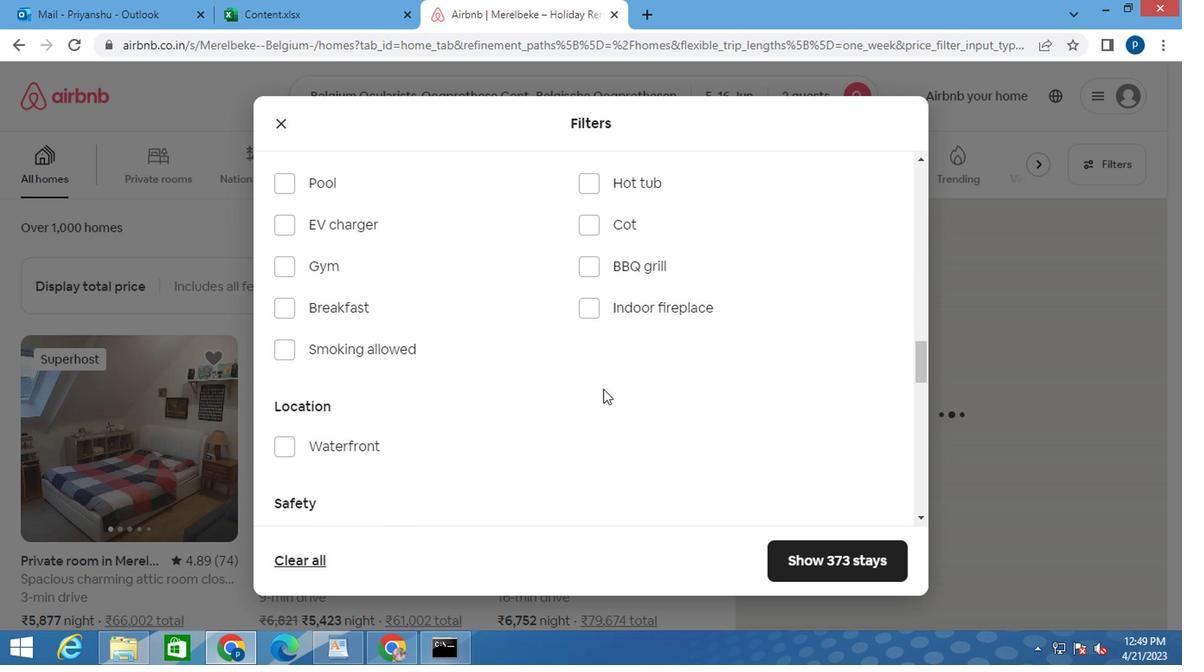 
Action: Mouse scrolled (600, 389) with delta (0, 0)
Screenshot: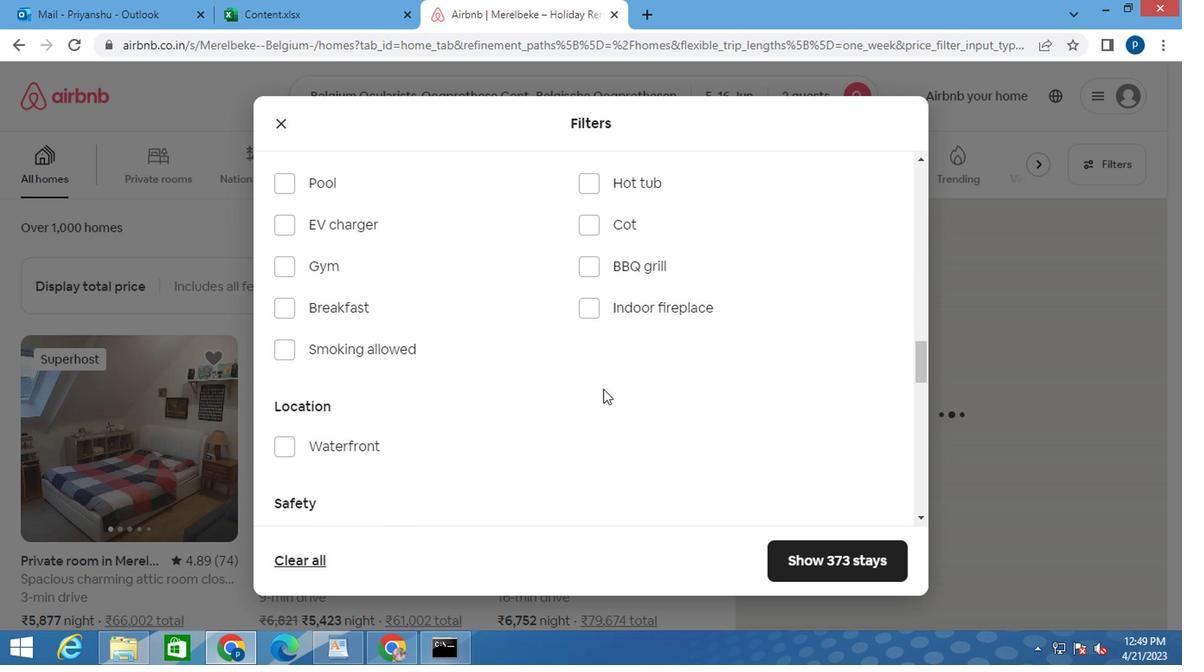 
Action: Mouse scrolled (600, 389) with delta (0, 0)
Screenshot: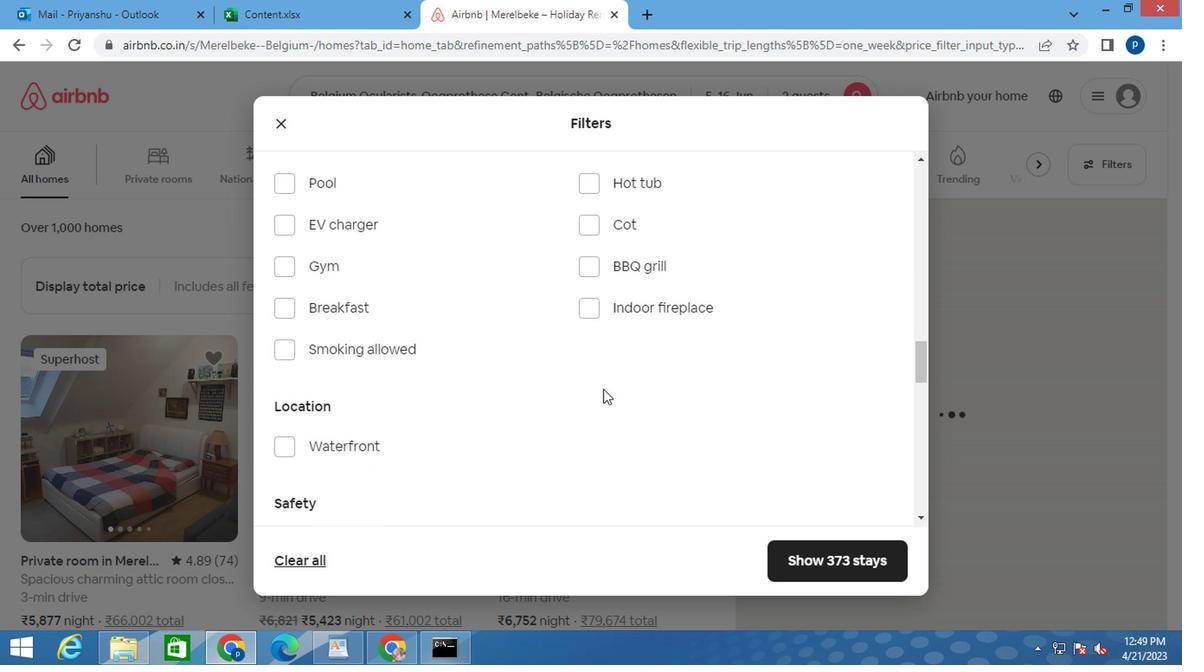 
Action: Mouse moved to (744, 393)
Screenshot: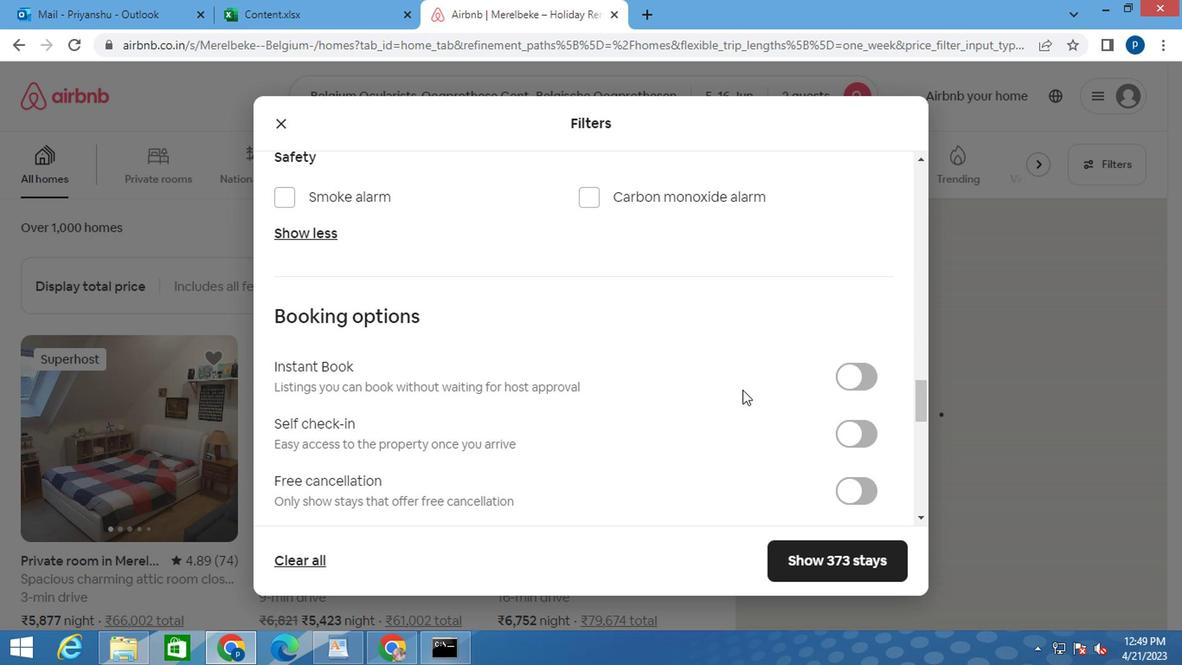 
Action: Mouse scrolled (744, 392) with delta (0, -1)
Screenshot: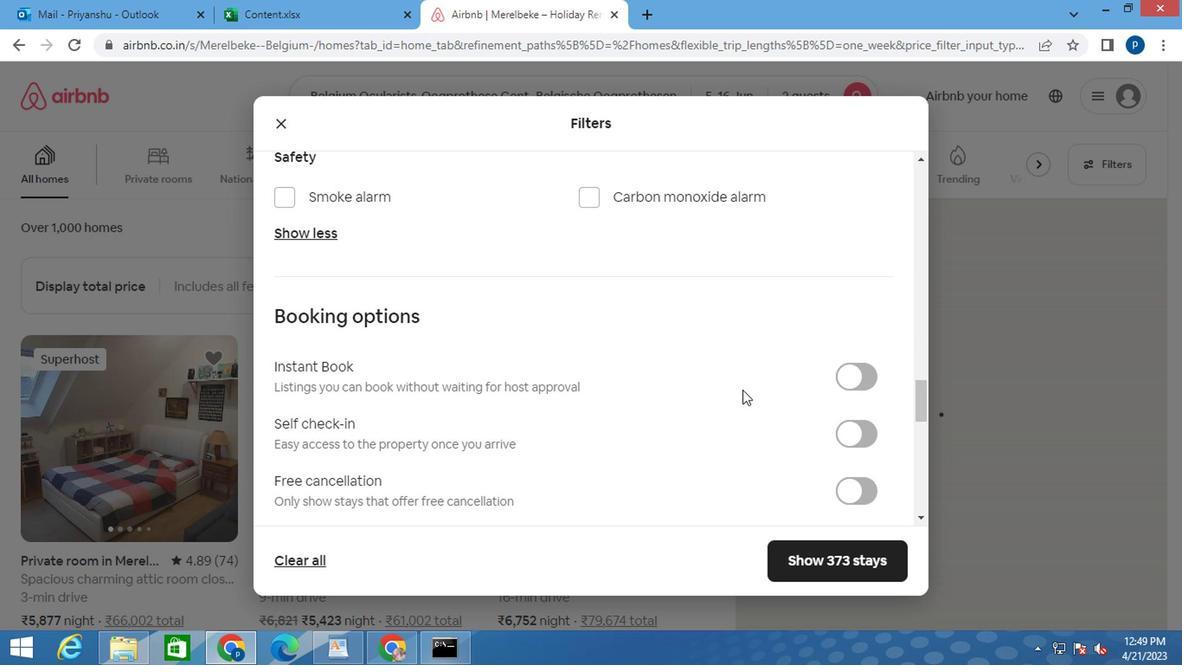 
Action: Mouse moved to (746, 393)
Screenshot: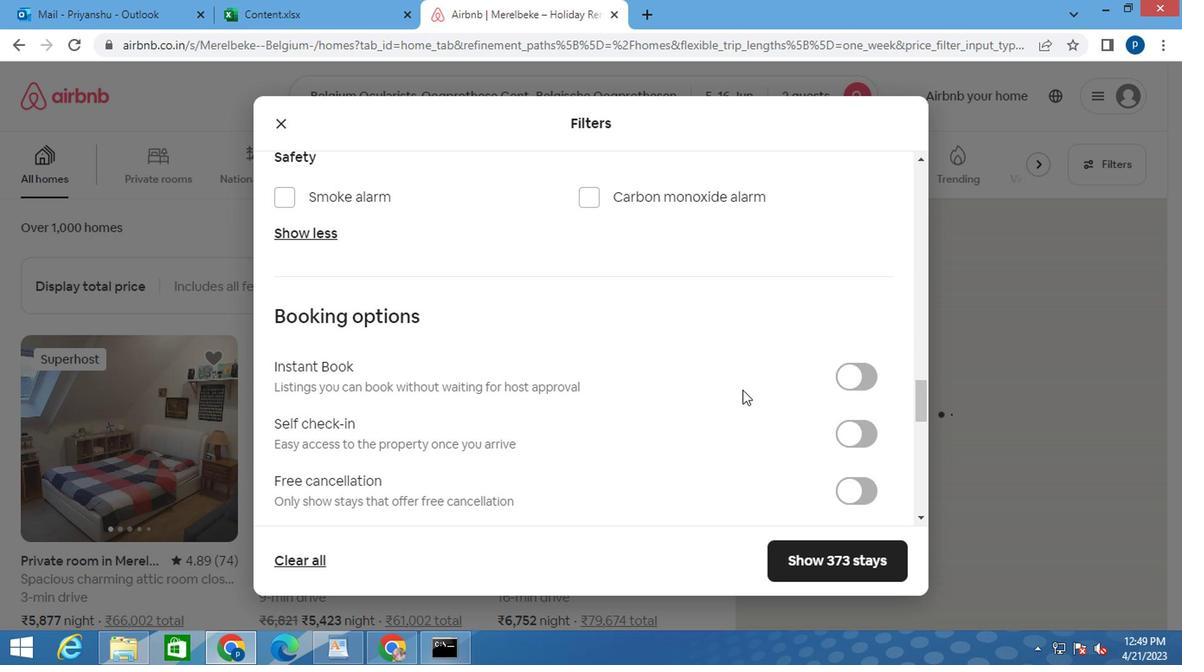 
Action: Mouse scrolled (746, 392) with delta (0, -1)
Screenshot: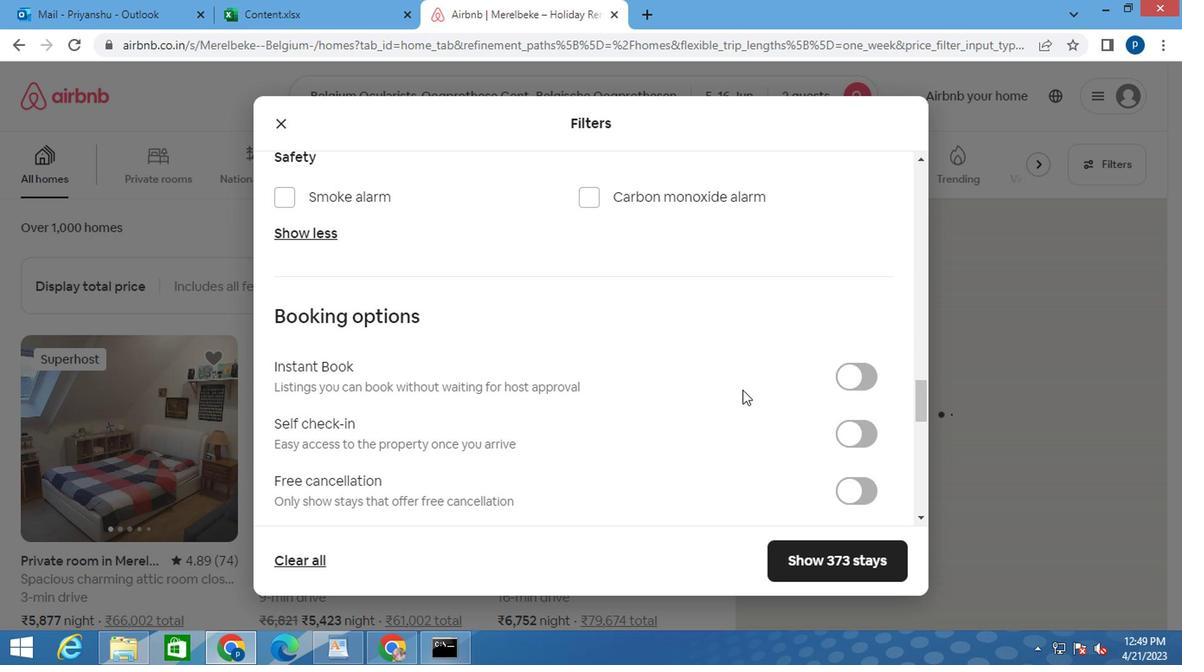 
Action: Mouse moved to (836, 256)
Screenshot: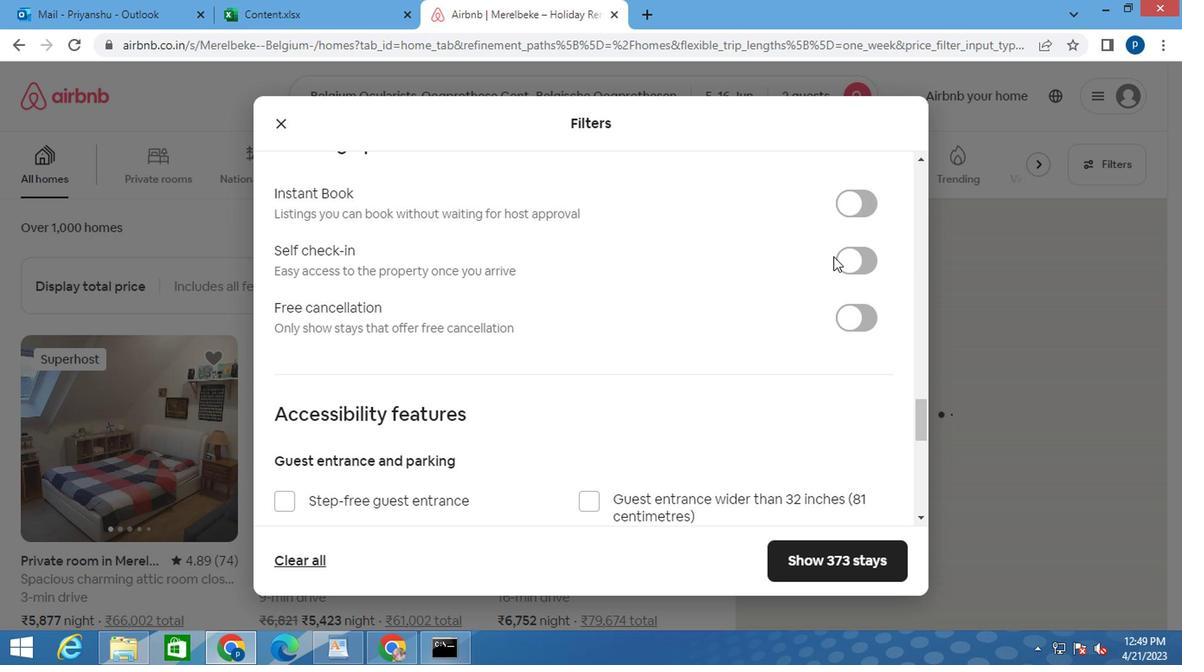 
Action: Mouse pressed left at (836, 256)
Screenshot: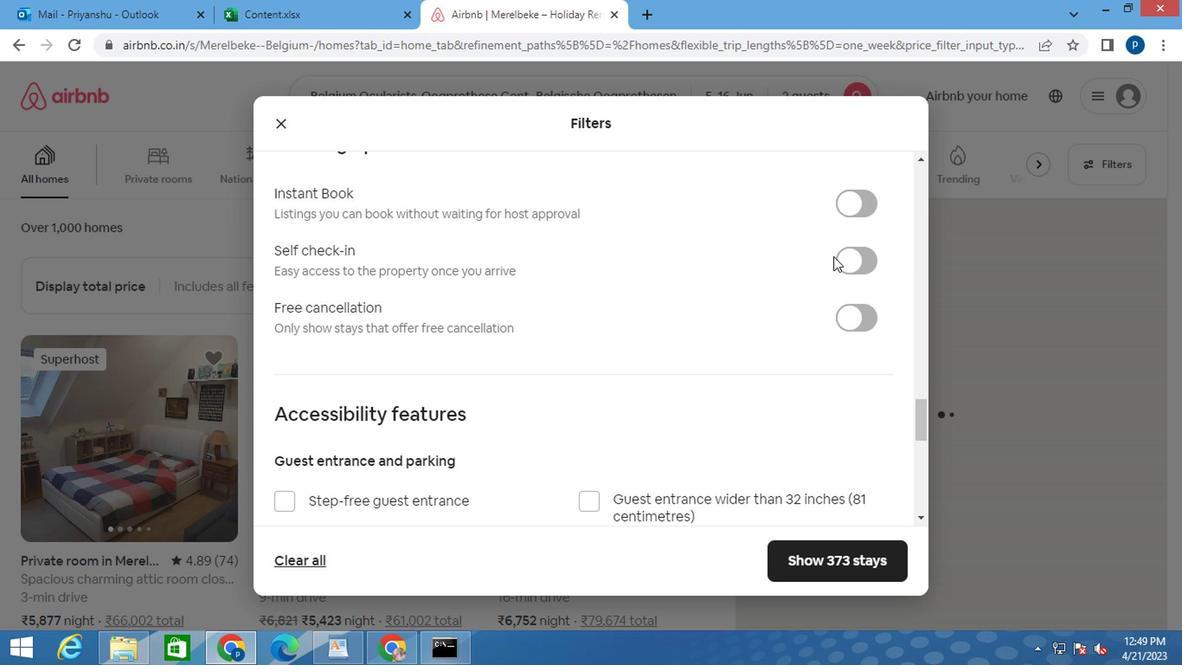 
Action: Mouse moved to (560, 349)
Screenshot: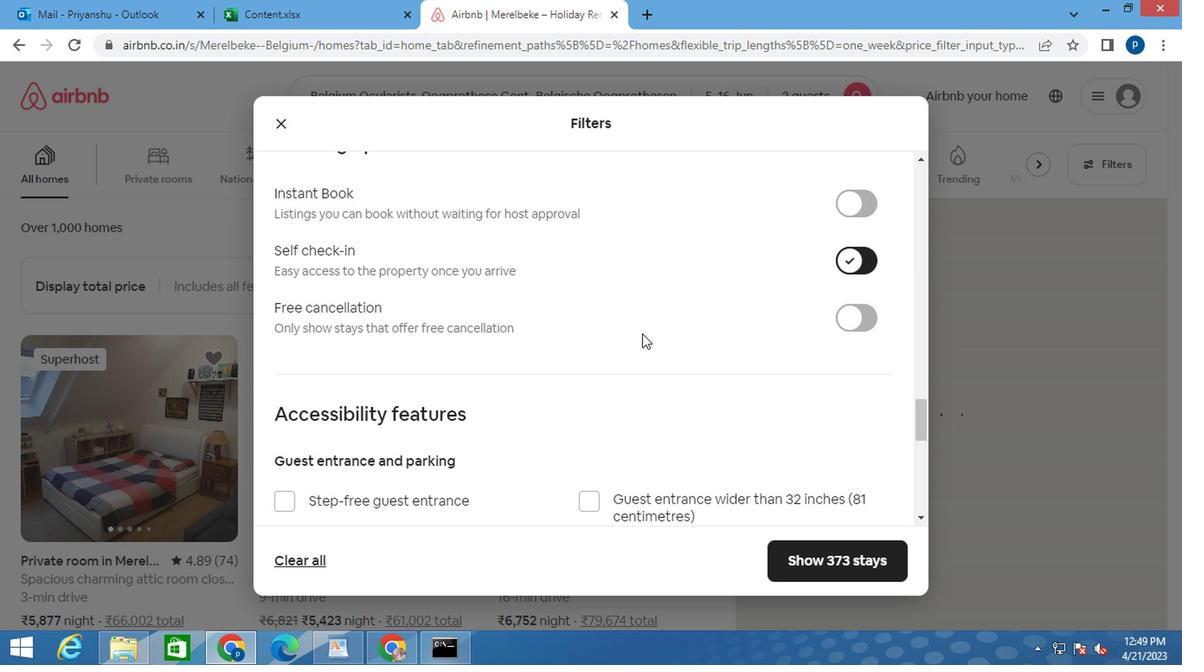 
Action: Mouse scrolled (560, 348) with delta (0, 0)
Screenshot: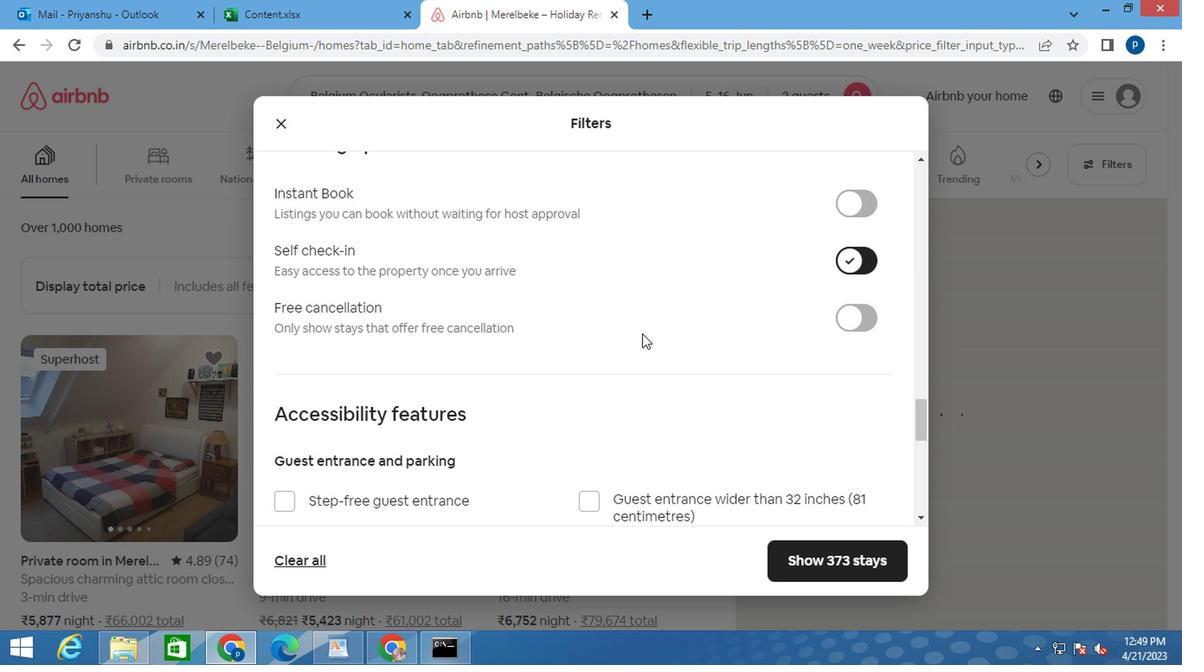 
Action: Mouse moved to (557, 350)
Screenshot: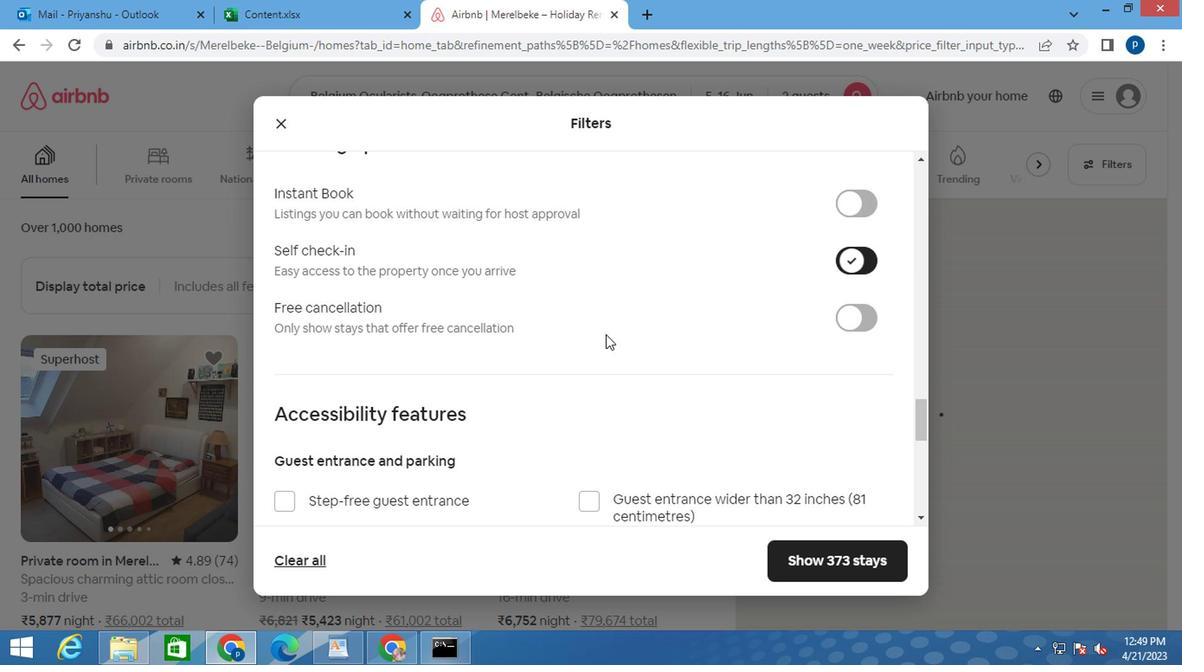 
Action: Mouse scrolled (557, 349) with delta (0, -1)
Screenshot: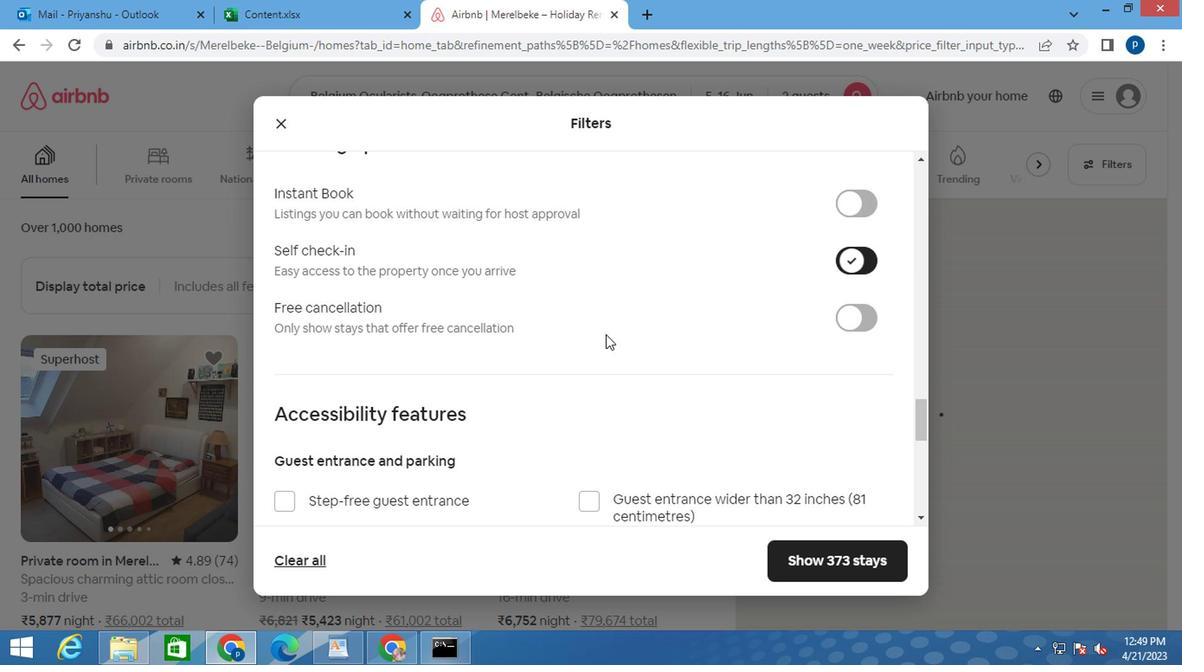 
Action: Mouse moved to (555, 350)
Screenshot: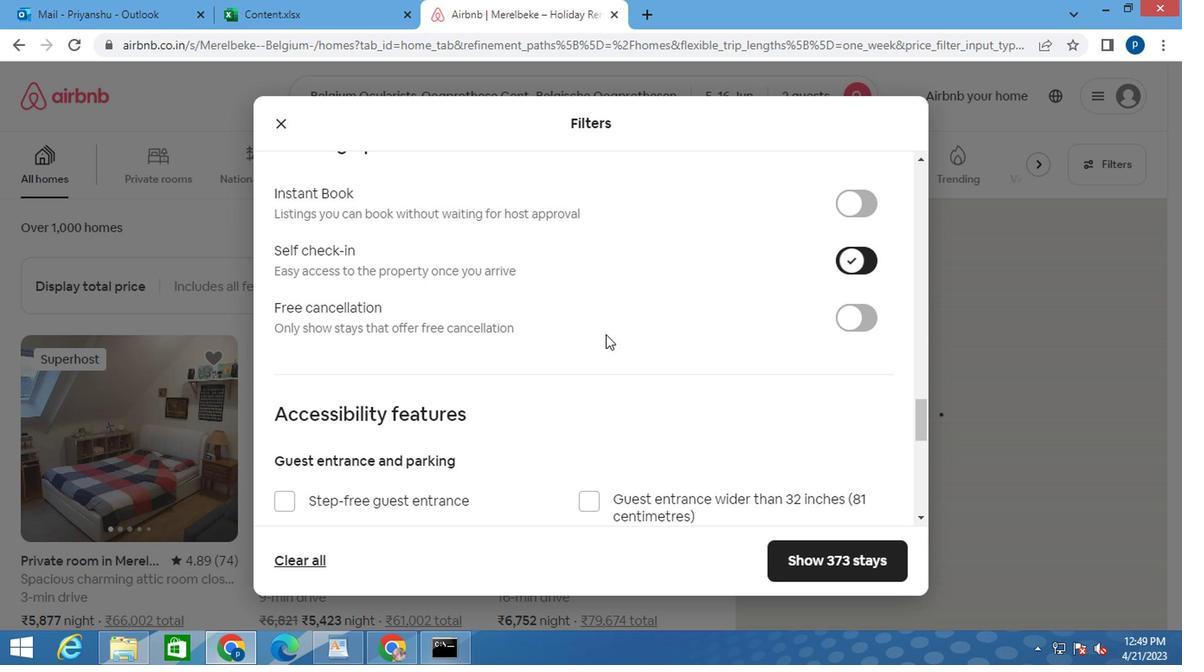 
Action: Mouse scrolled (555, 349) with delta (0, -1)
Screenshot: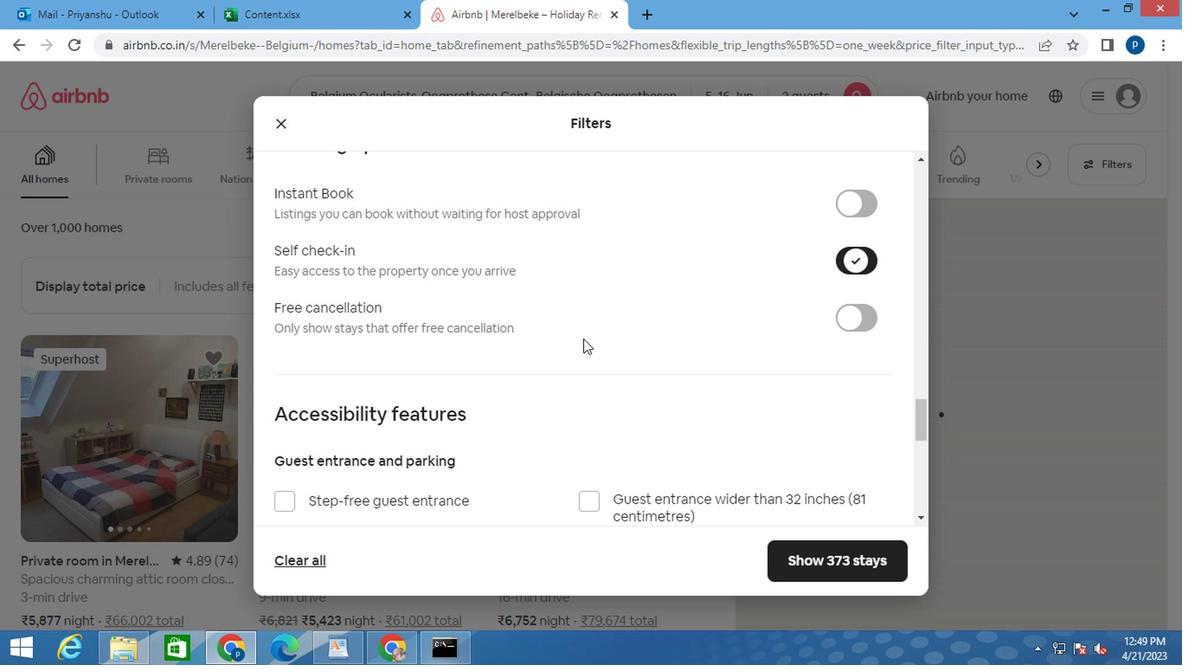 
Action: Mouse moved to (549, 351)
Screenshot: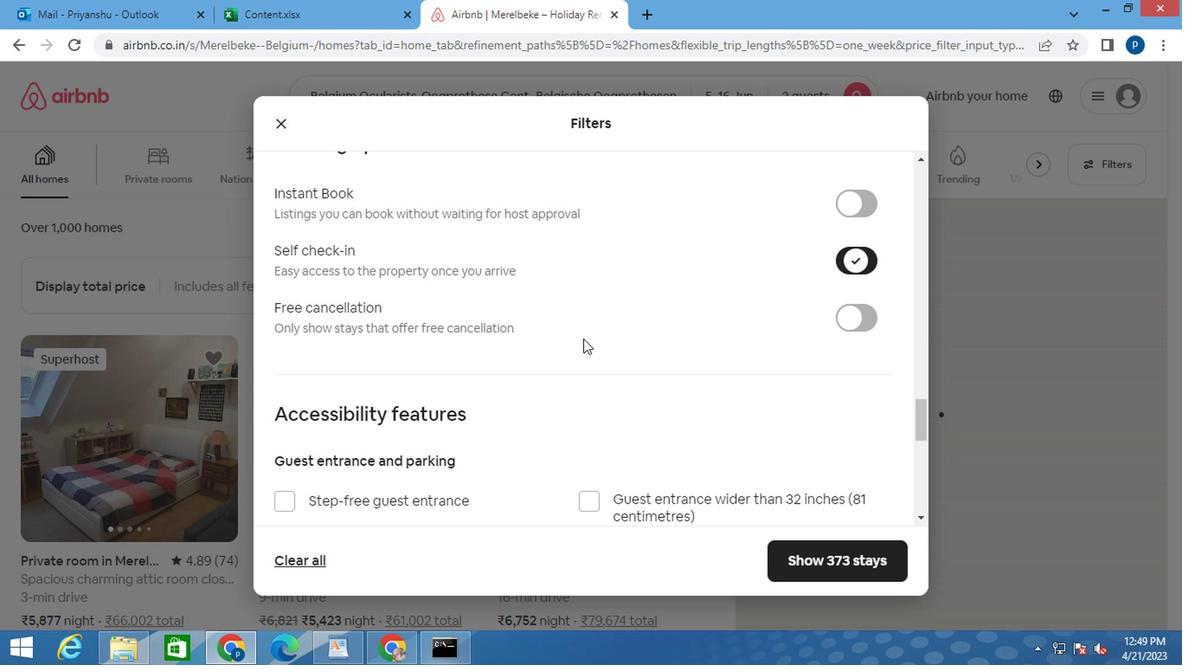 
Action: Mouse scrolled (551, 351) with delta (0, 0)
Screenshot: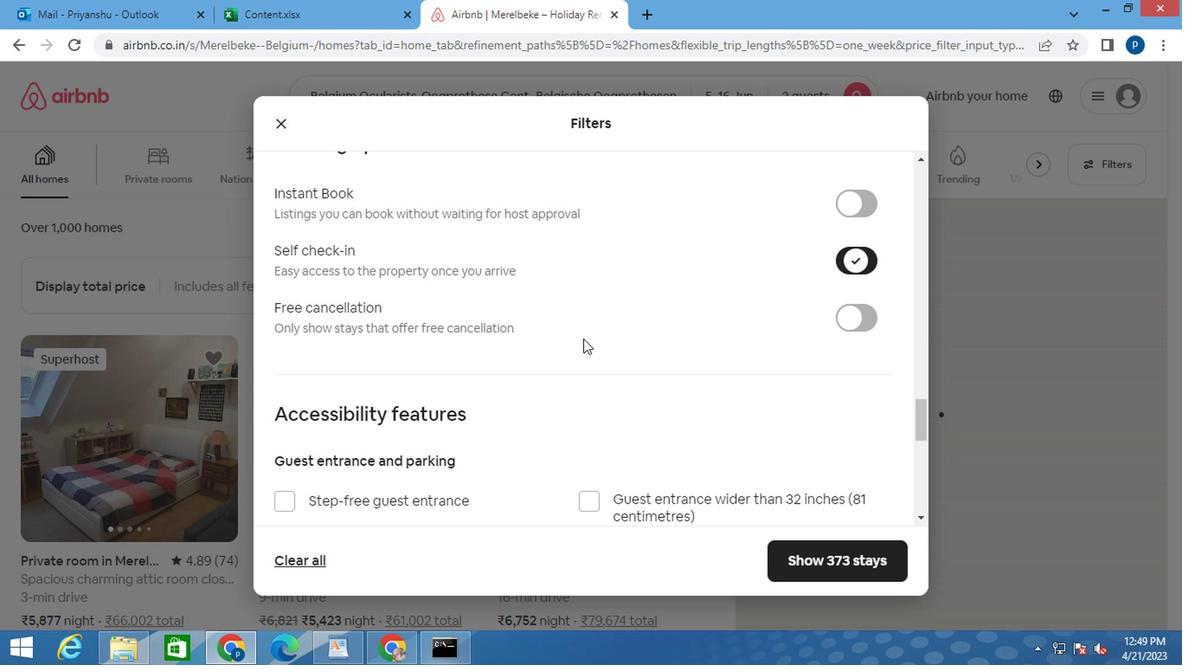 
Action: Mouse moved to (544, 353)
Screenshot: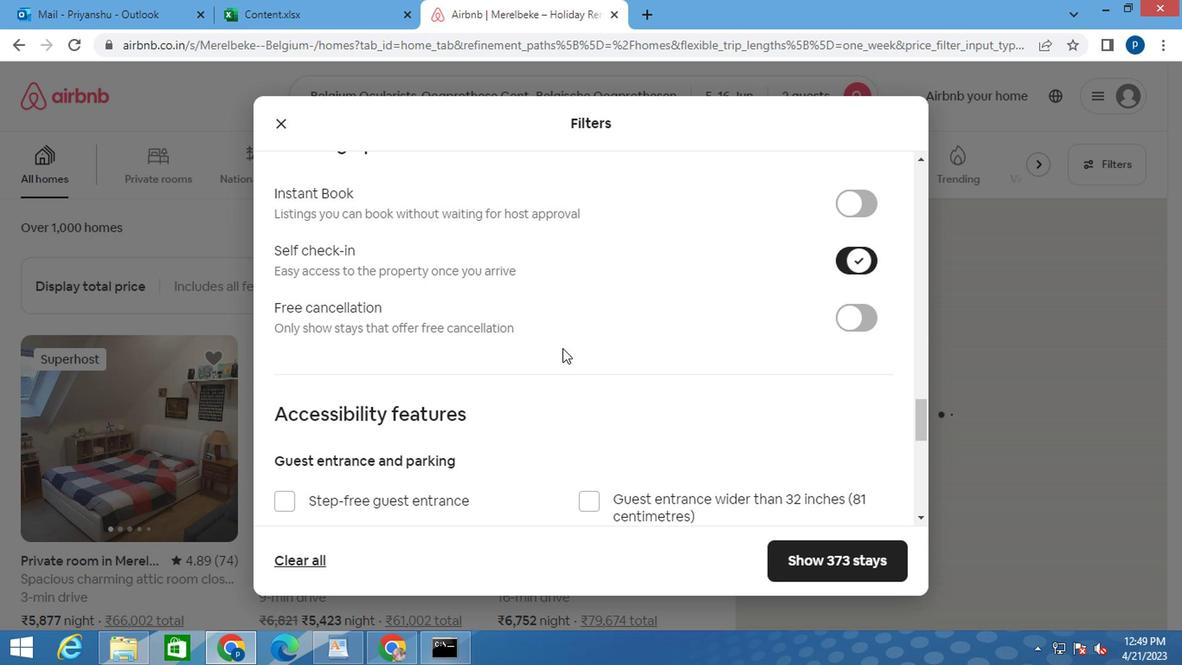
Action: Mouse scrolled (544, 352) with delta (0, 0)
Screenshot: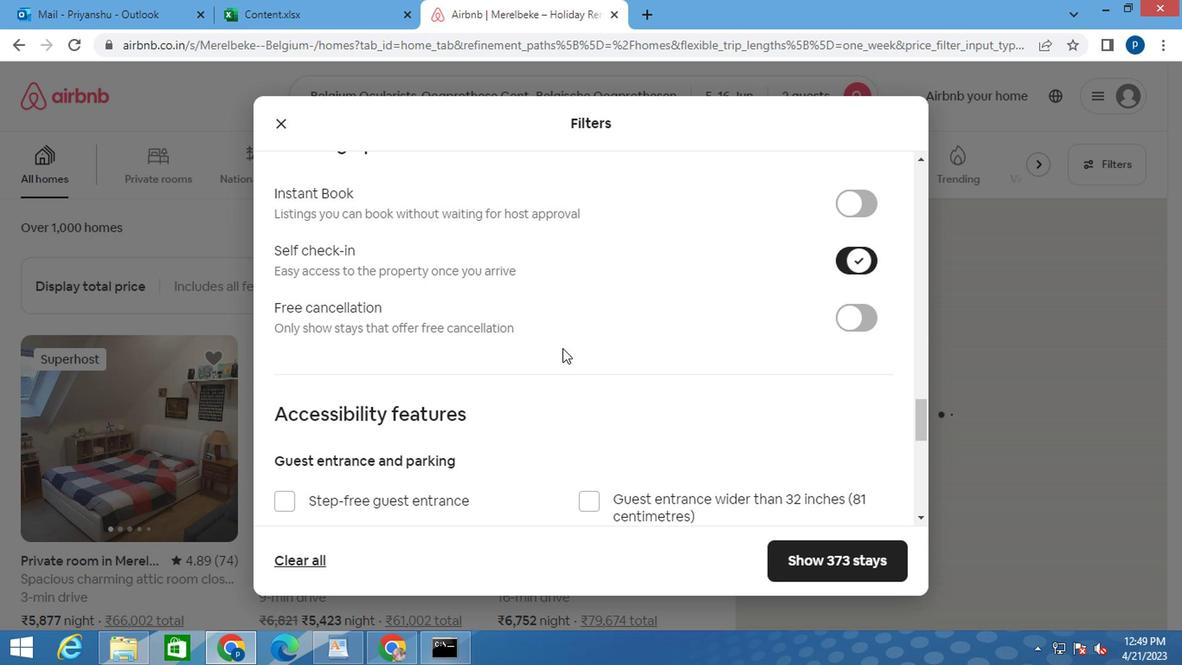 
Action: Mouse moved to (526, 355)
Screenshot: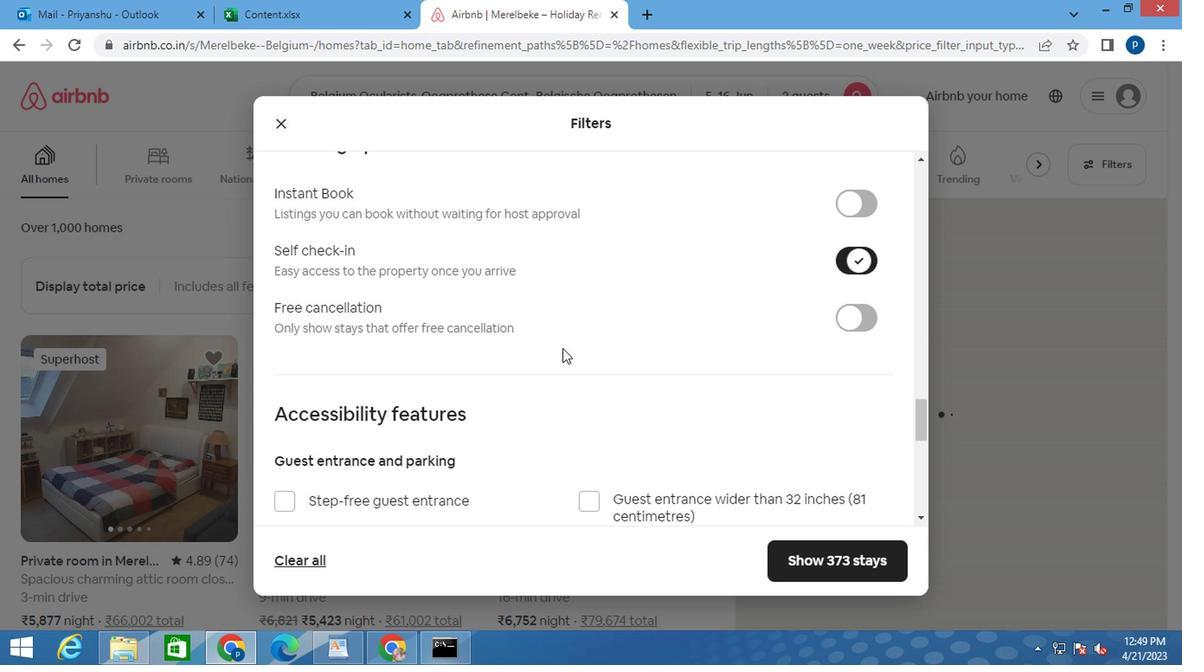 
Action: Mouse scrolled (526, 355) with delta (0, 0)
Screenshot: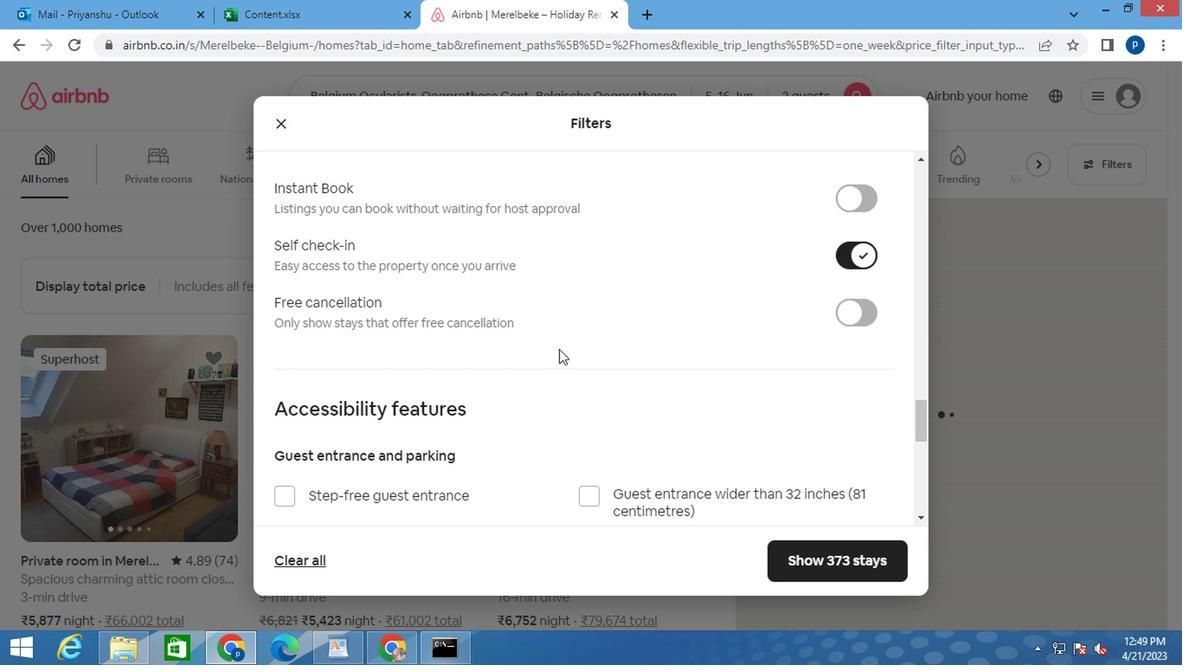 
Action: Mouse moved to (303, 456)
Screenshot: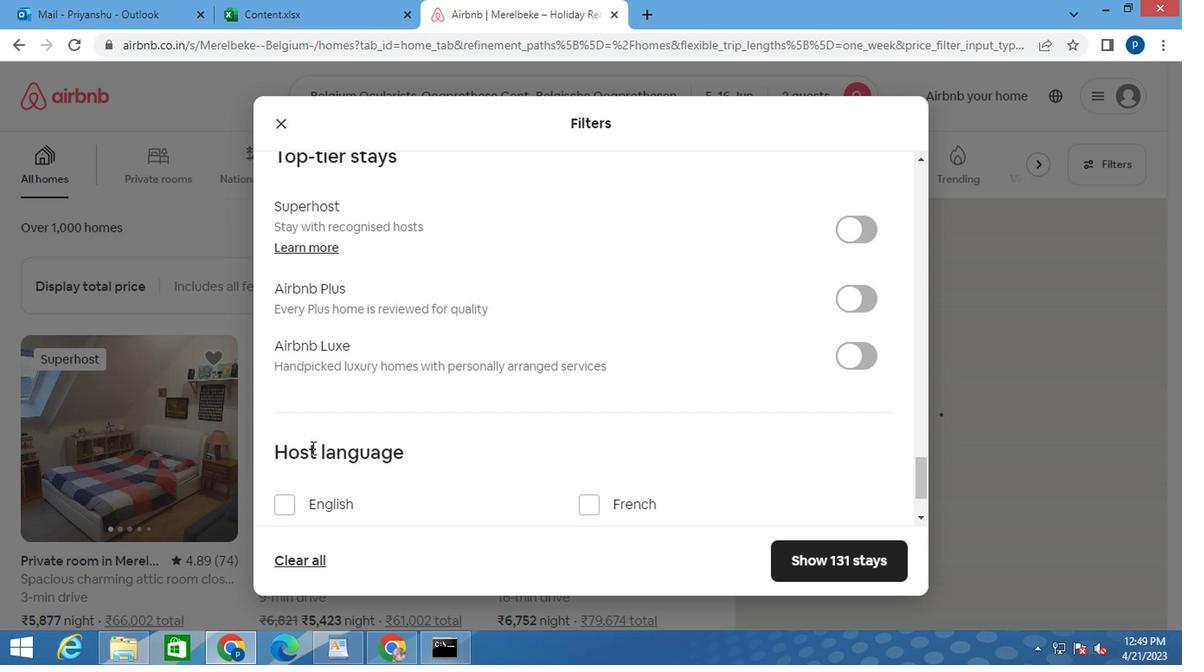 
Action: Mouse scrolled (303, 455) with delta (0, 0)
Screenshot: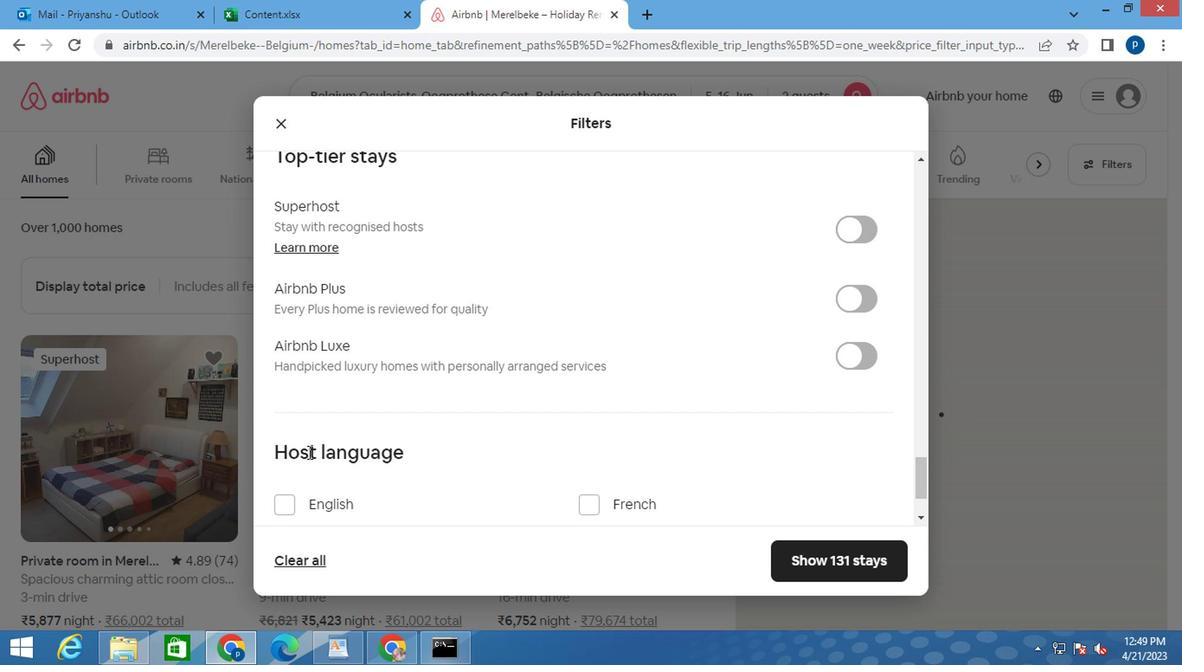 
Action: Mouse scrolled (303, 455) with delta (0, 0)
Screenshot: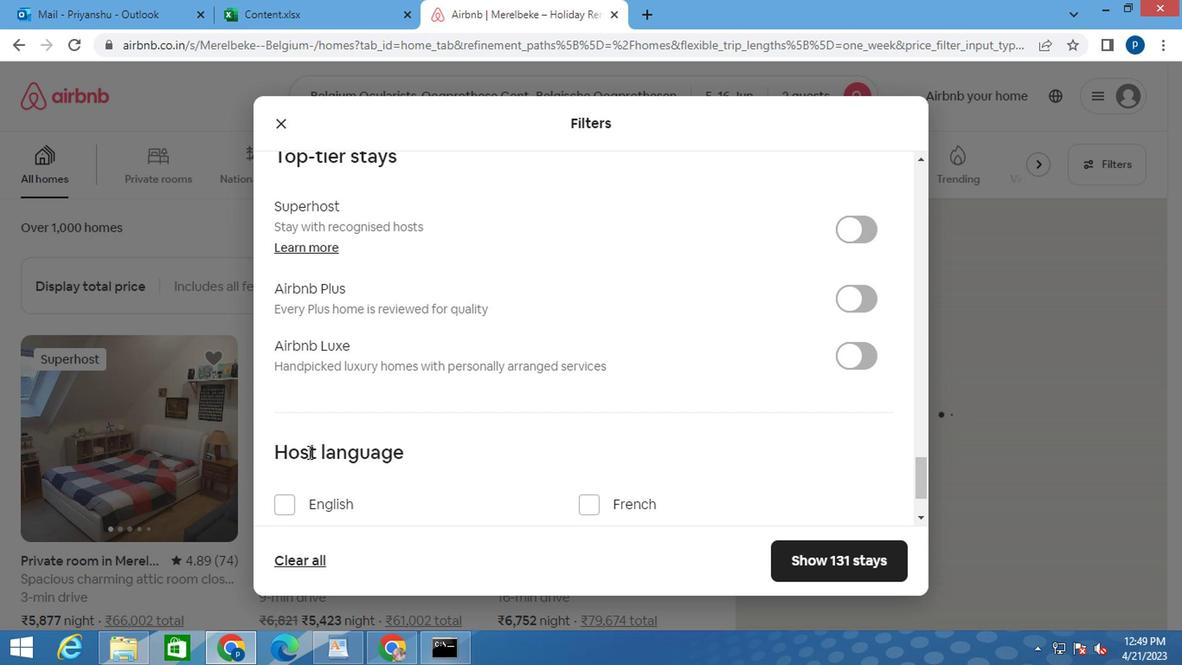 
Action: Mouse moved to (283, 410)
Screenshot: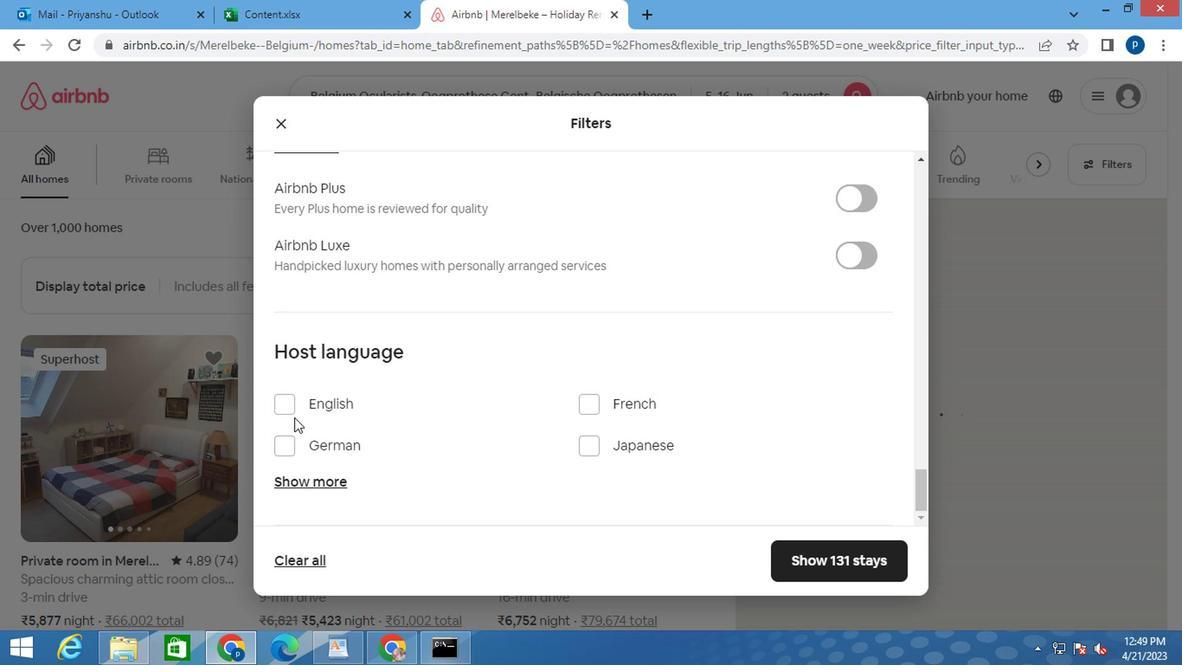 
Action: Mouse pressed left at (283, 410)
Screenshot: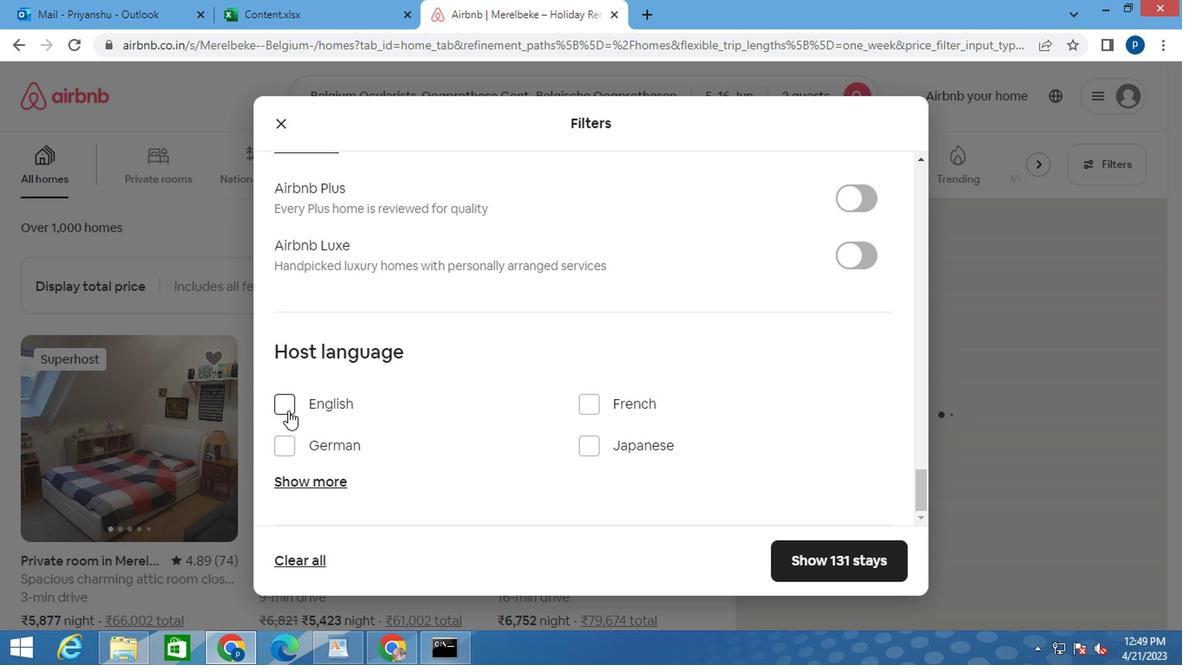 
Action: Mouse moved to (824, 555)
Screenshot: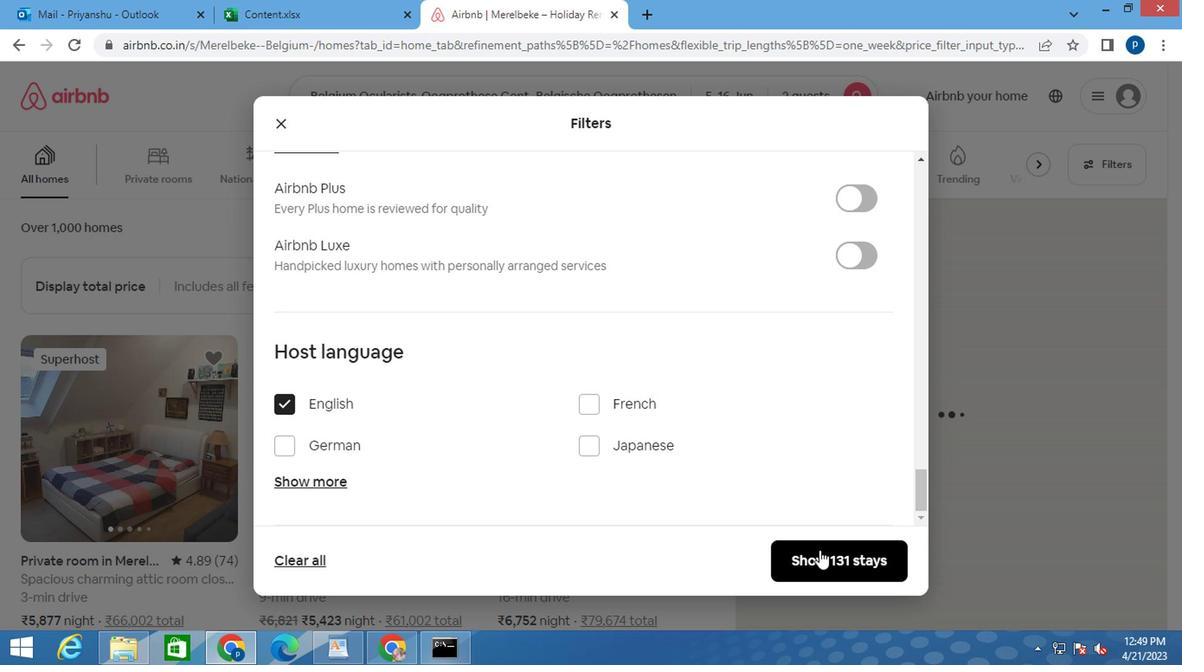 
Action: Mouse pressed left at (824, 555)
Screenshot: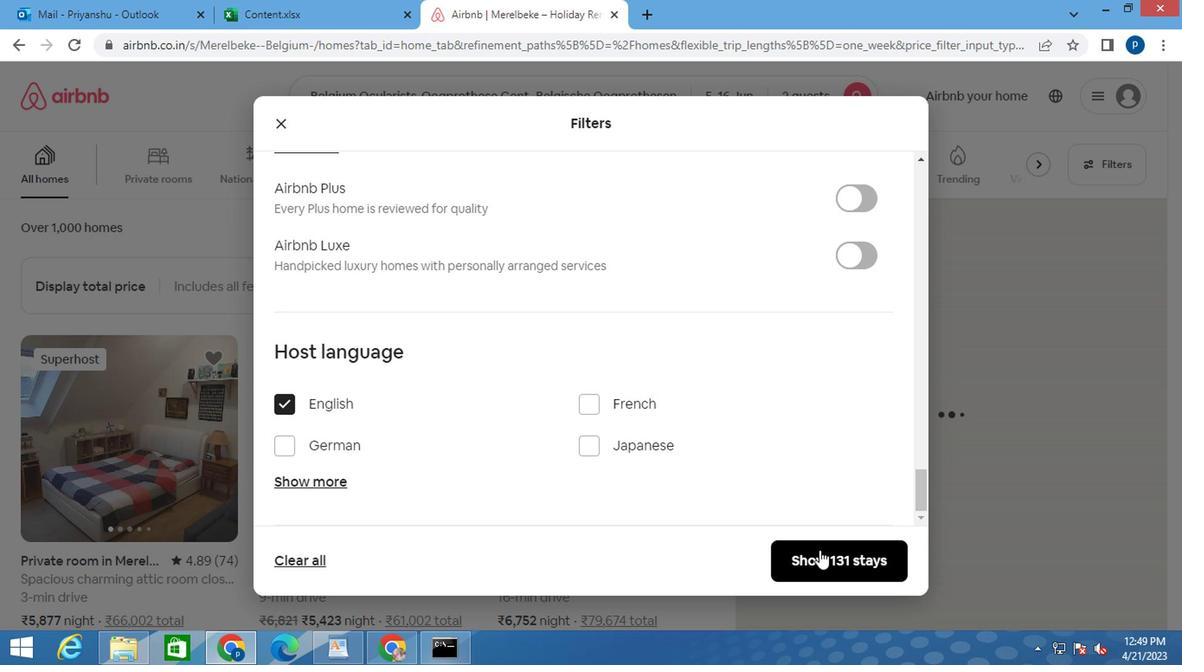 
